 Task: Find a house in Salasar, India, for 8 guests from 26 August to 10 September, with amenities like free parking, TV, gym, and breakfast, within a price range of ₹10,000 to ₹15,000.
Action: Mouse moved to (356, 147)
Screenshot: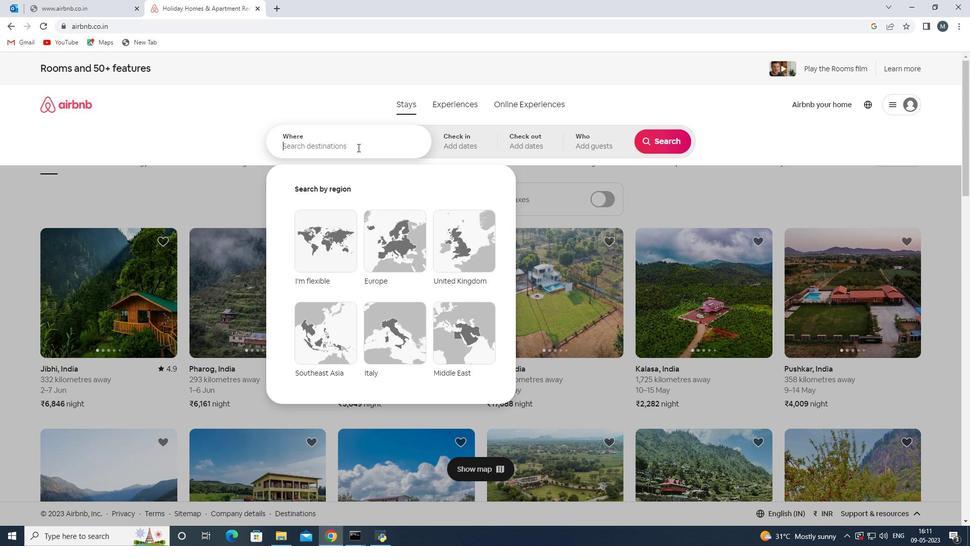 
Action: Key pressed <Key.shift>
Screenshot: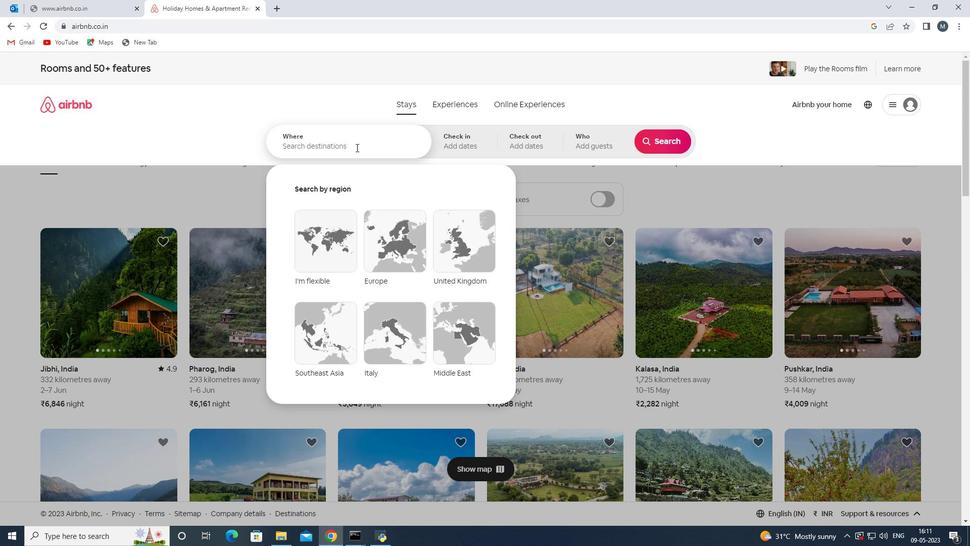 
Action: Mouse moved to (355, 147)
Screenshot: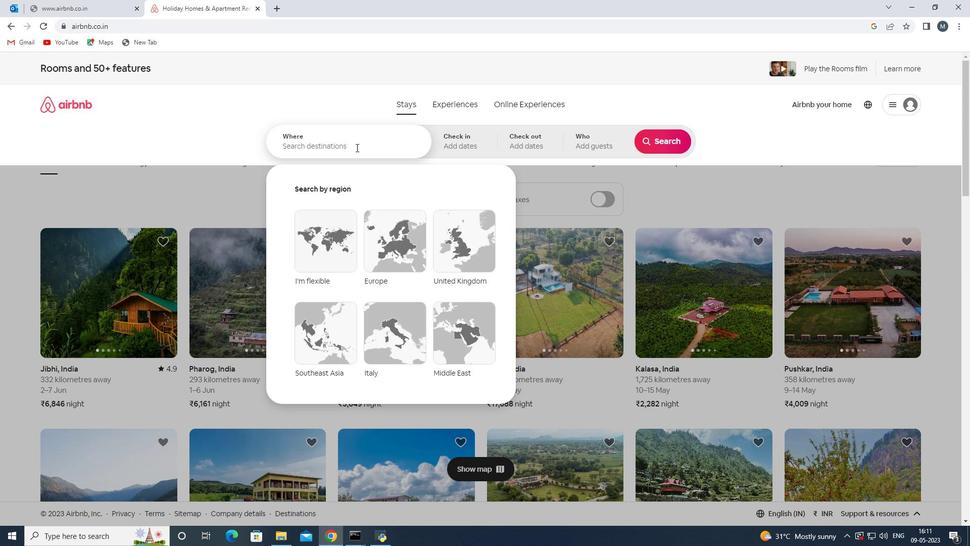 
Action: Key pressed <Key.shift><Key.shift><Key.shift>Salaya,<Key.space><Key.shift>India<Key.space>
Screenshot: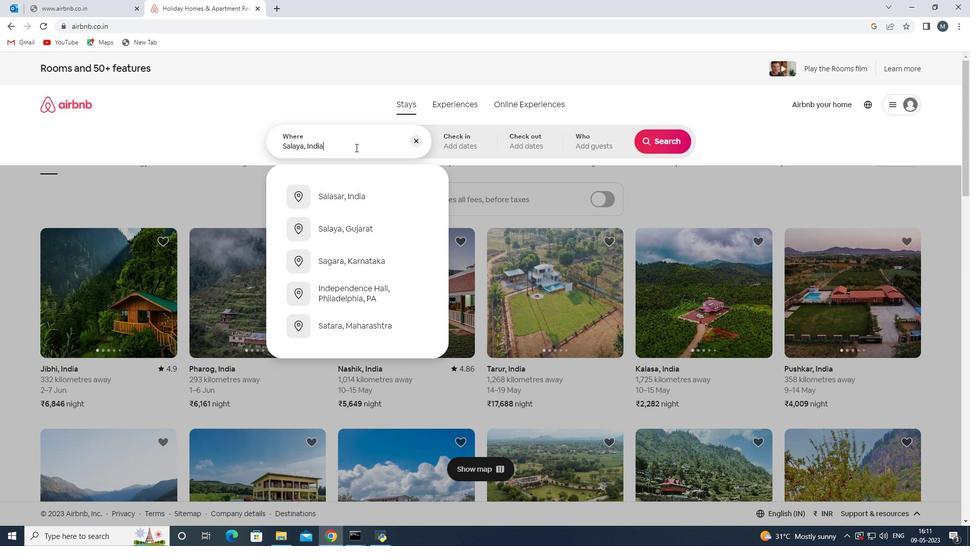
Action: Mouse moved to (399, 206)
Screenshot: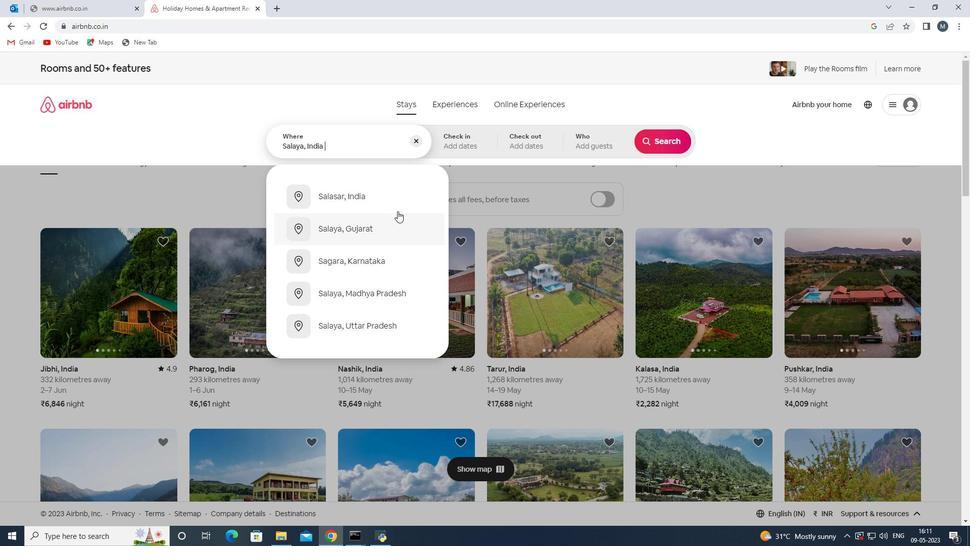 
Action: Key pressed <Key.enter>
Screenshot: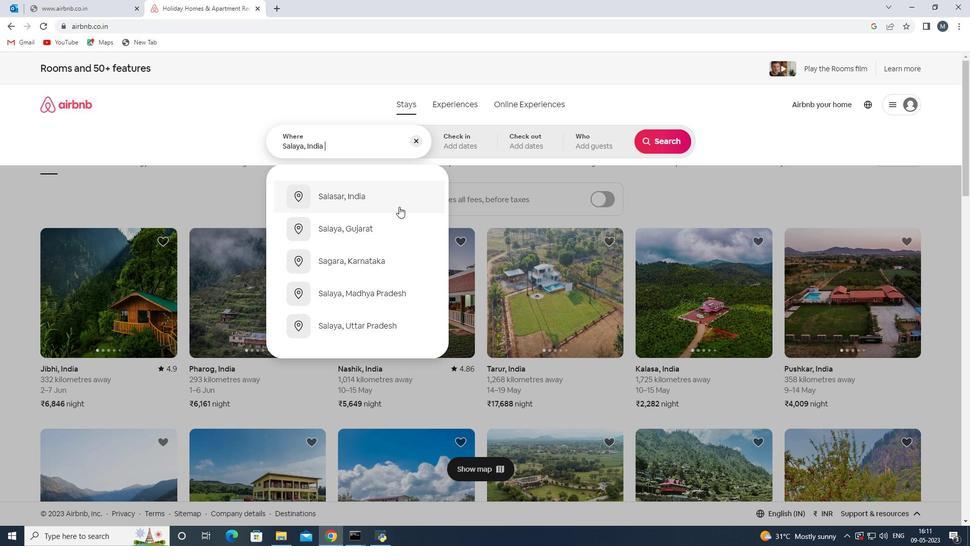 
Action: Mouse moved to (657, 223)
Screenshot: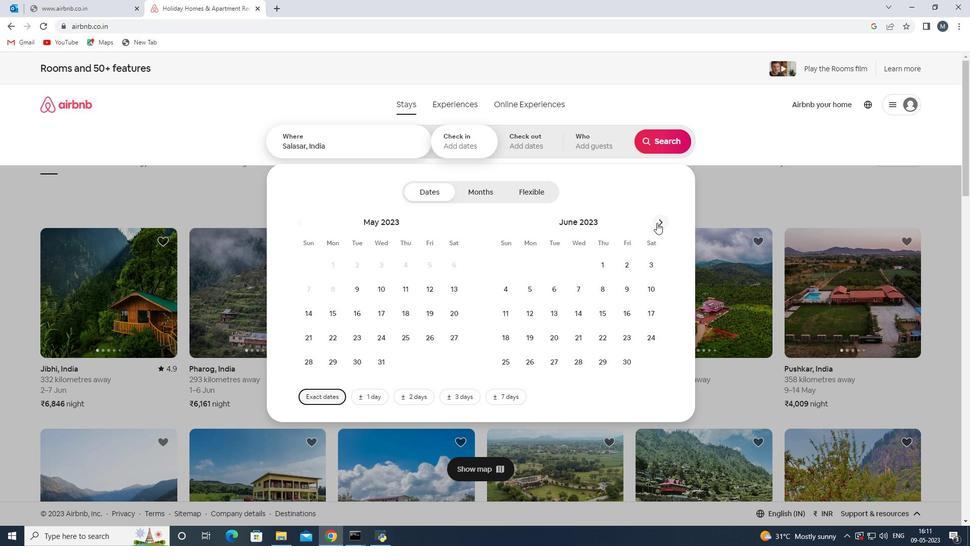 
Action: Mouse pressed left at (657, 223)
Screenshot: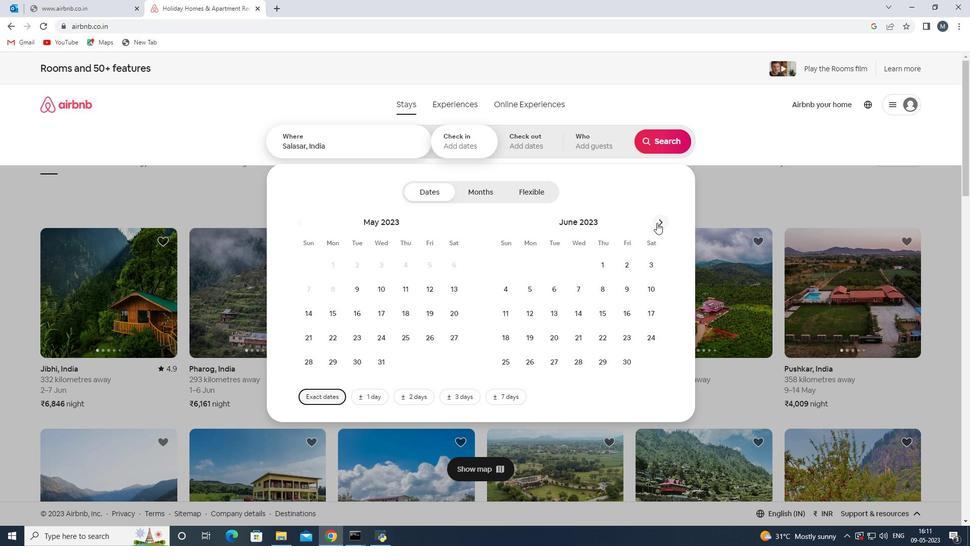 
Action: Mouse pressed left at (657, 223)
Screenshot: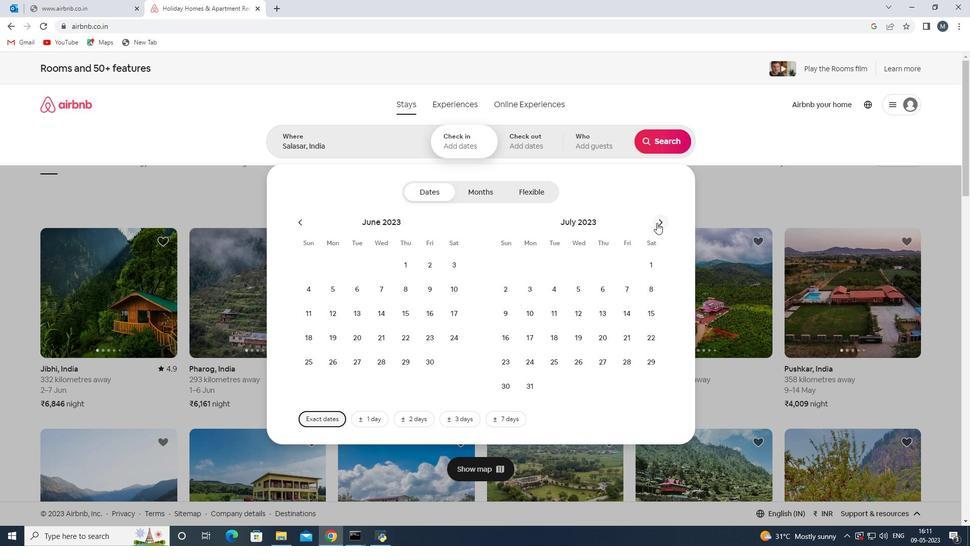 
Action: Mouse moved to (644, 335)
Screenshot: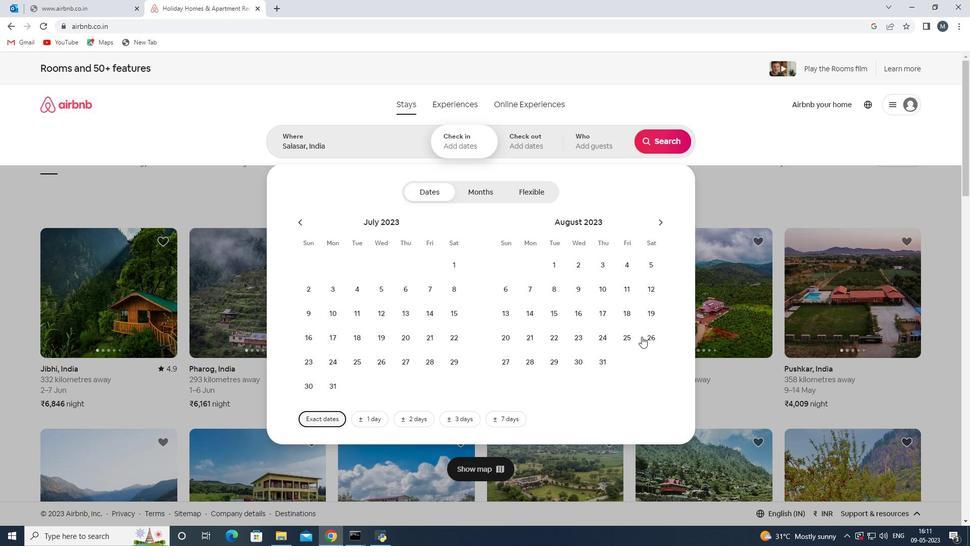 
Action: Mouse pressed left at (644, 335)
Screenshot: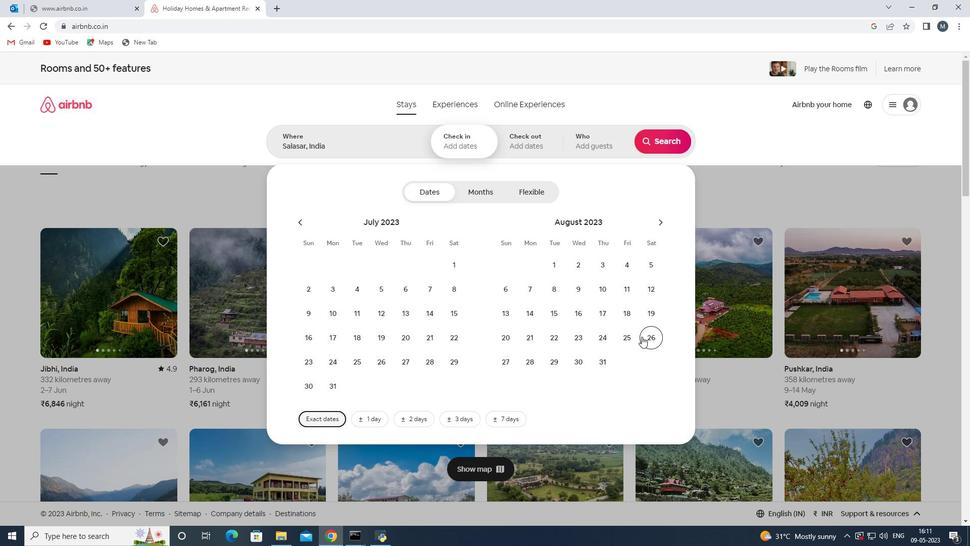 
Action: Mouse moved to (658, 225)
Screenshot: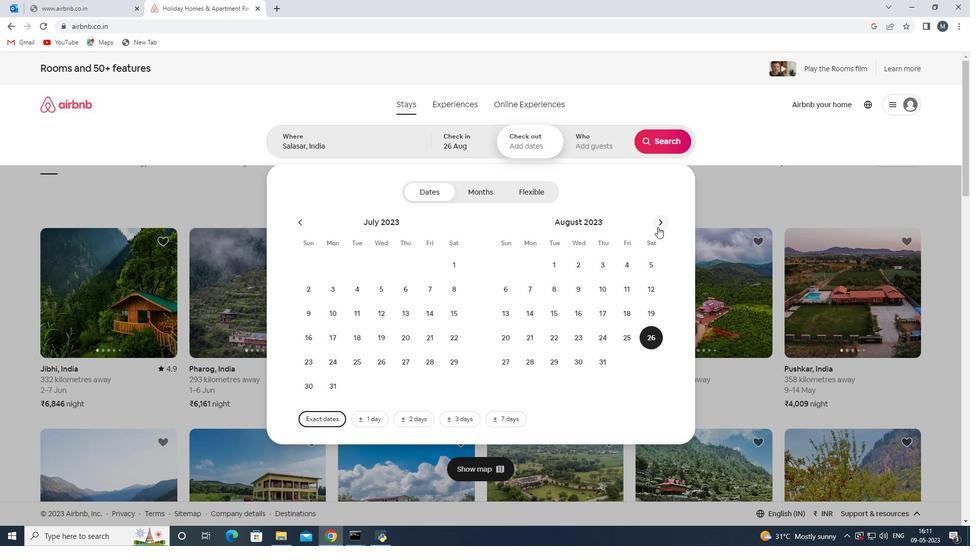 
Action: Mouse pressed left at (658, 225)
Screenshot: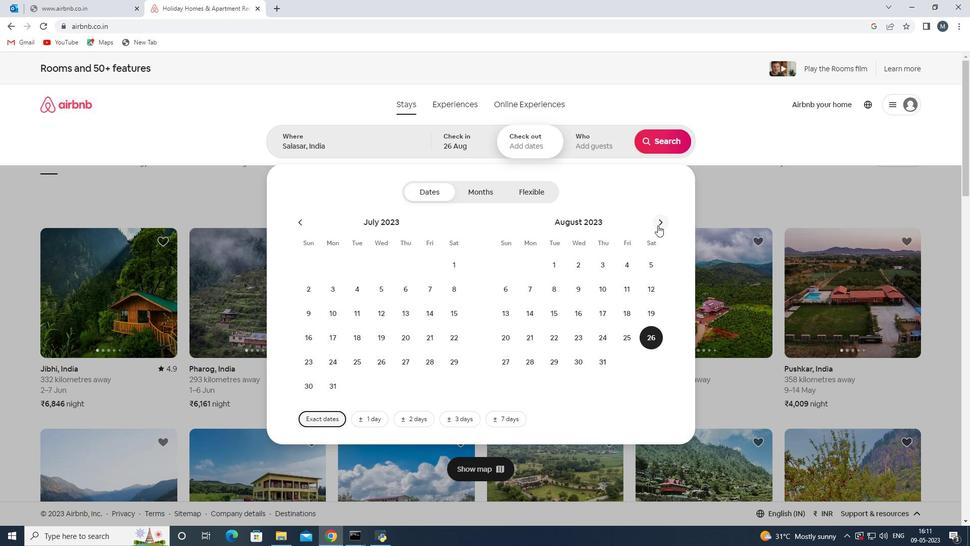 
Action: Mouse moved to (510, 316)
Screenshot: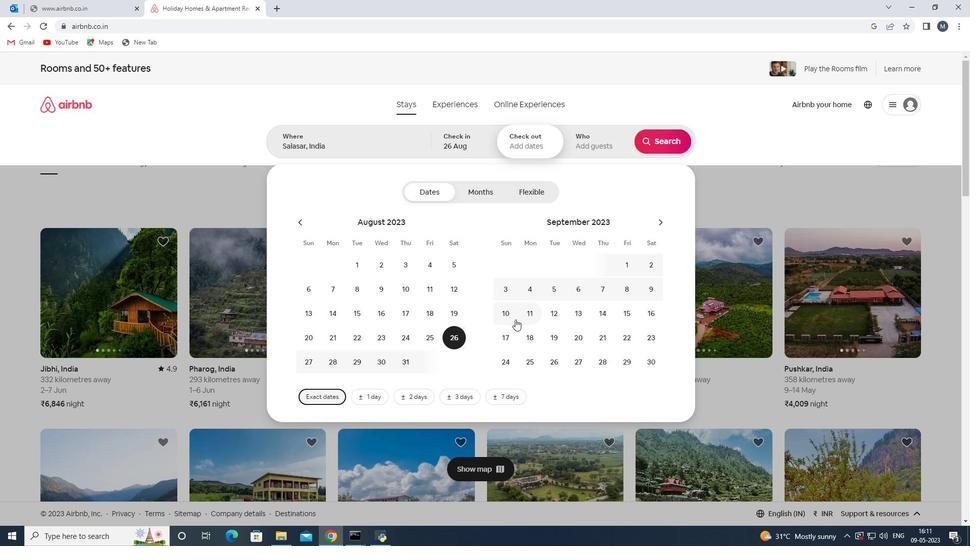
Action: Mouse pressed left at (510, 316)
Screenshot: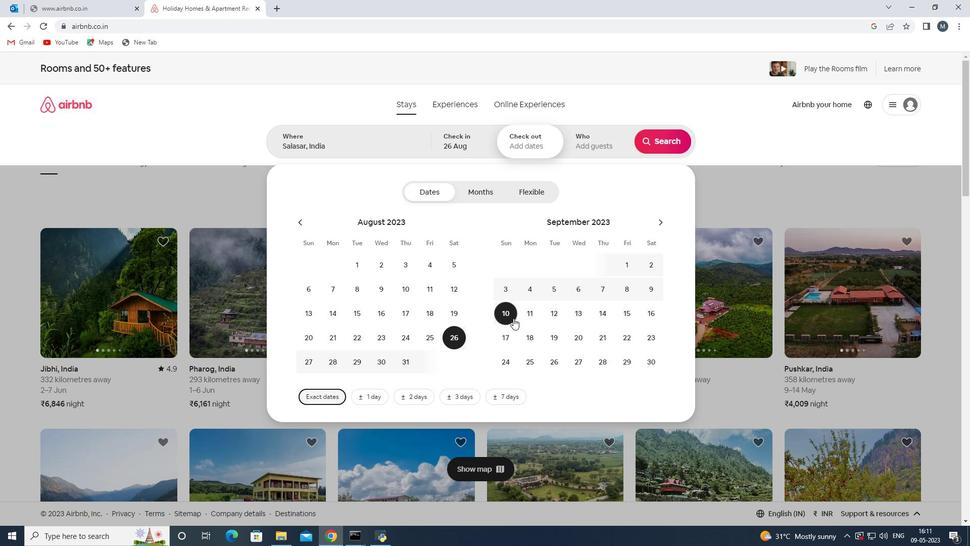 
Action: Mouse moved to (583, 147)
Screenshot: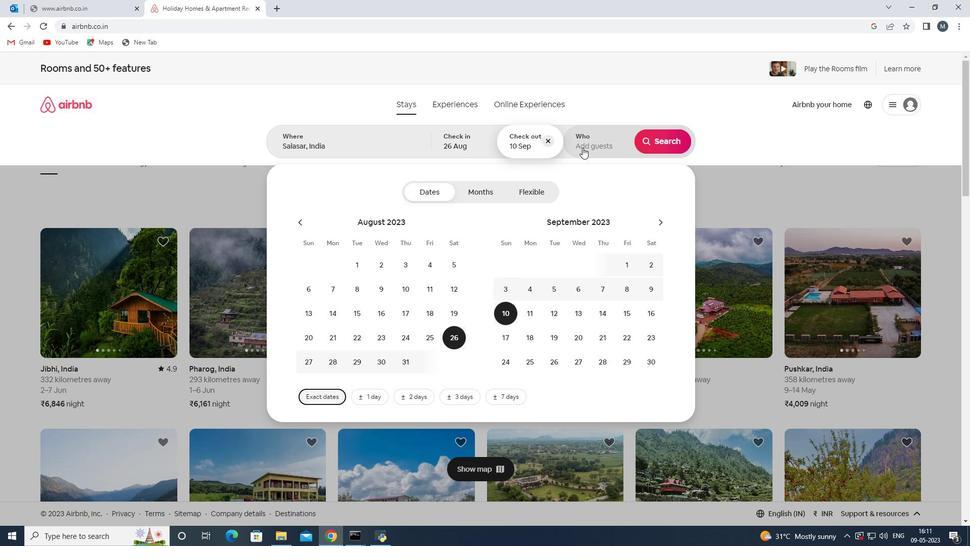 
Action: Mouse pressed left at (583, 147)
Screenshot: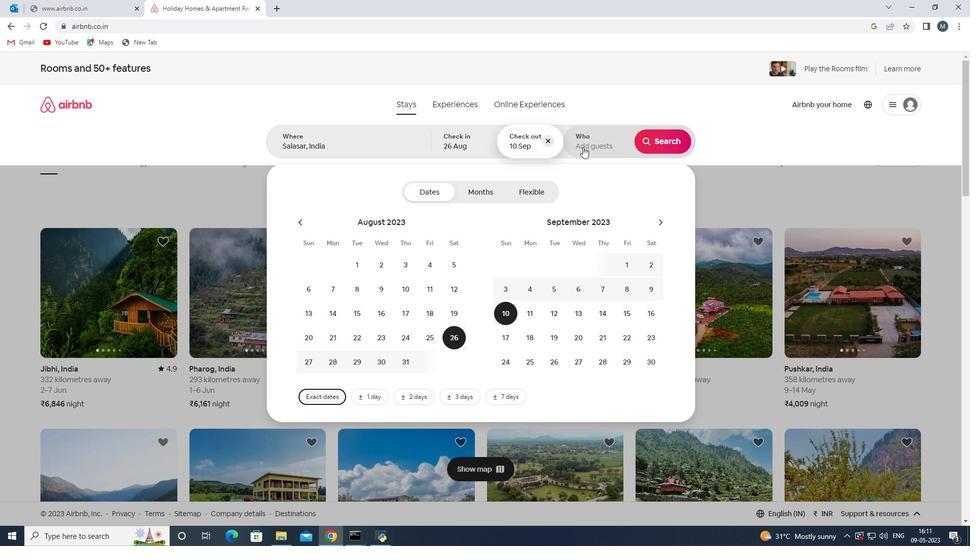 
Action: Mouse moved to (654, 196)
Screenshot: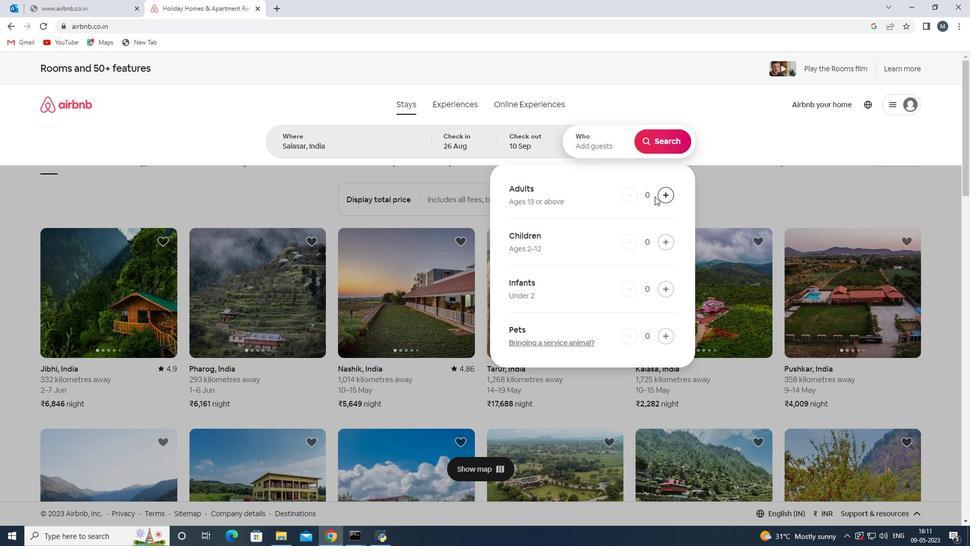 
Action: Mouse pressed left at (654, 196)
Screenshot: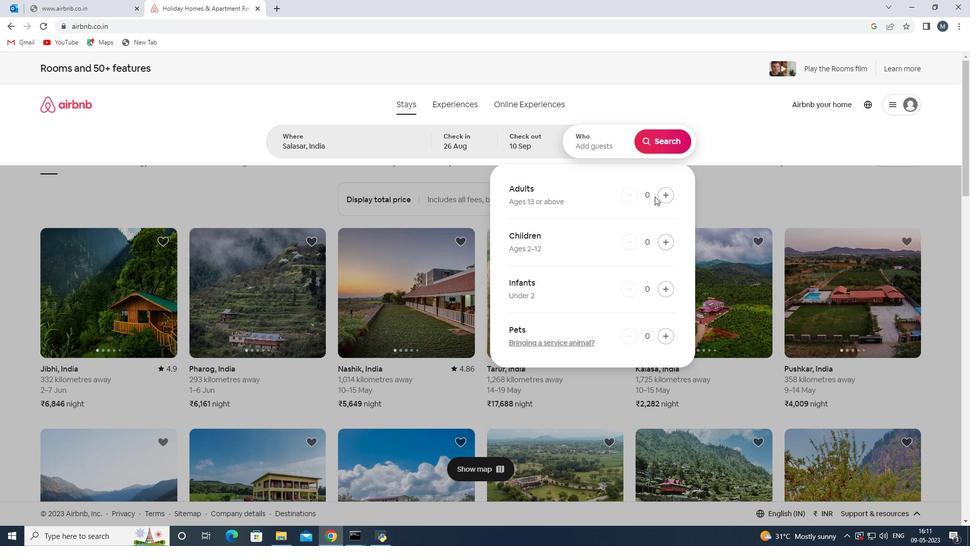 
Action: Mouse moved to (664, 193)
Screenshot: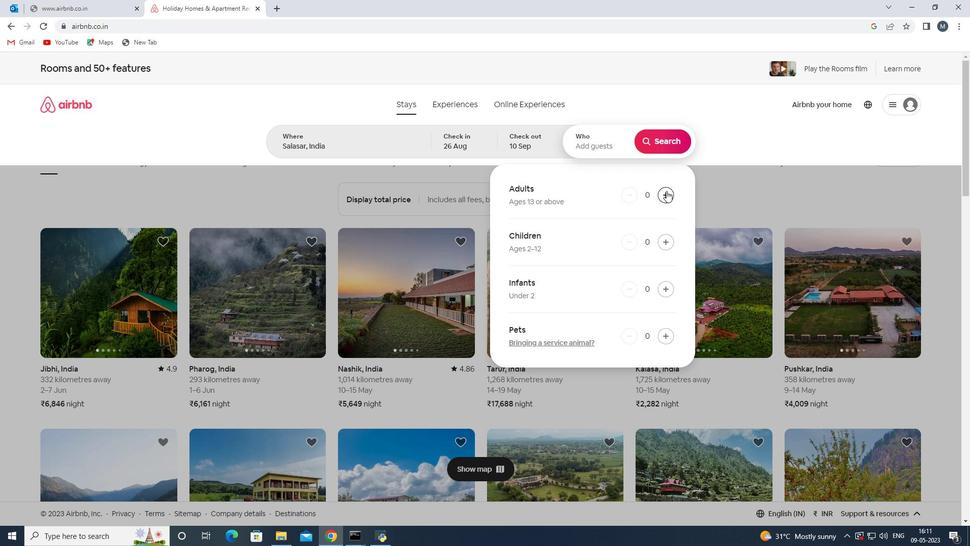 
Action: Mouse pressed left at (664, 193)
Screenshot: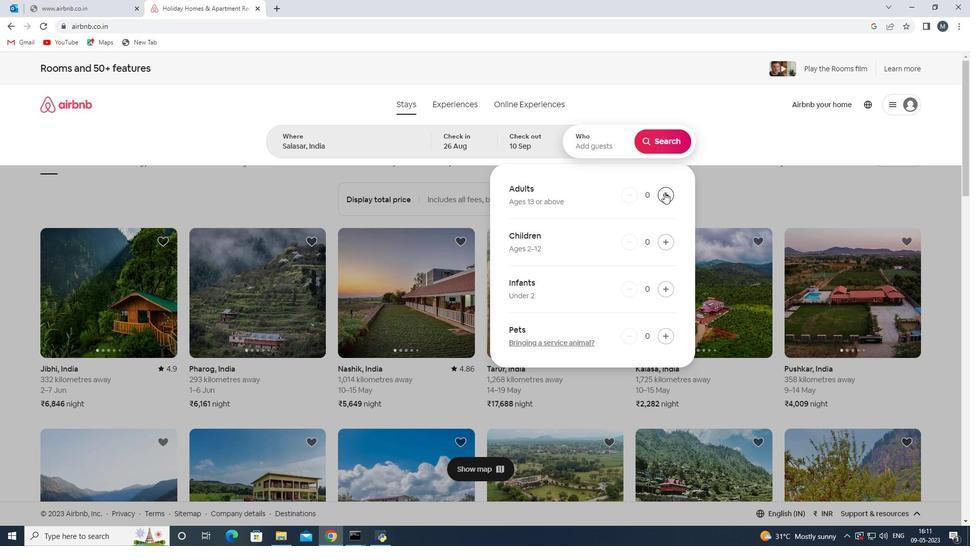 
Action: Mouse moved to (664, 193)
Screenshot: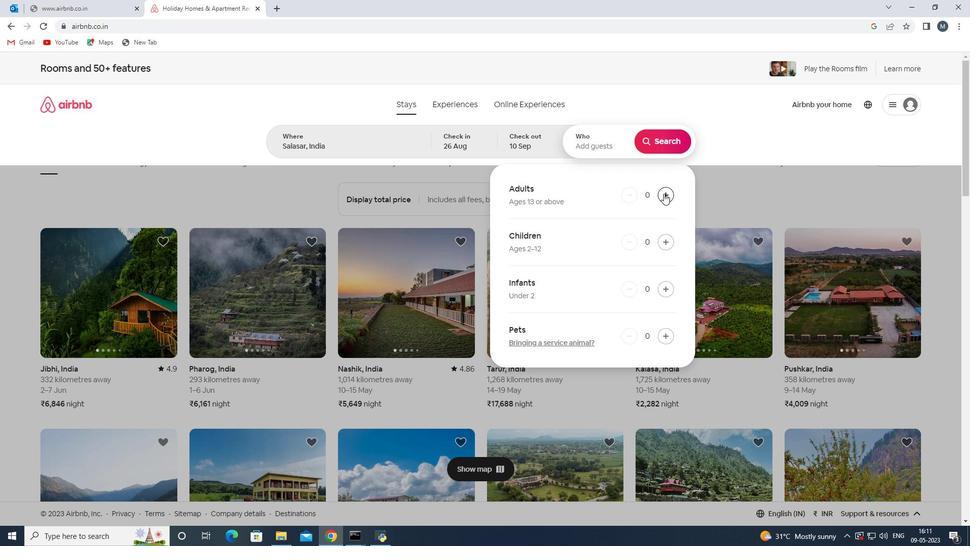 
Action: Mouse pressed left at (664, 193)
Screenshot: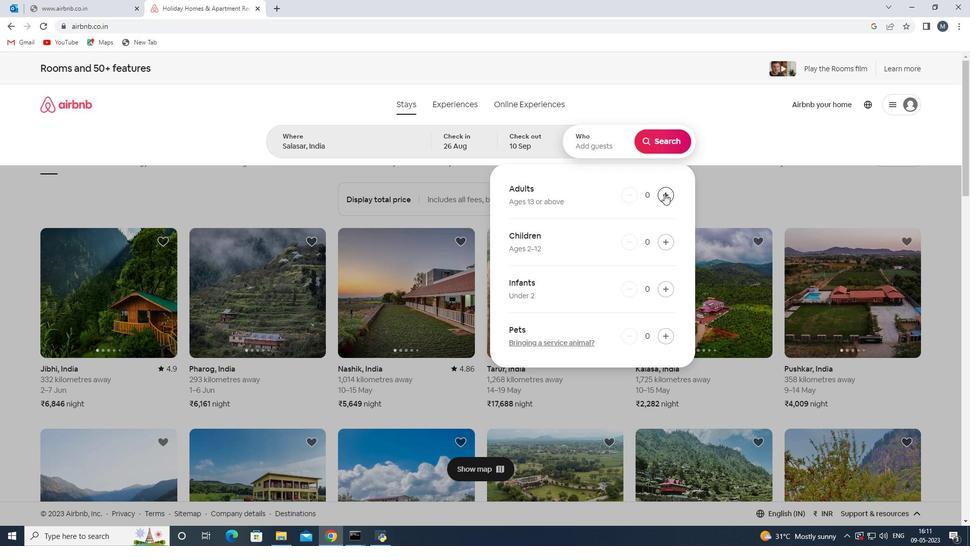 
Action: Mouse moved to (665, 193)
Screenshot: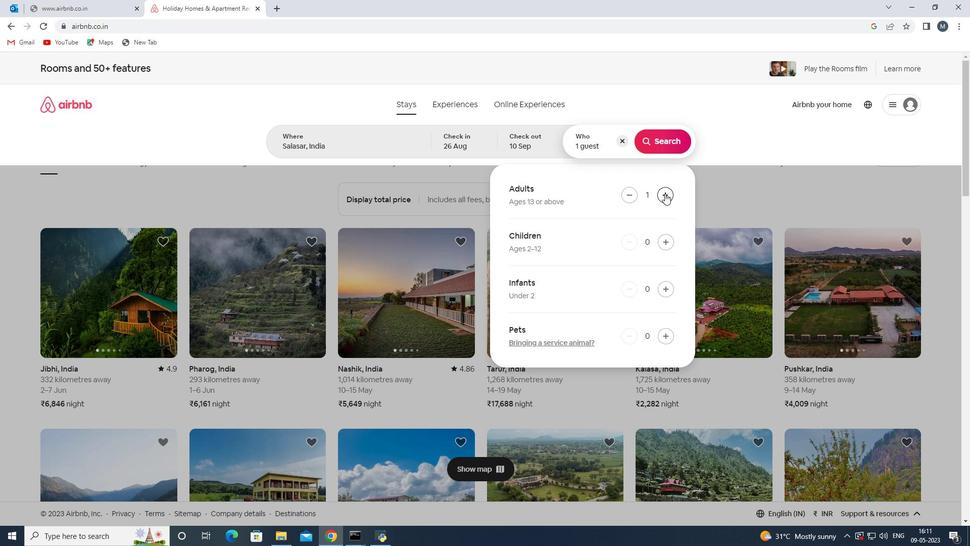 
Action: Mouse pressed left at (665, 193)
Screenshot: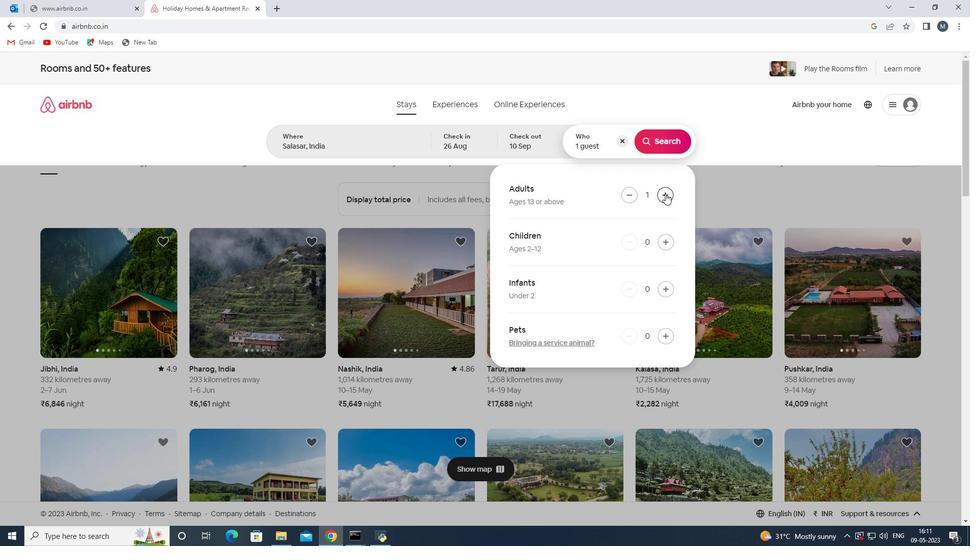 
Action: Mouse moved to (666, 193)
Screenshot: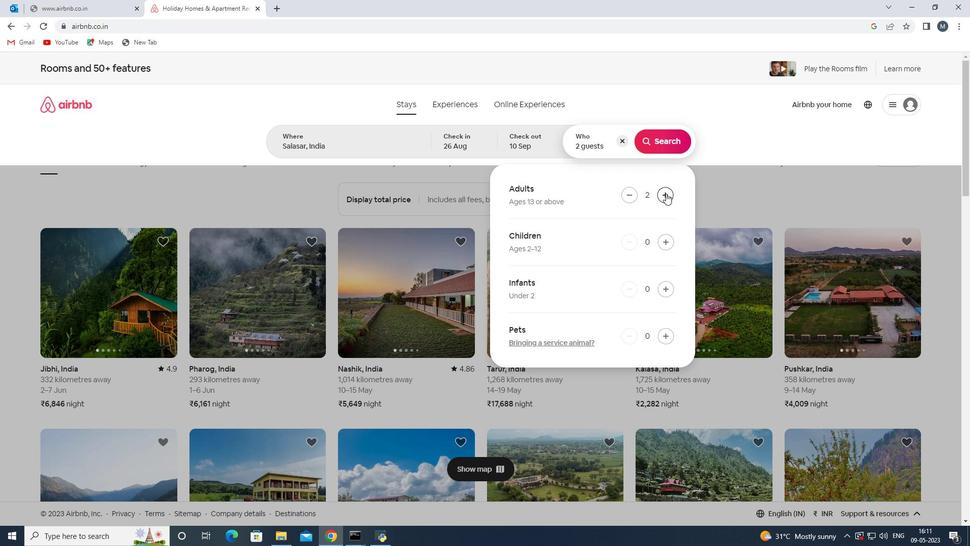
Action: Mouse pressed left at (666, 193)
Screenshot: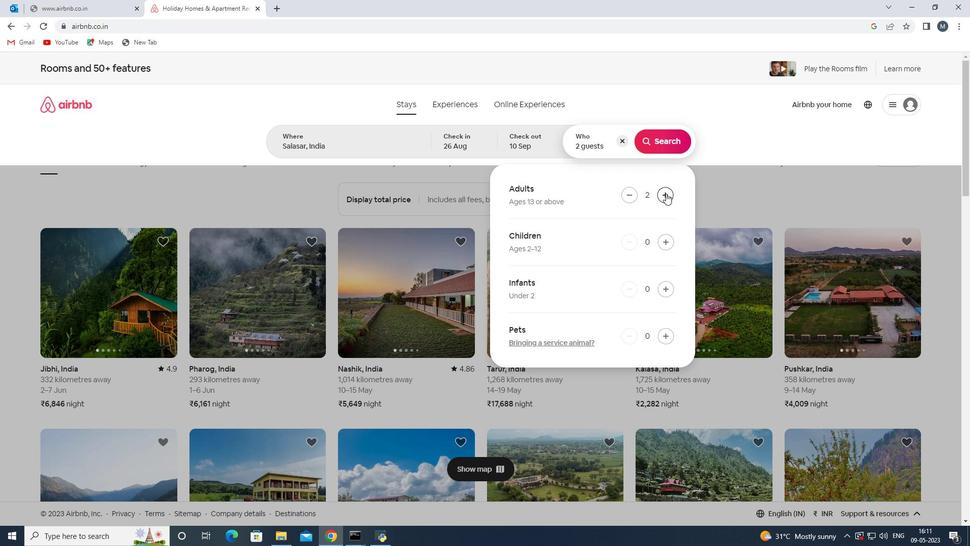 
Action: Mouse pressed left at (666, 193)
Screenshot: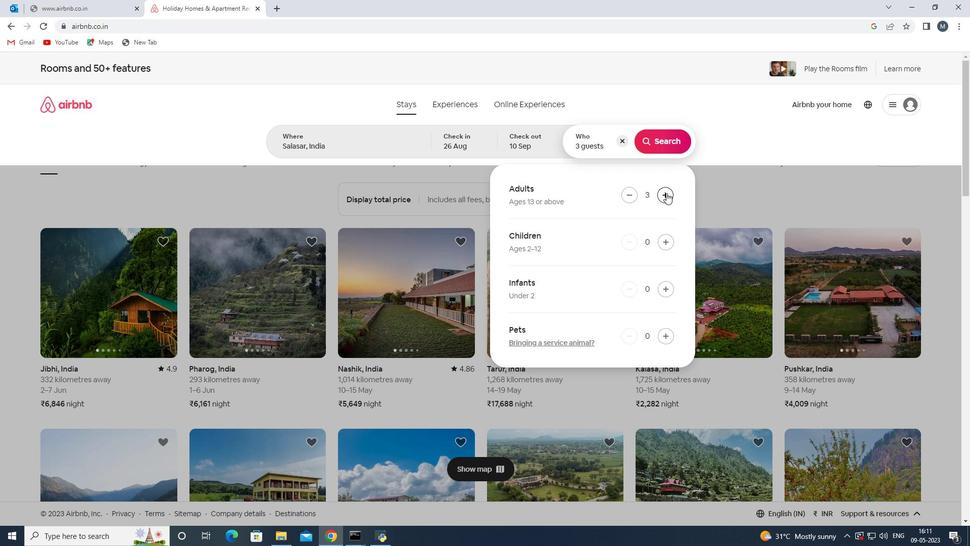 
Action: Mouse pressed left at (666, 193)
Screenshot: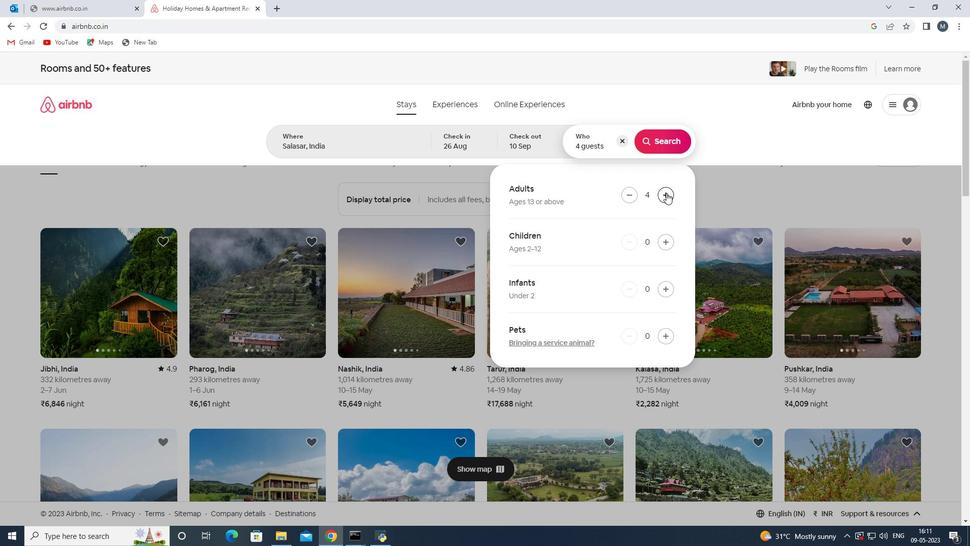 
Action: Mouse moved to (663, 243)
Screenshot: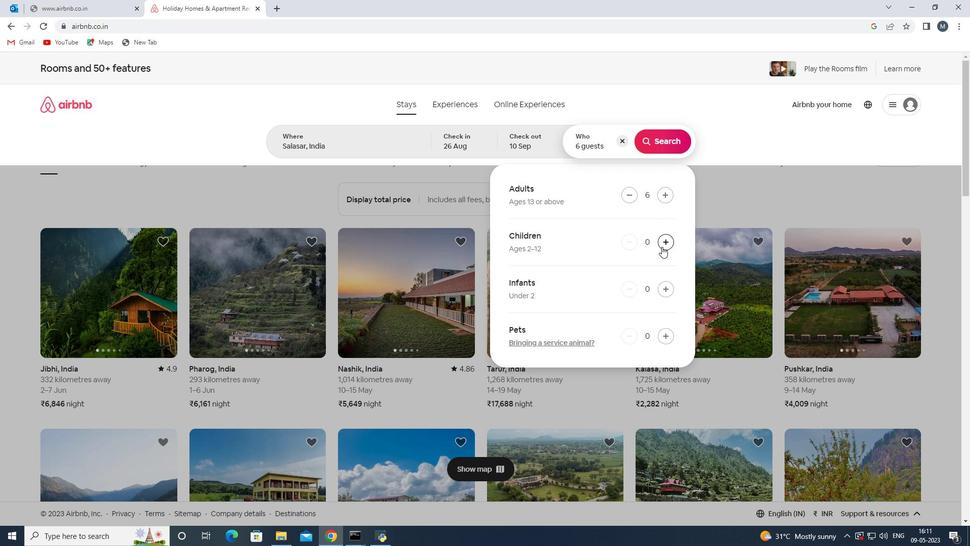 
Action: Mouse pressed left at (663, 243)
Screenshot: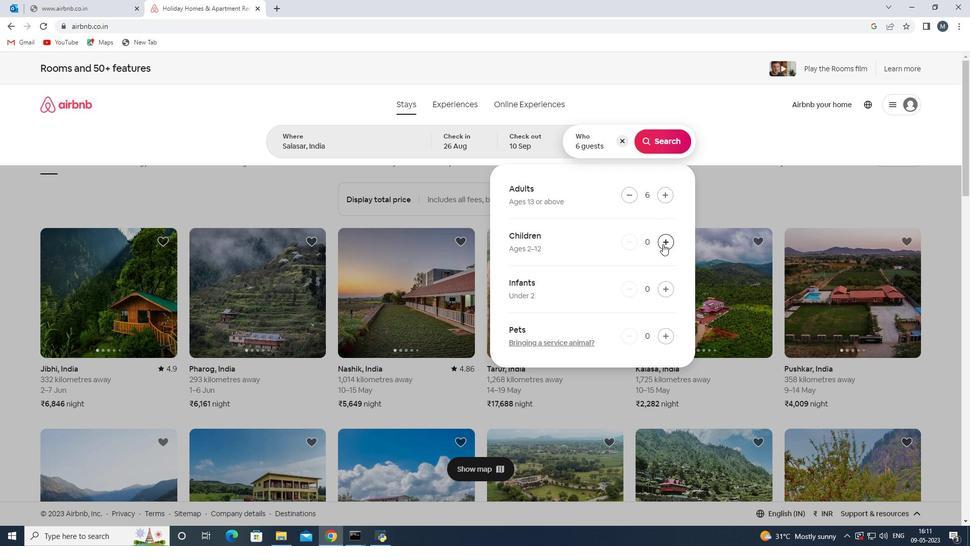 
Action: Mouse pressed left at (663, 243)
Screenshot: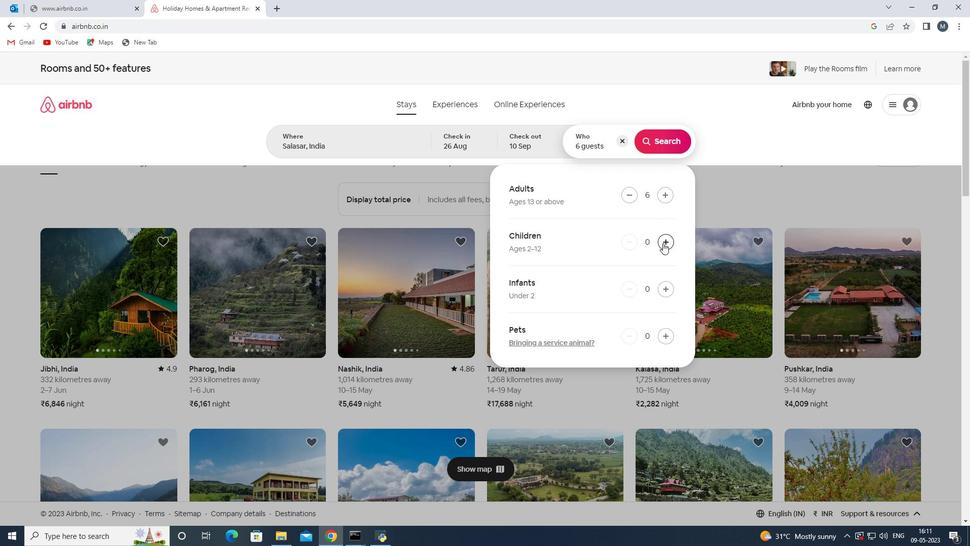 
Action: Mouse moved to (655, 144)
Screenshot: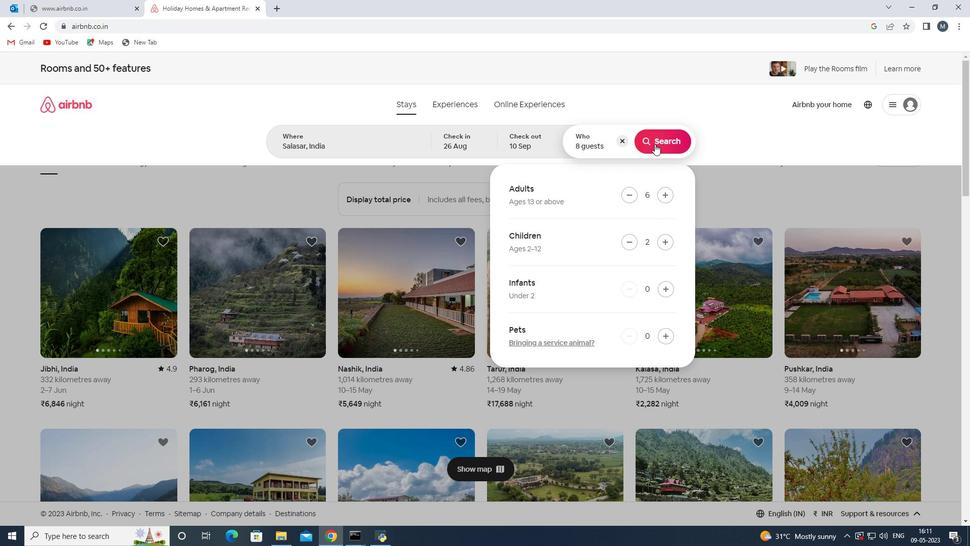 
Action: Mouse pressed left at (655, 144)
Screenshot: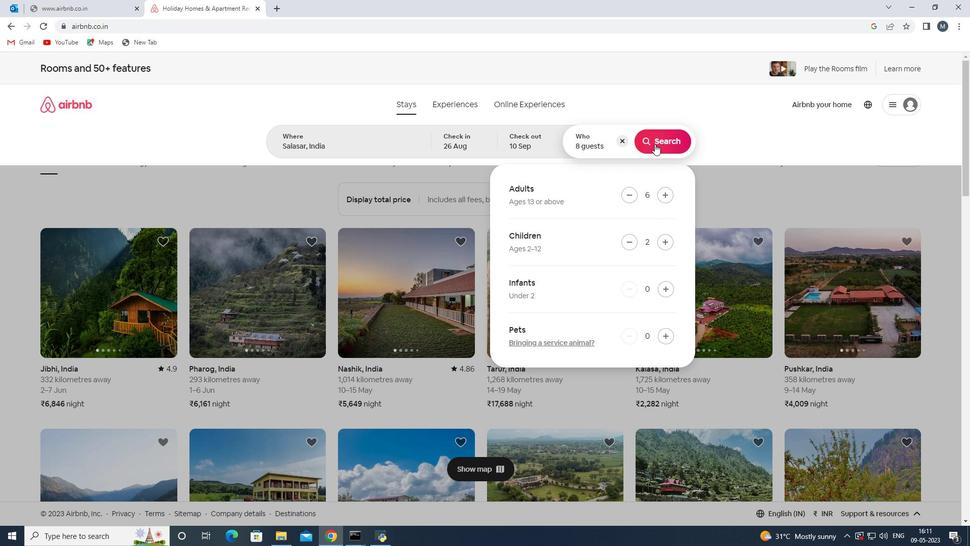
Action: Mouse moved to (929, 117)
Screenshot: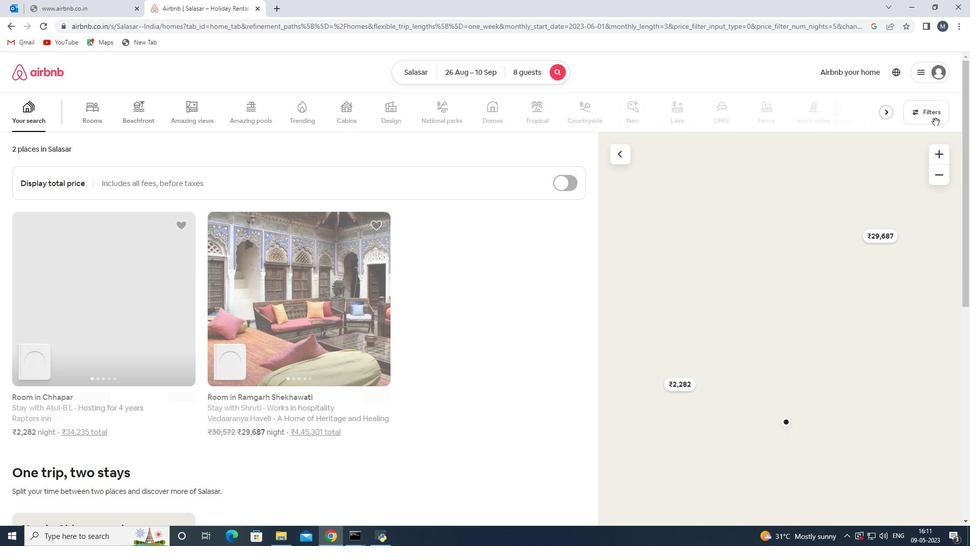 
Action: Mouse pressed left at (929, 117)
Screenshot: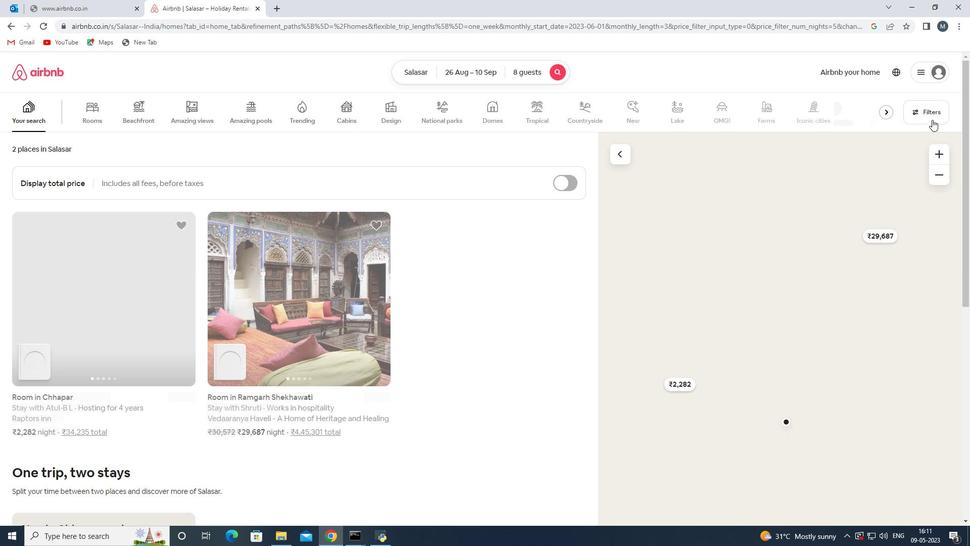 
Action: Mouse moved to (397, 365)
Screenshot: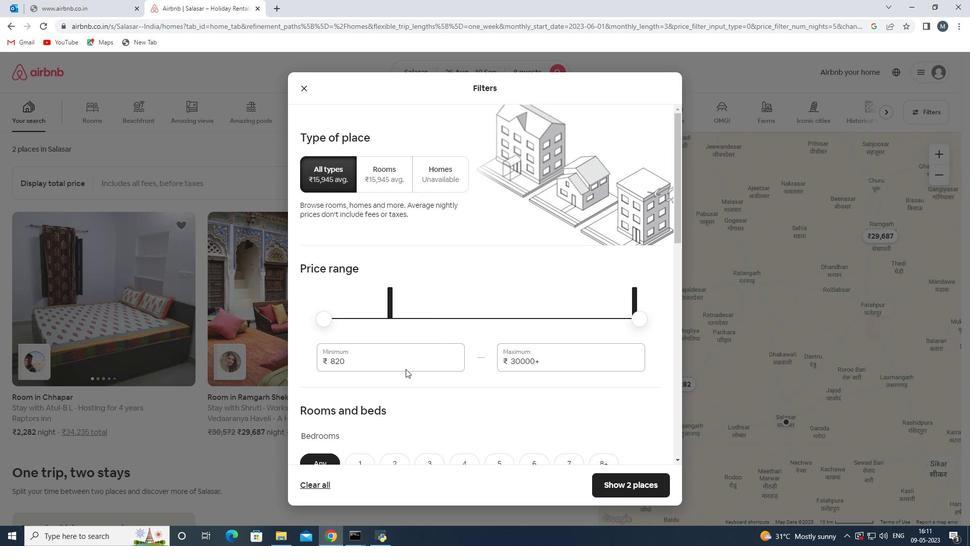 
Action: Mouse pressed left at (397, 365)
Screenshot: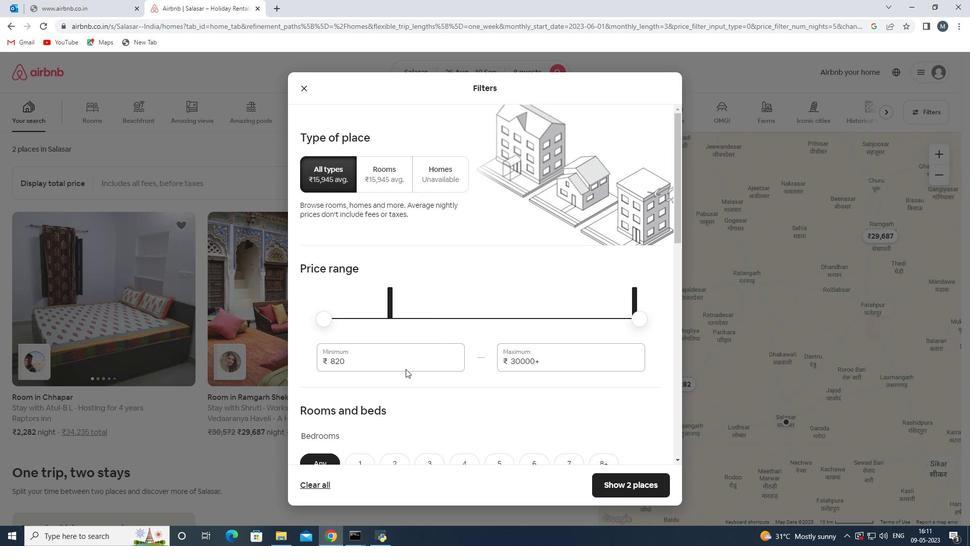 
Action: Mouse moved to (316, 361)
Screenshot: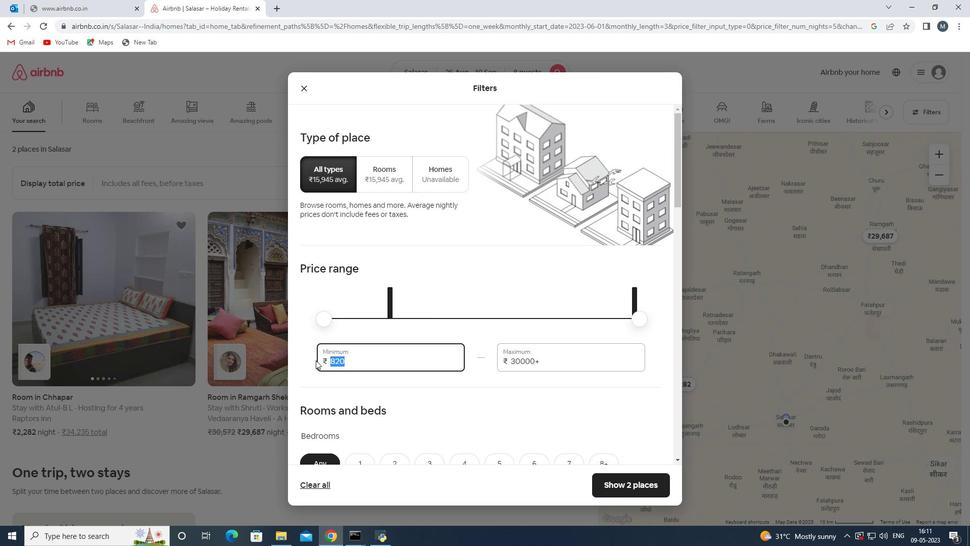 
Action: Key pressed 1000
Screenshot: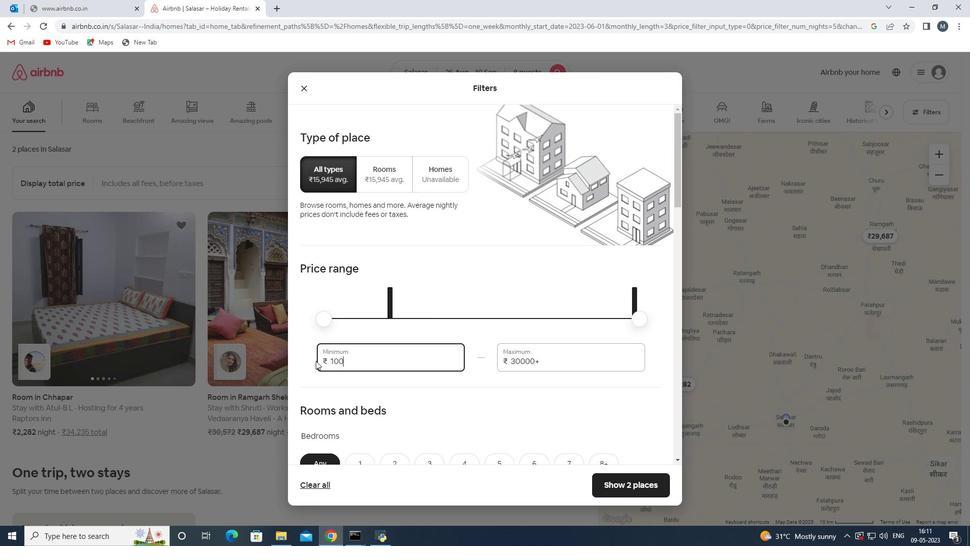 
Action: Mouse moved to (314, 361)
Screenshot: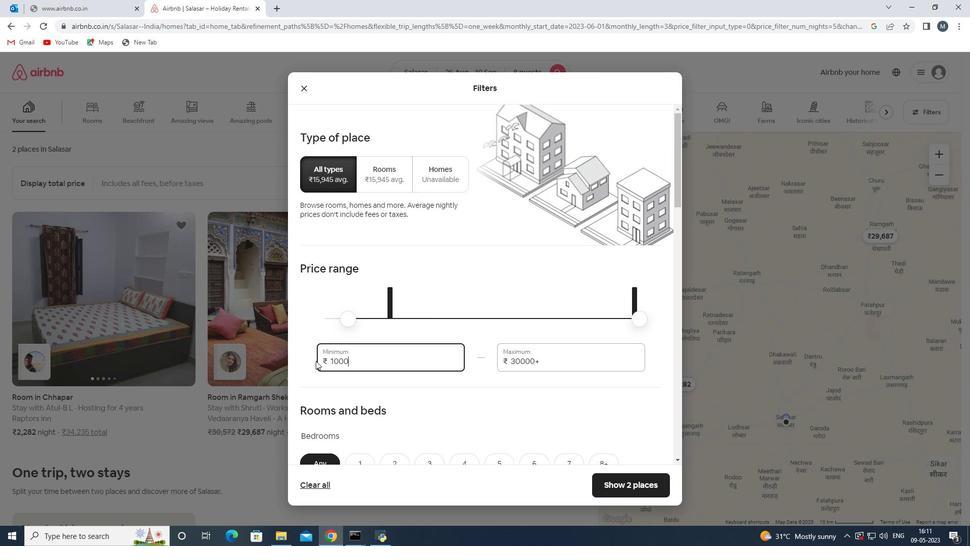 
Action: Key pressed 0
Screenshot: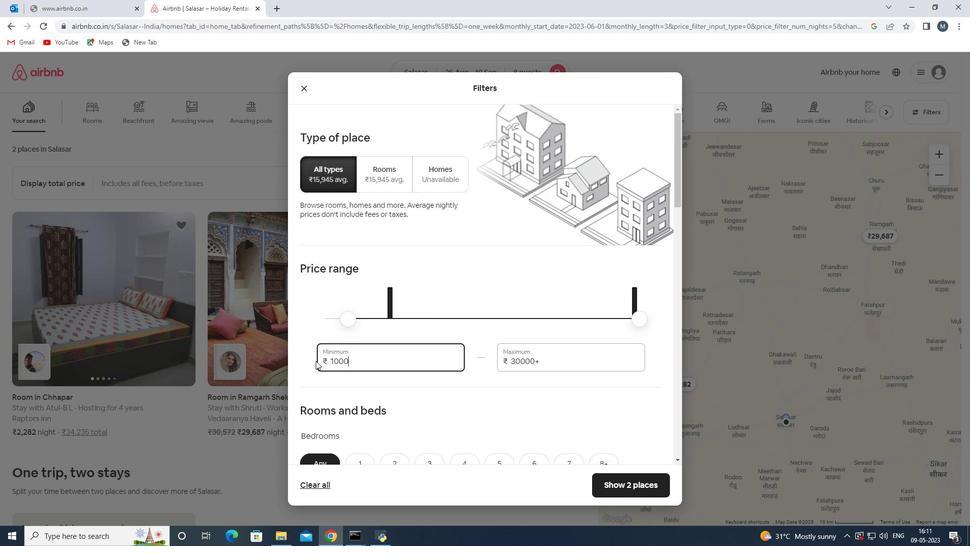 
Action: Mouse moved to (545, 362)
Screenshot: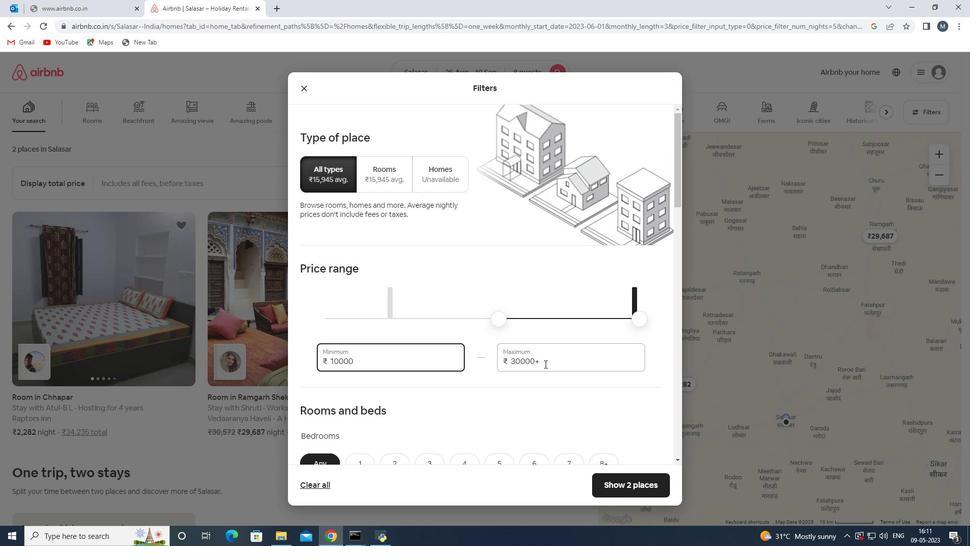 
Action: Mouse pressed left at (545, 362)
Screenshot: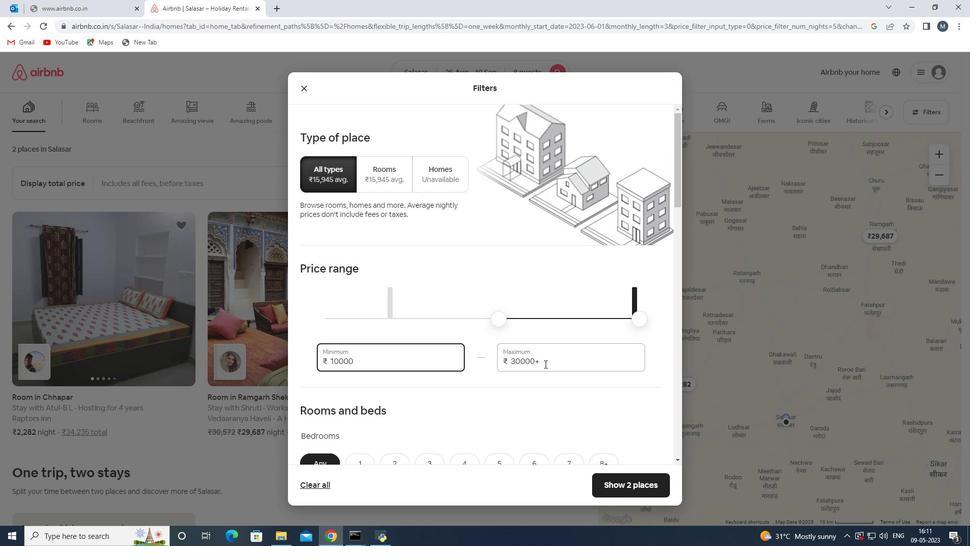 
Action: Mouse moved to (485, 369)
Screenshot: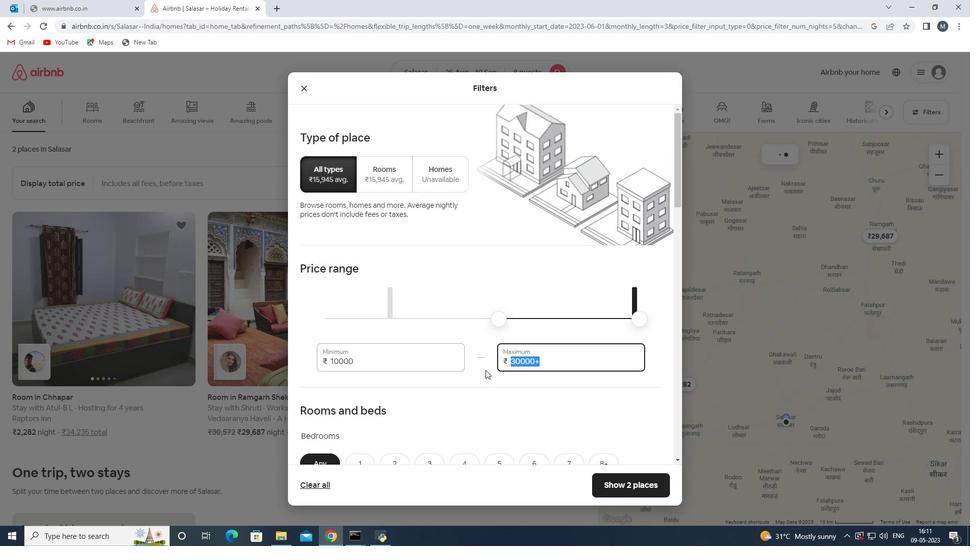 
Action: Key pressed 15
Screenshot: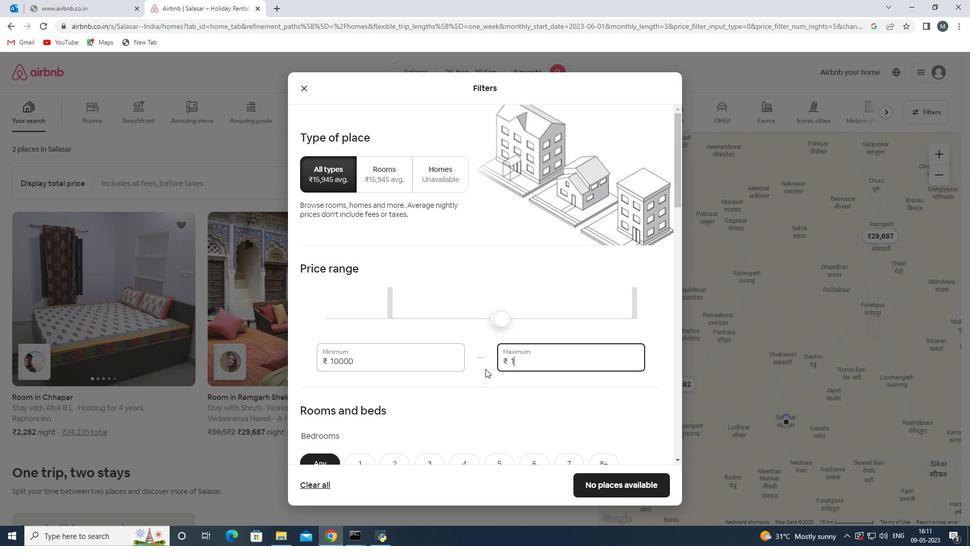
Action: Mouse moved to (485, 369)
Screenshot: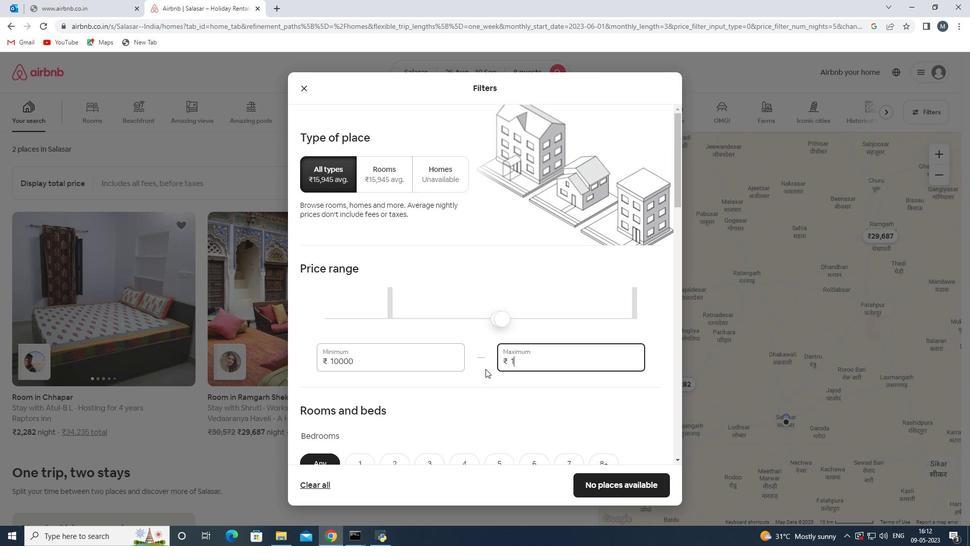 
Action: Key pressed 00
Screenshot: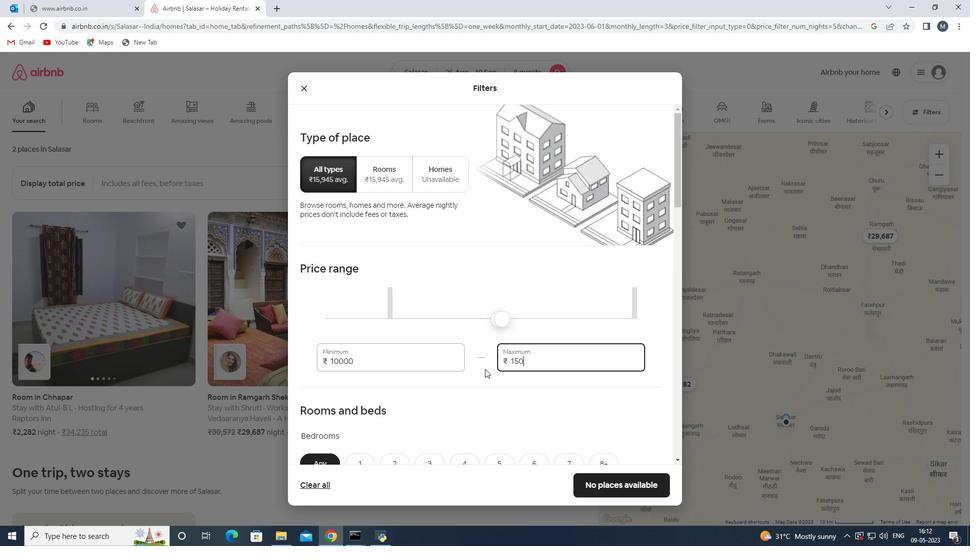 
Action: Mouse moved to (484, 368)
Screenshot: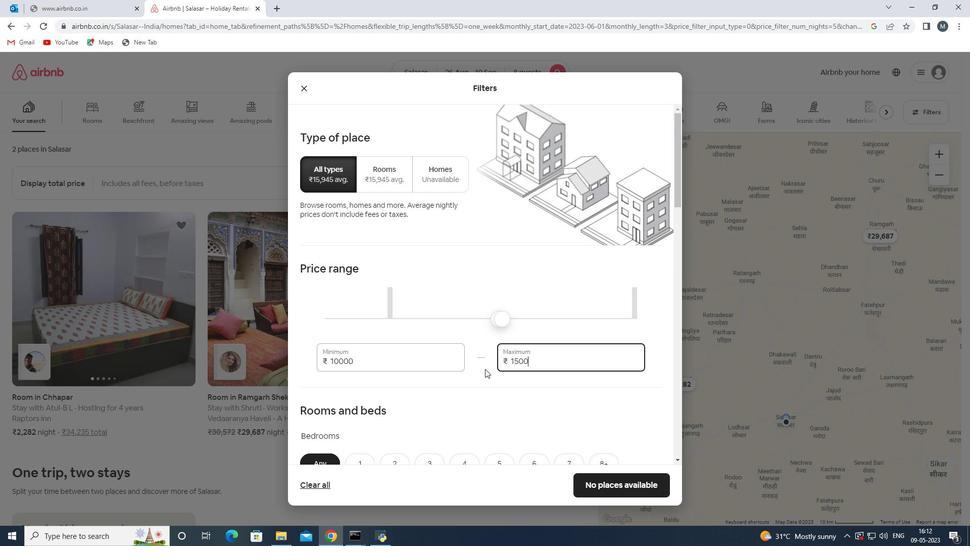 
Action: Key pressed 0
Screenshot: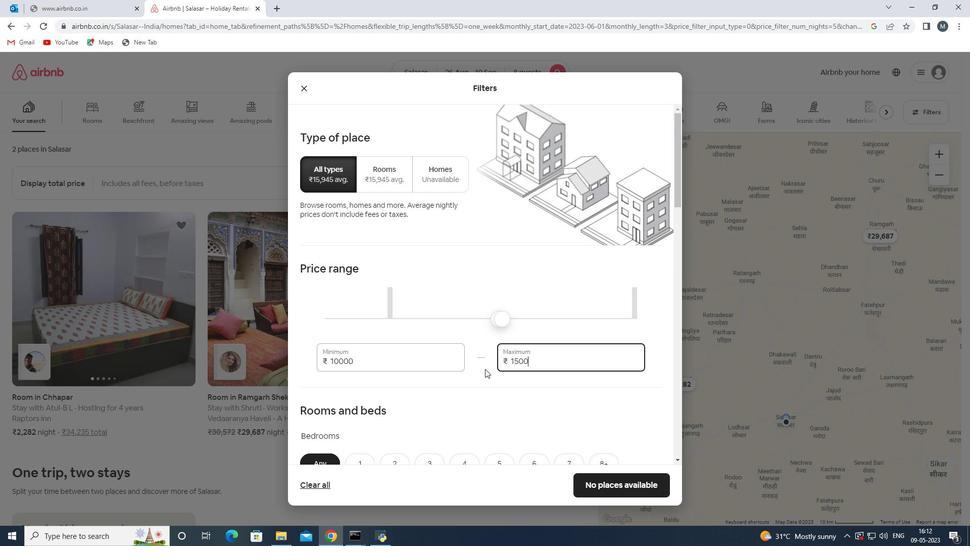 
Action: Mouse moved to (471, 340)
Screenshot: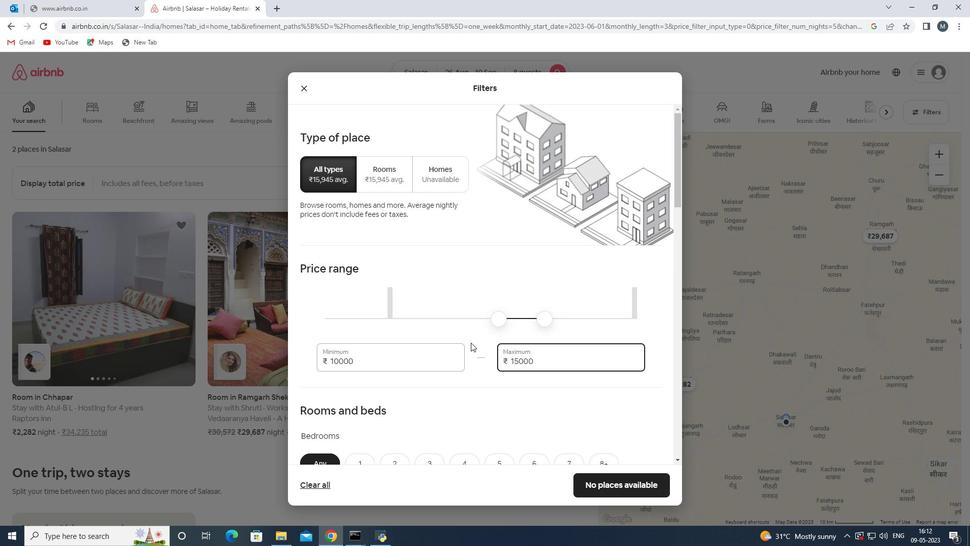 
Action: Mouse scrolled (471, 339) with delta (0, 0)
Screenshot: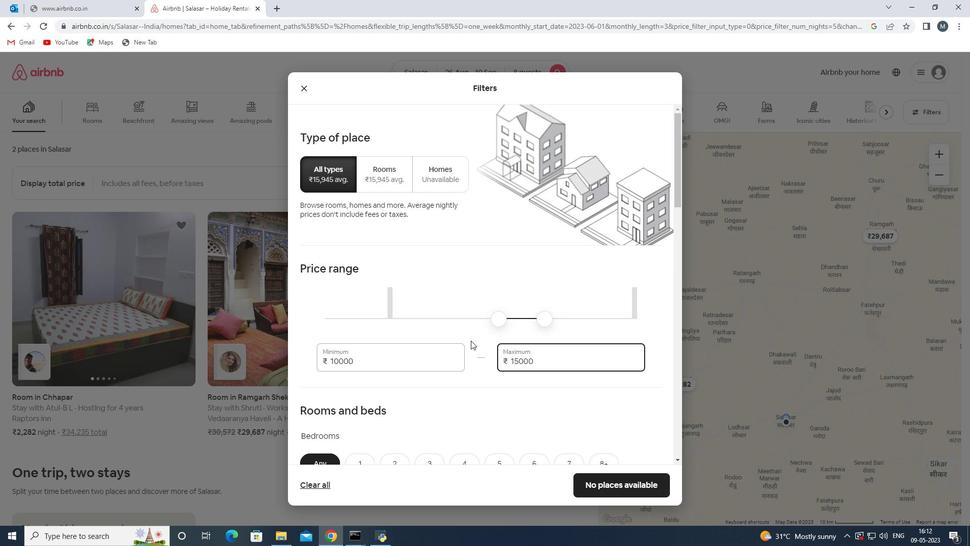 
Action: Mouse moved to (515, 329)
Screenshot: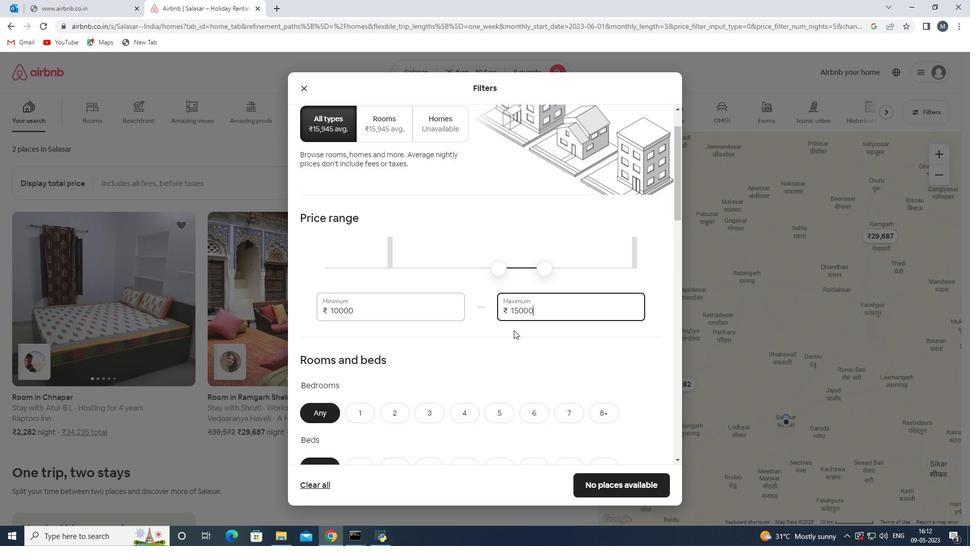 
Action: Mouse scrolled (515, 328) with delta (0, 0)
Screenshot: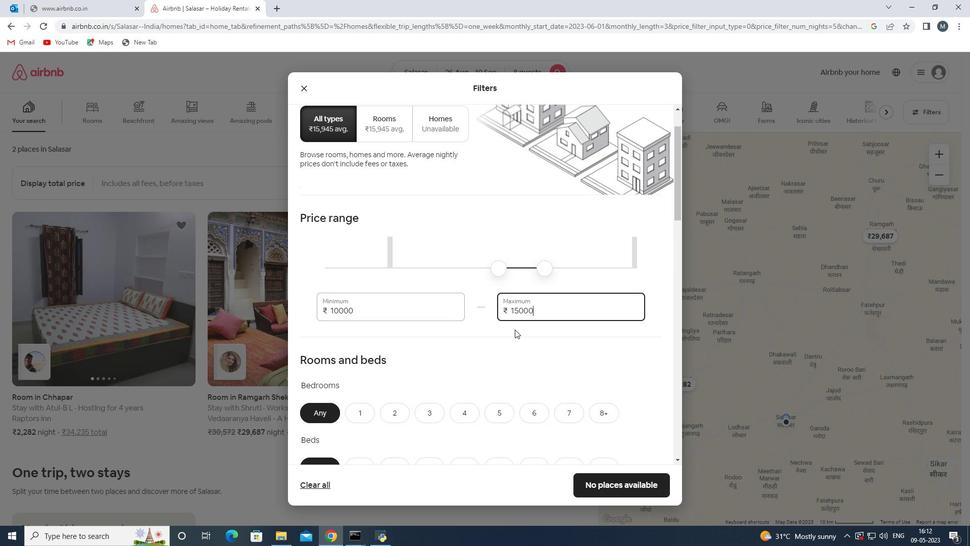 
Action: Mouse moved to (460, 334)
Screenshot: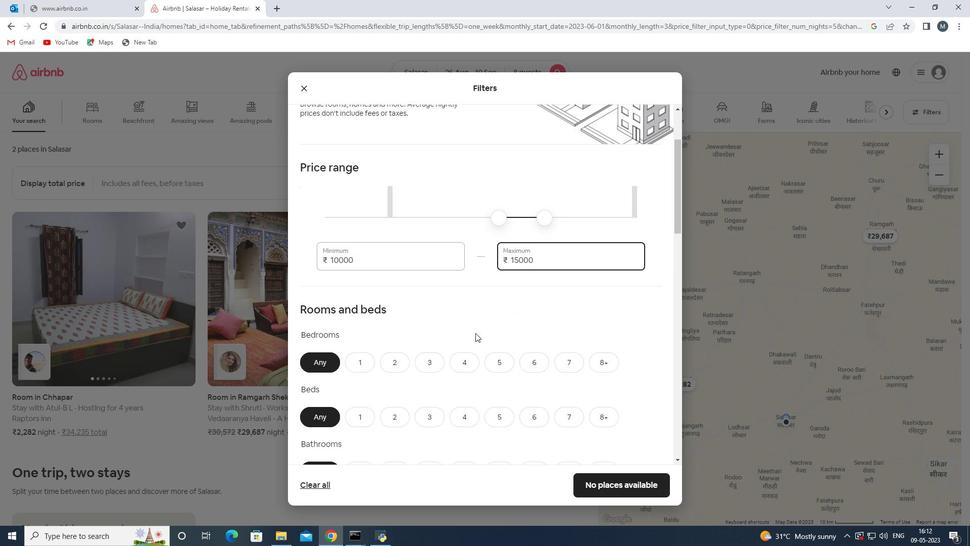 
Action: Mouse scrolled (460, 334) with delta (0, 0)
Screenshot: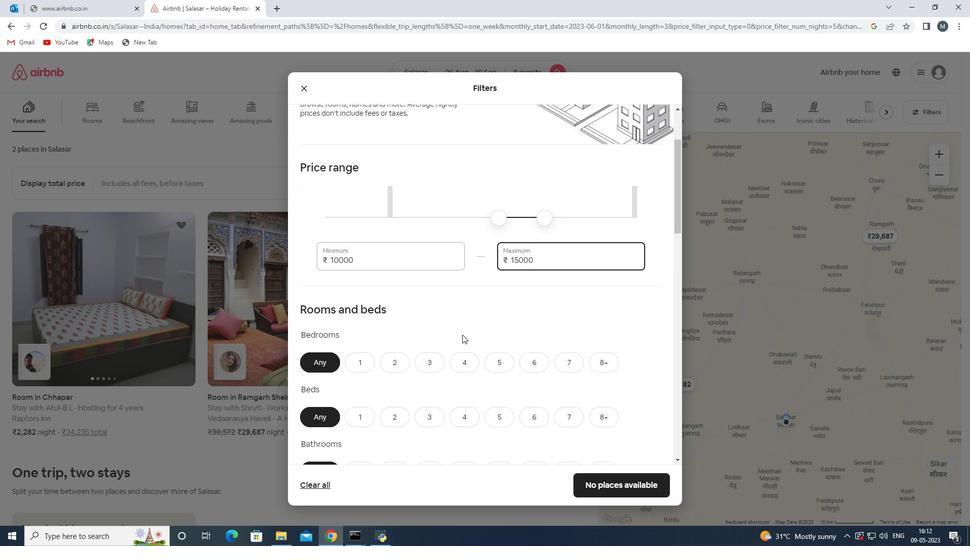 
Action: Mouse moved to (460, 335)
Screenshot: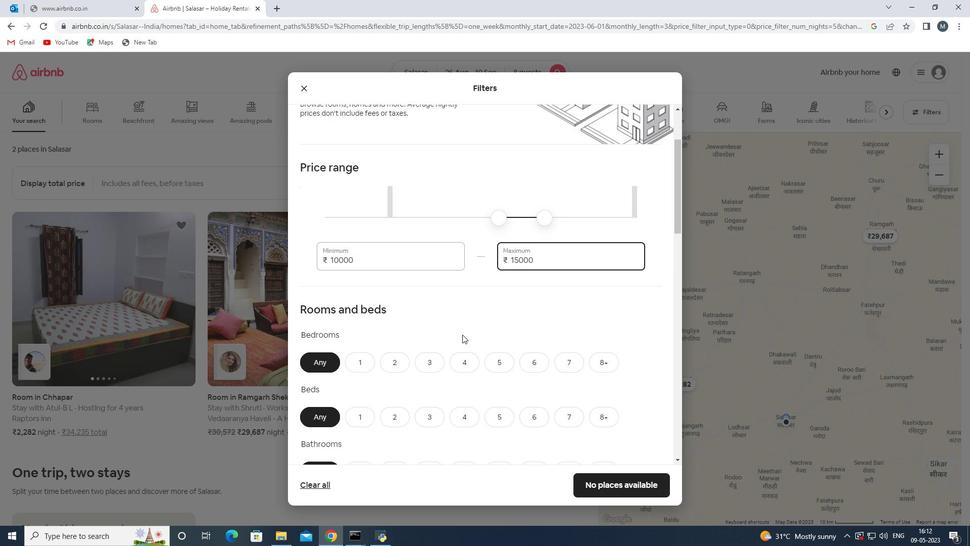 
Action: Mouse scrolled (460, 334) with delta (0, 0)
Screenshot: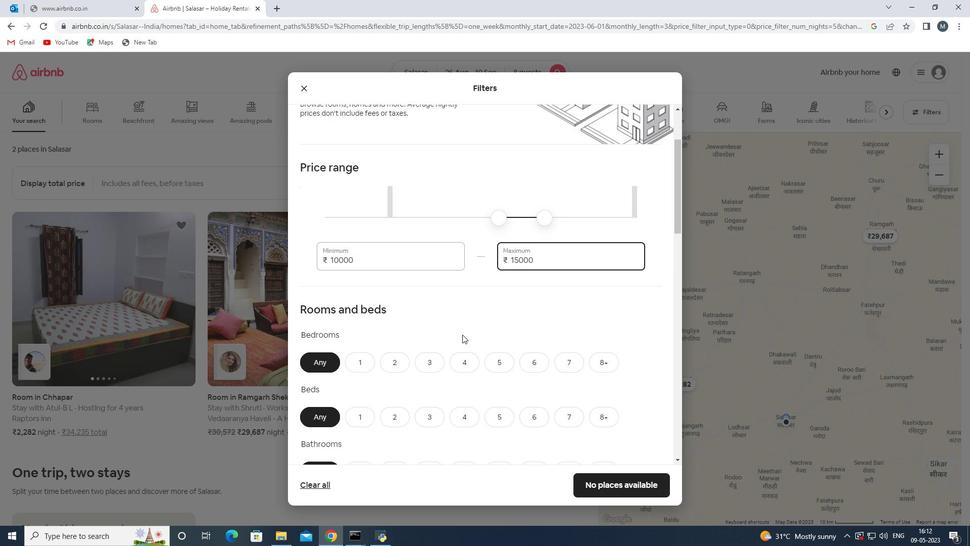
Action: Mouse moved to (540, 262)
Screenshot: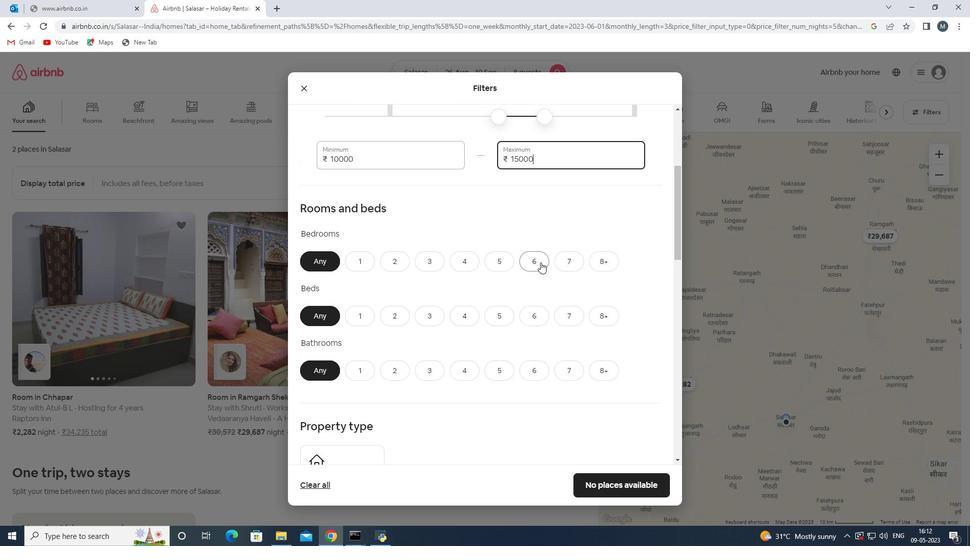 
Action: Mouse pressed left at (540, 262)
Screenshot: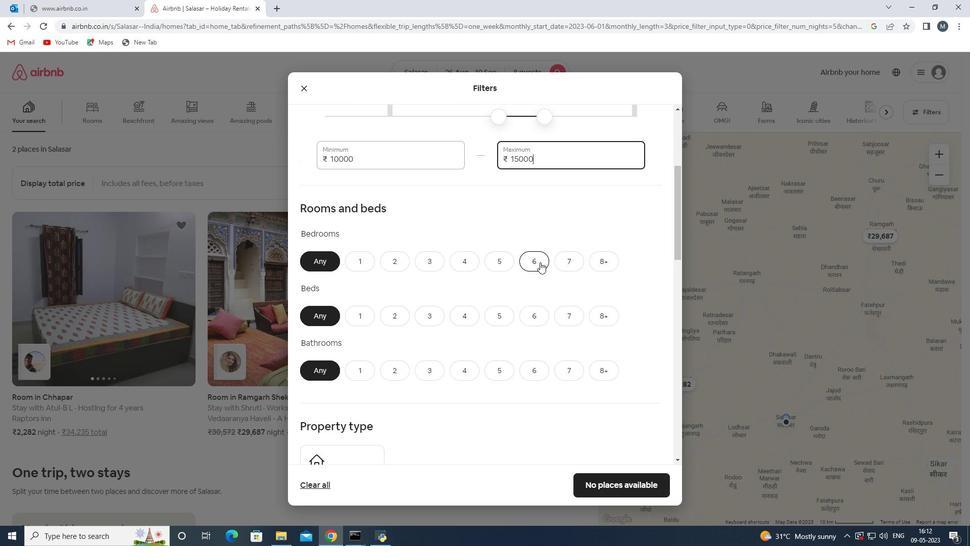 
Action: Mouse moved to (533, 315)
Screenshot: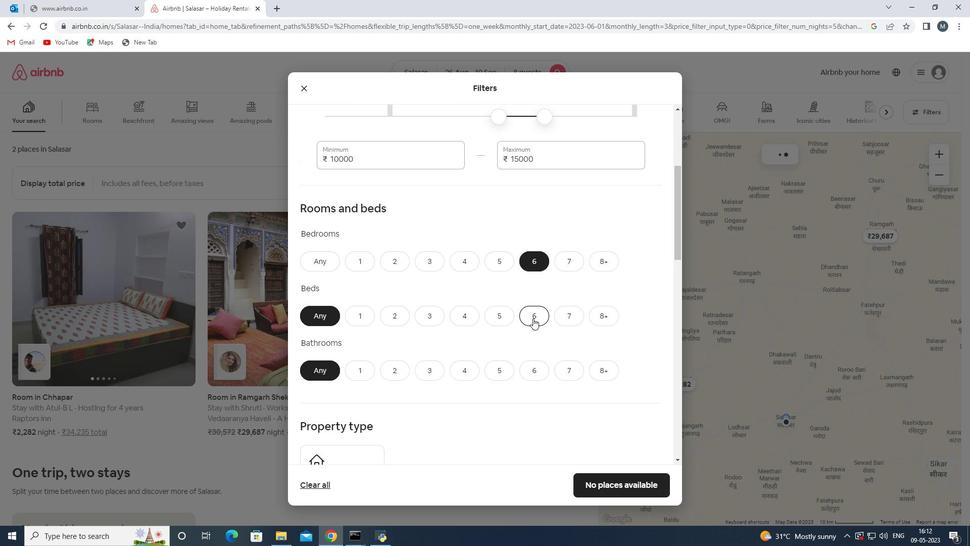 
Action: Mouse pressed left at (533, 315)
Screenshot: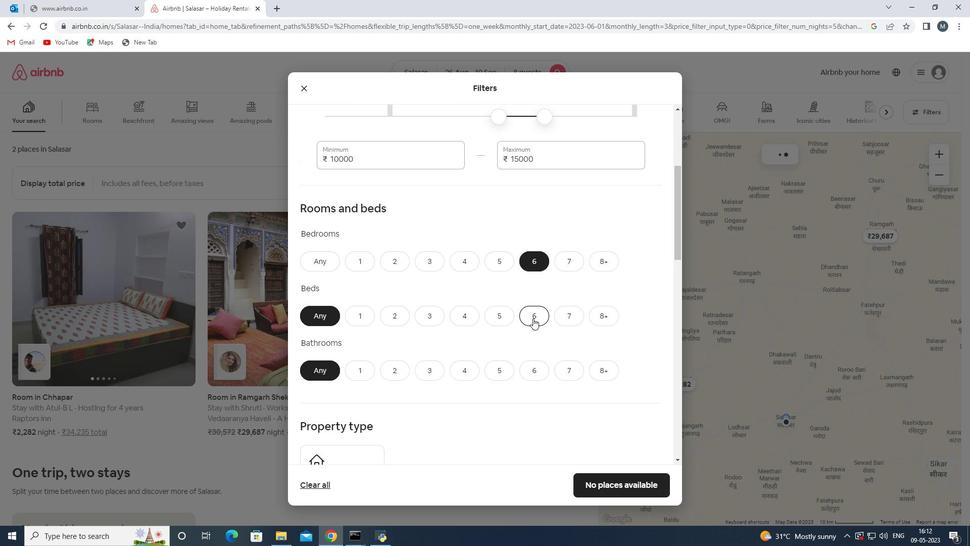 
Action: Mouse moved to (533, 371)
Screenshot: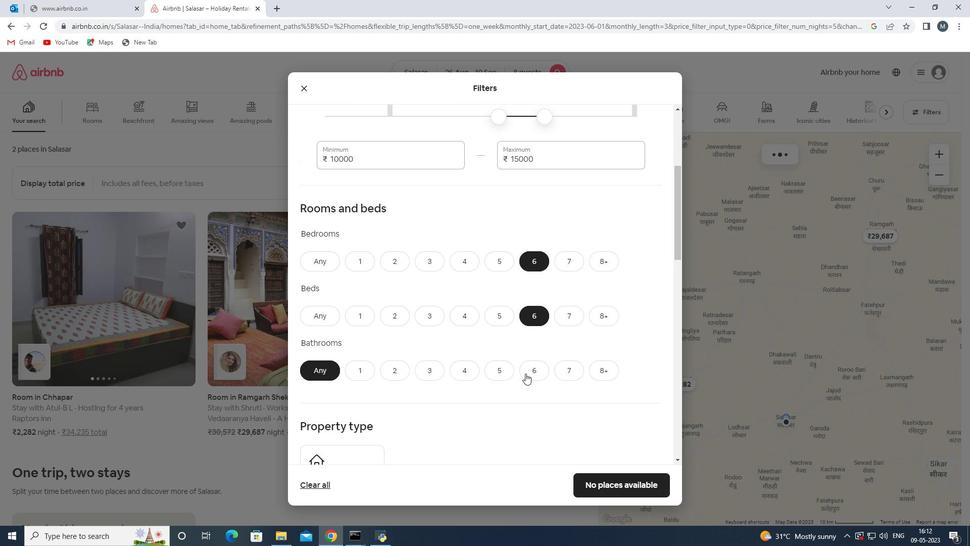 
Action: Mouse pressed left at (533, 371)
Screenshot: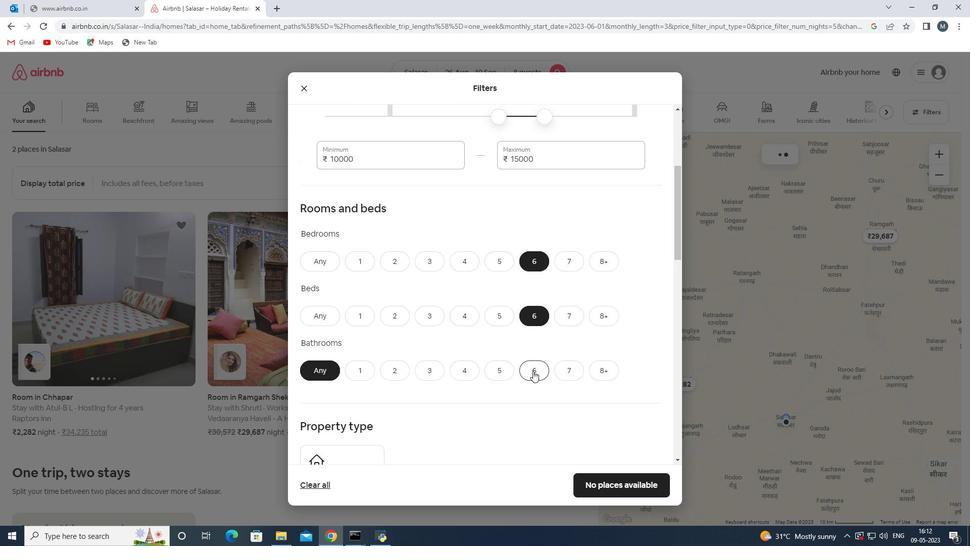 
Action: Mouse moved to (484, 332)
Screenshot: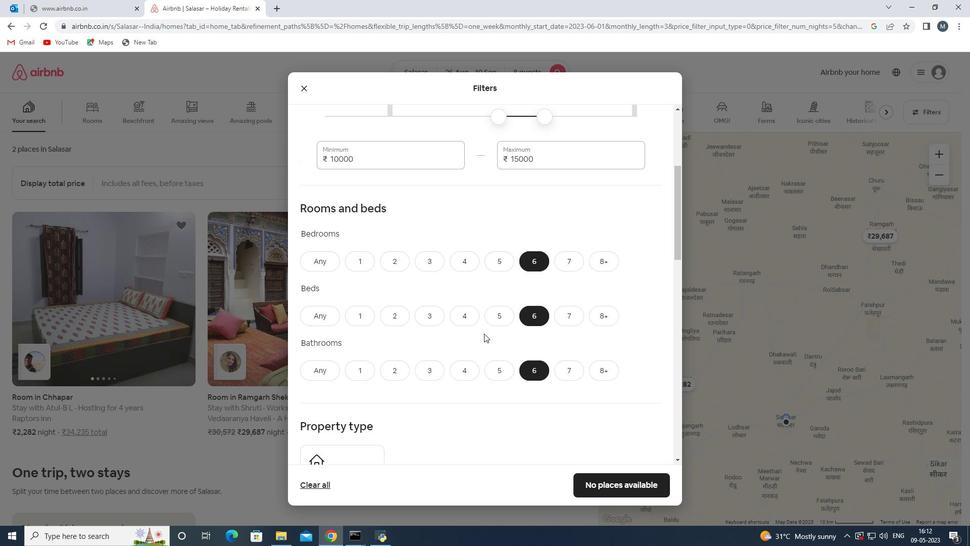 
Action: Mouse scrolled (484, 332) with delta (0, 0)
Screenshot: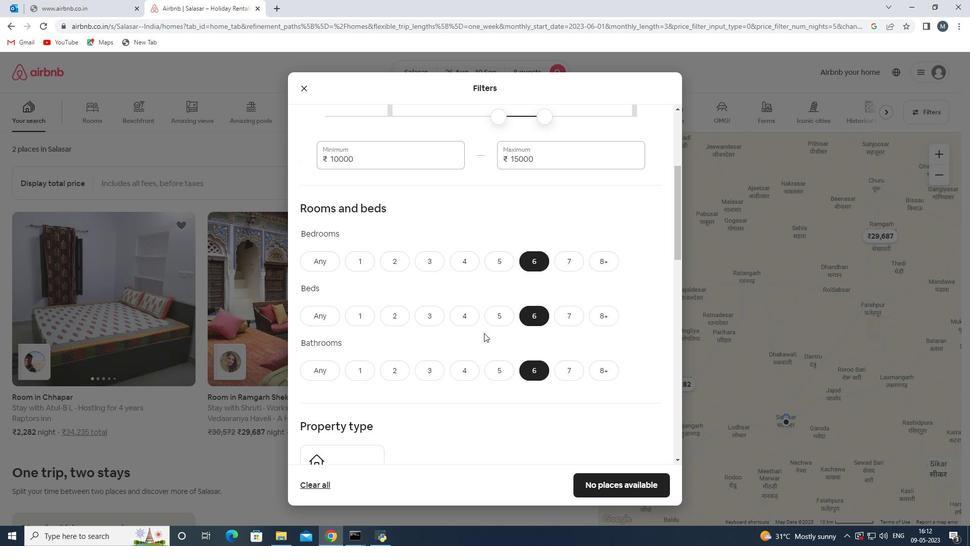 
Action: Mouse moved to (420, 346)
Screenshot: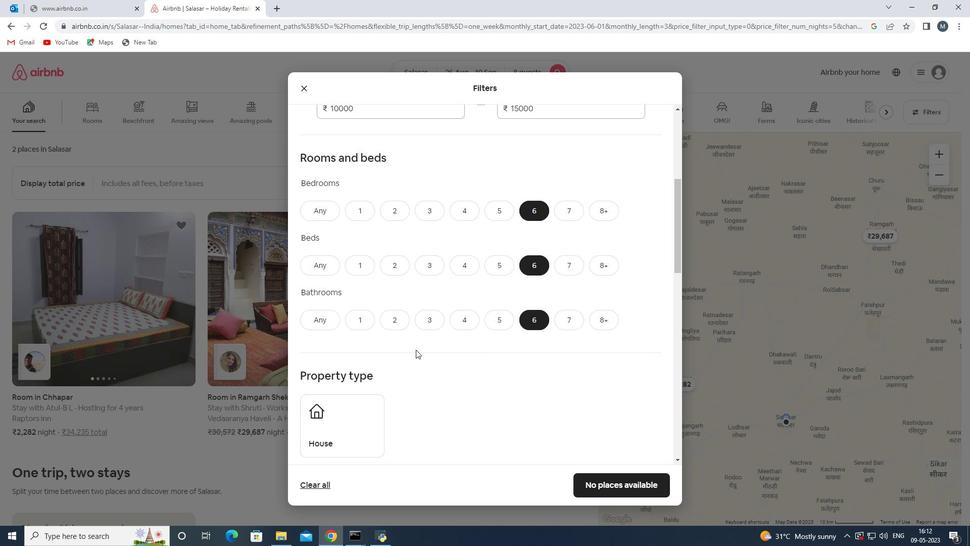 
Action: Mouse scrolled (420, 346) with delta (0, 0)
Screenshot: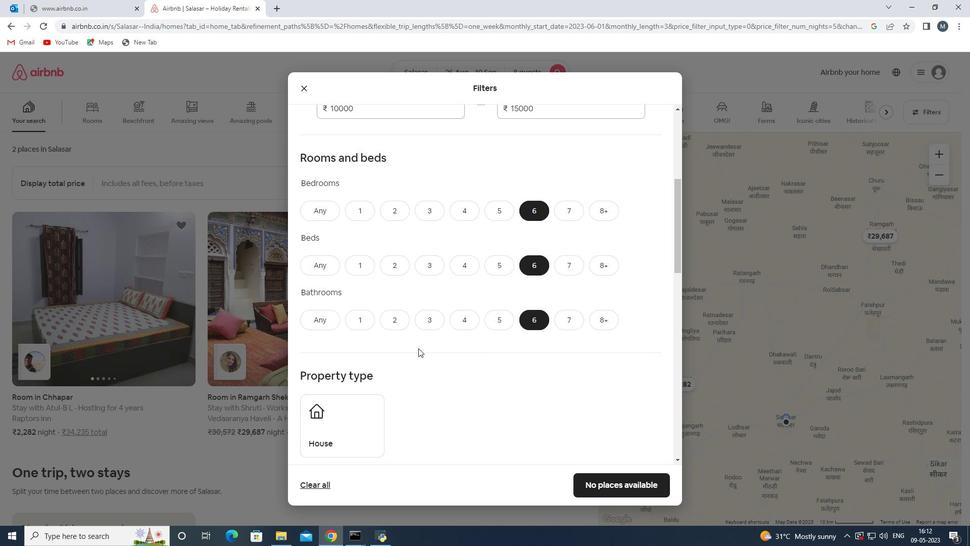 
Action: Mouse moved to (339, 362)
Screenshot: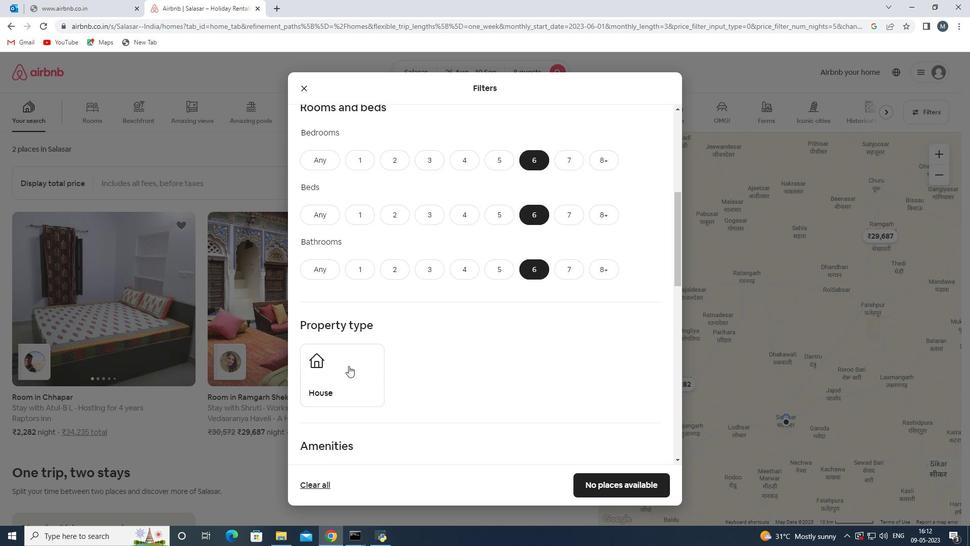 
Action: Mouse pressed left at (339, 362)
Screenshot: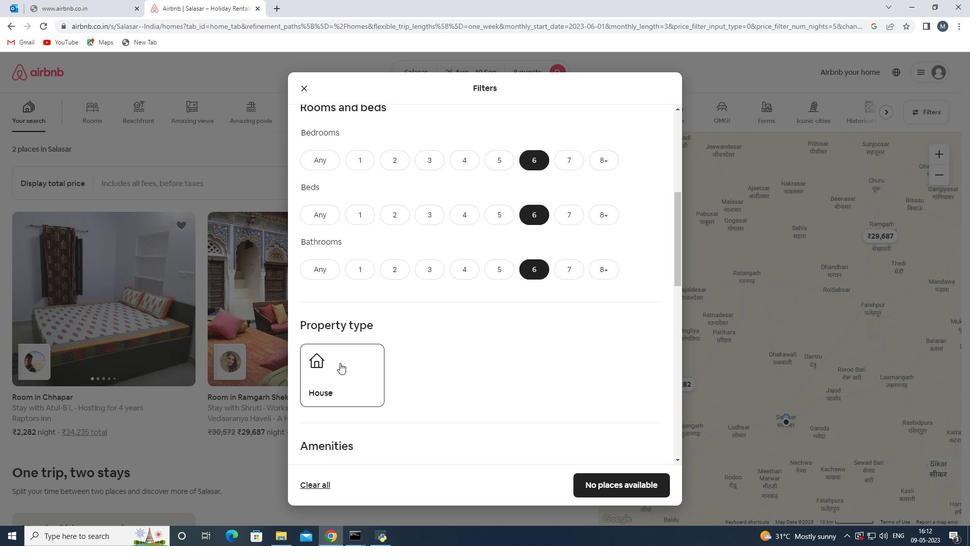 
Action: Mouse moved to (418, 350)
Screenshot: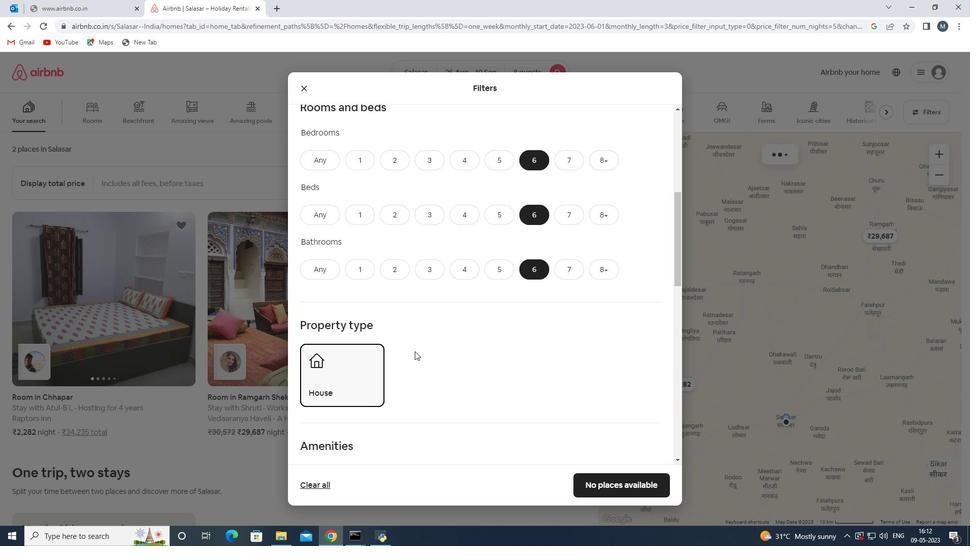
Action: Mouse scrolled (418, 349) with delta (0, 0)
Screenshot: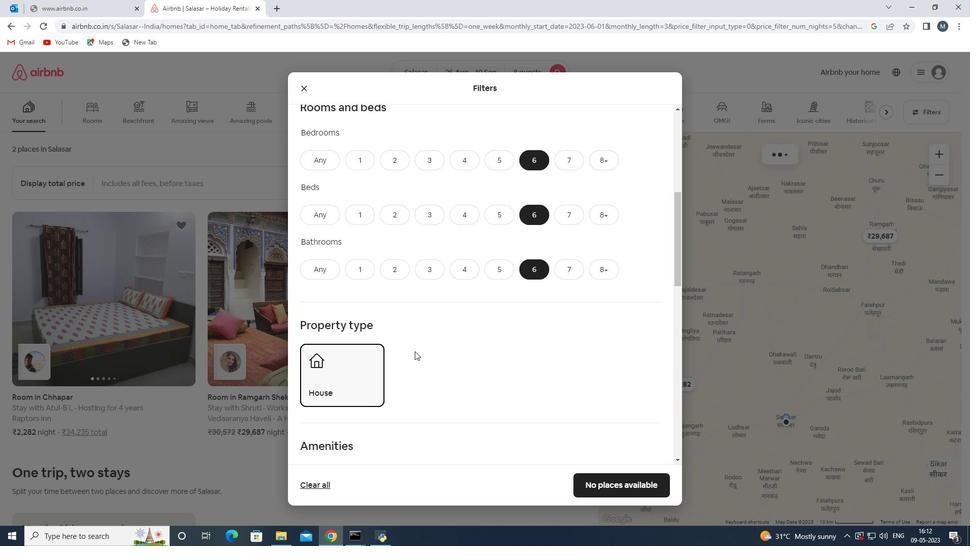 
Action: Mouse moved to (446, 338)
Screenshot: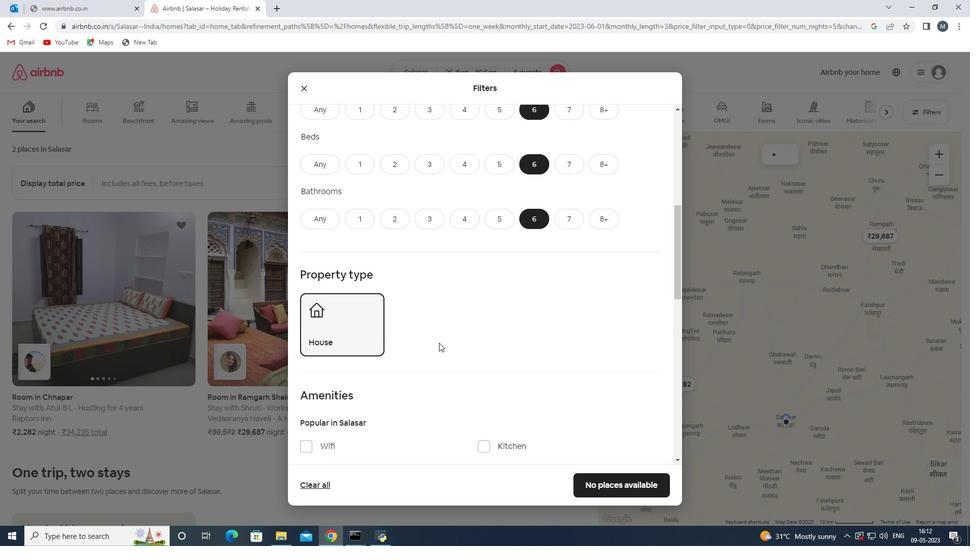 
Action: Mouse scrolled (446, 337) with delta (0, 0)
Screenshot: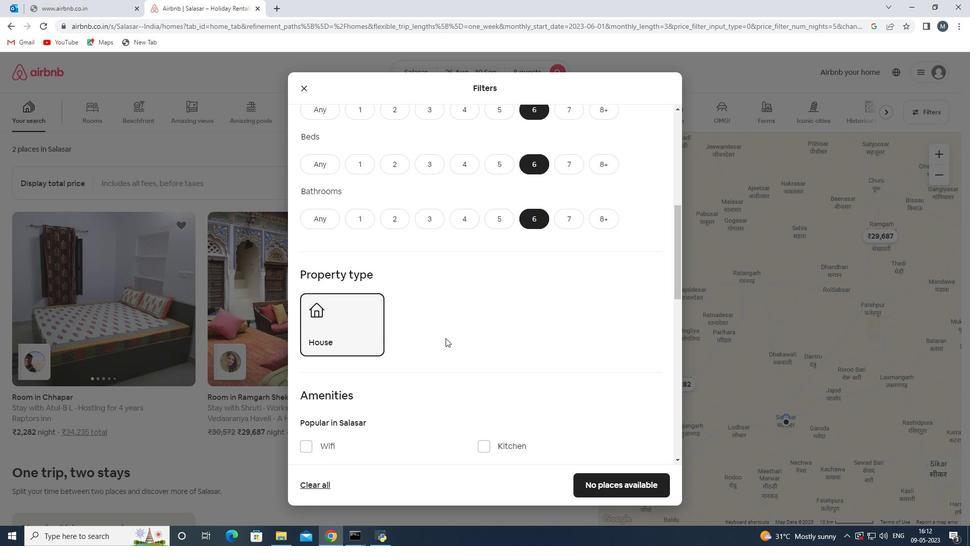 
Action: Mouse moved to (459, 328)
Screenshot: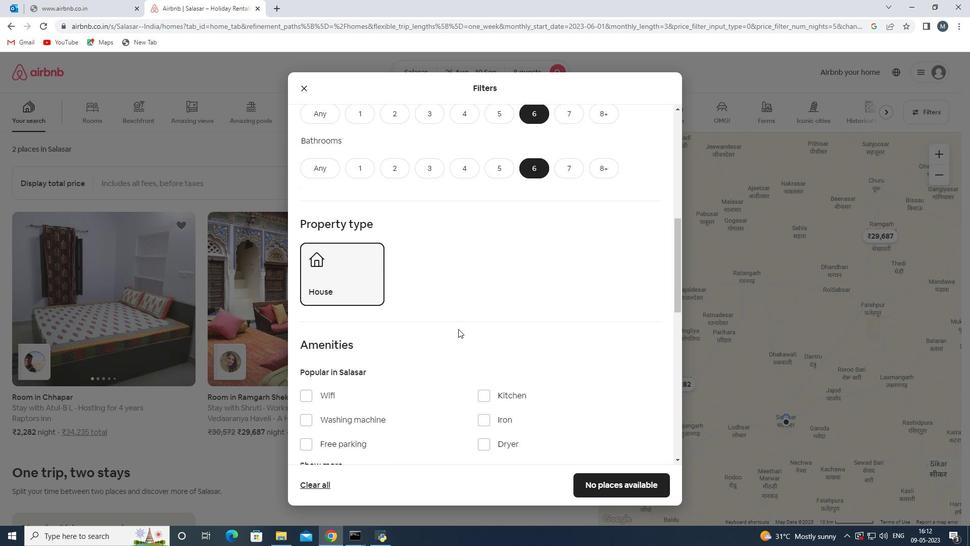 
Action: Mouse scrolled (459, 327) with delta (0, 0)
Screenshot: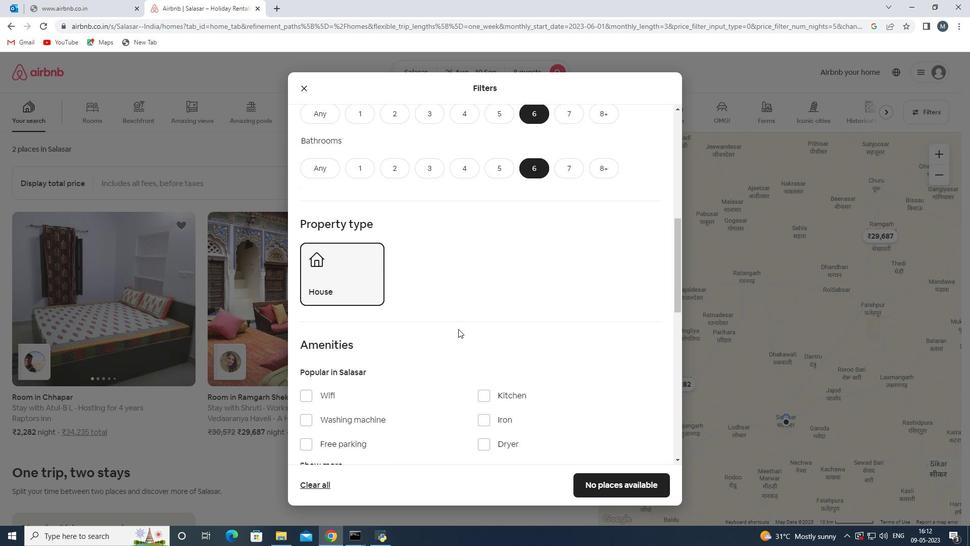 
Action: Mouse moved to (401, 339)
Screenshot: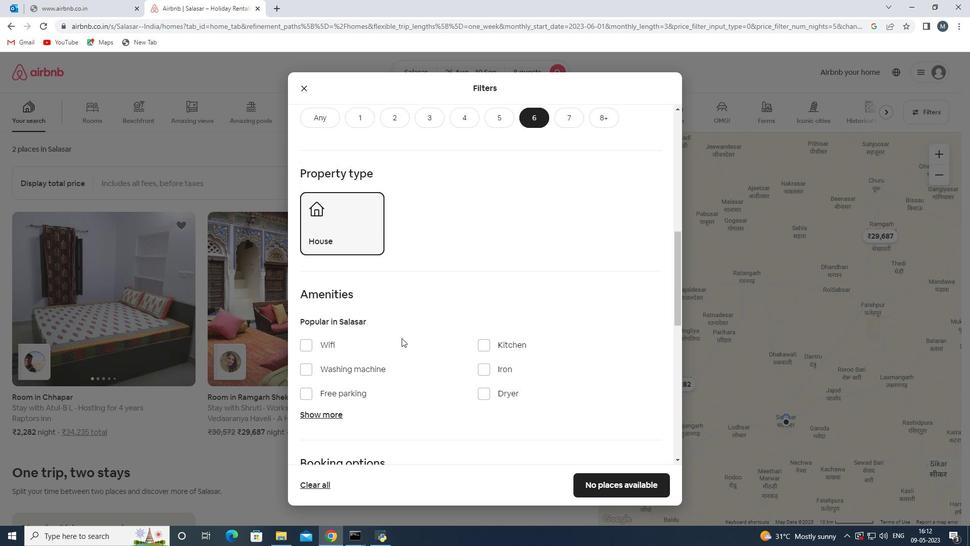 
Action: Mouse scrolled (401, 338) with delta (0, 0)
Screenshot: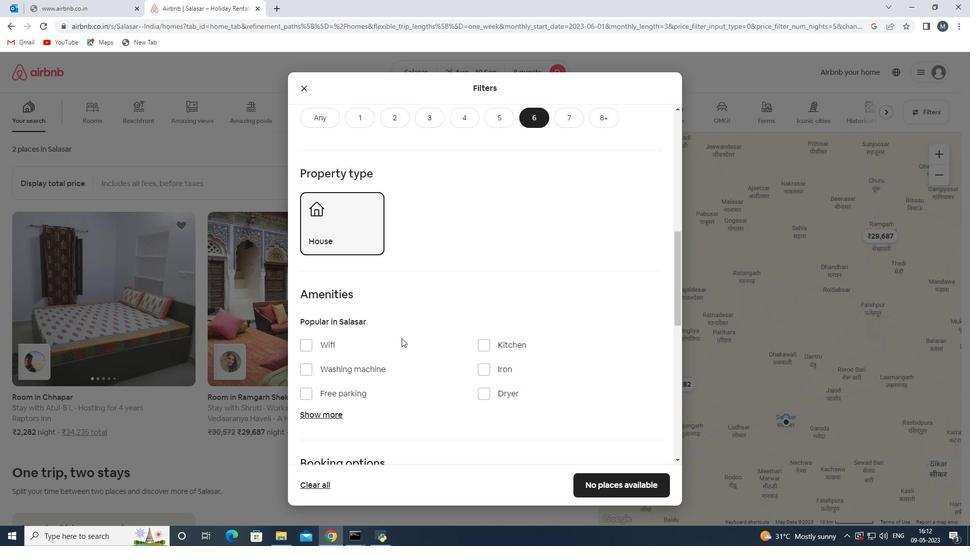 
Action: Mouse moved to (308, 296)
Screenshot: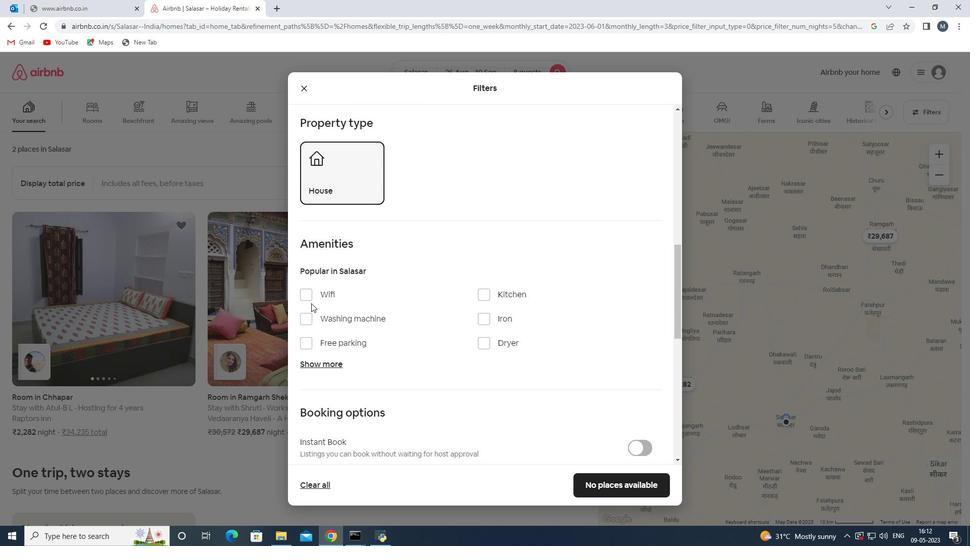 
Action: Mouse pressed left at (308, 296)
Screenshot: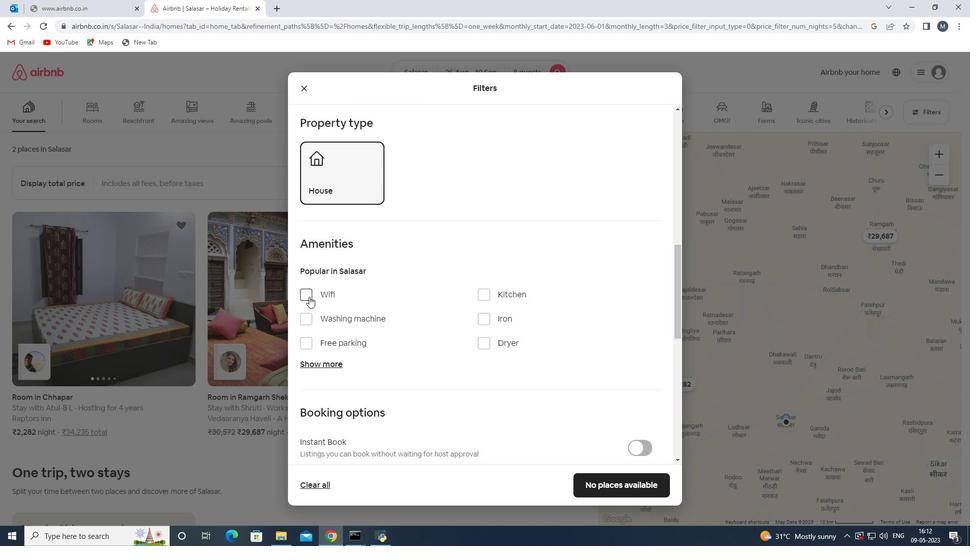 
Action: Mouse moved to (307, 341)
Screenshot: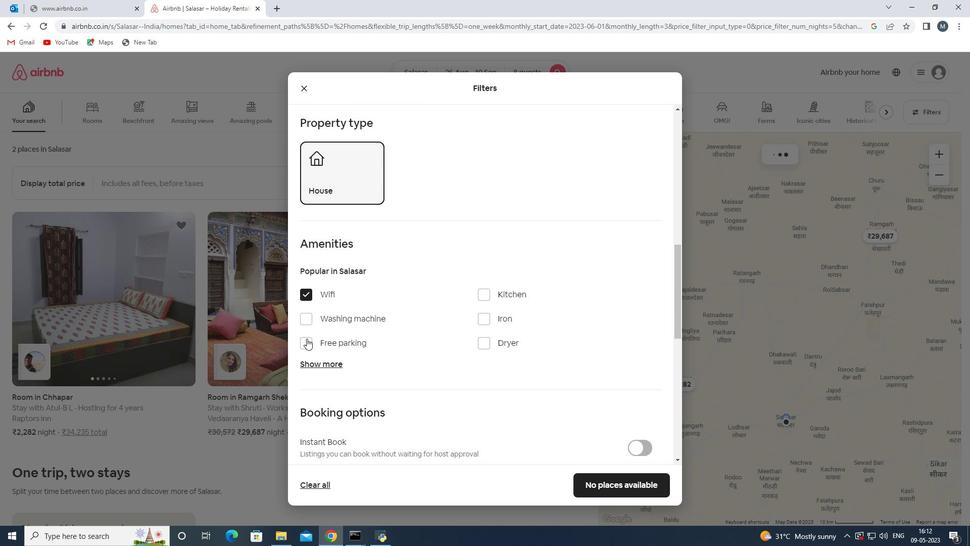 
Action: Mouse pressed left at (307, 341)
Screenshot: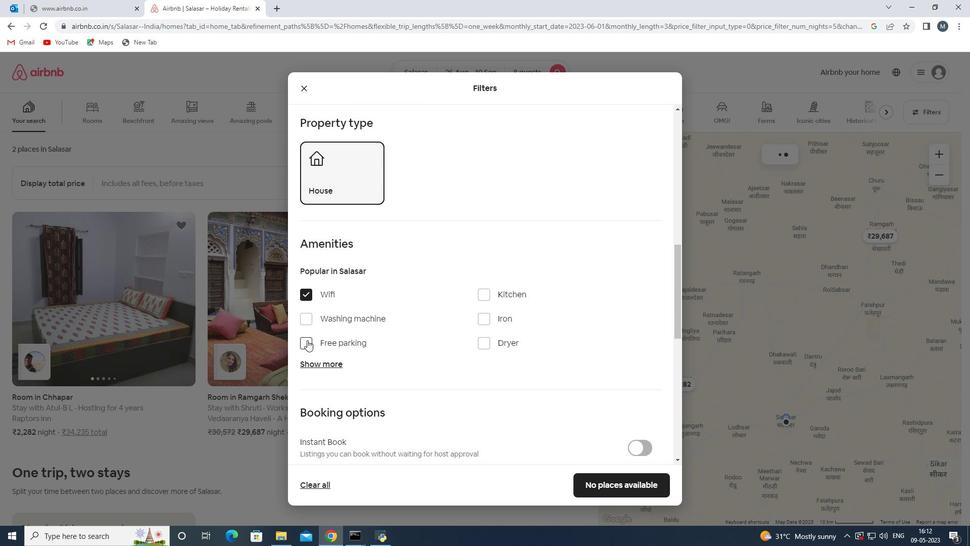 
Action: Mouse moved to (326, 362)
Screenshot: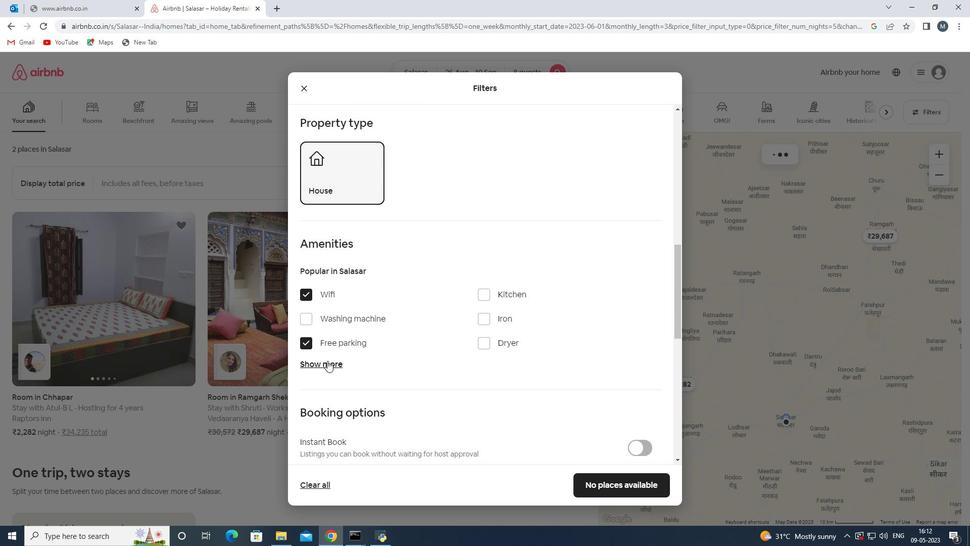
Action: Mouse pressed left at (326, 362)
Screenshot: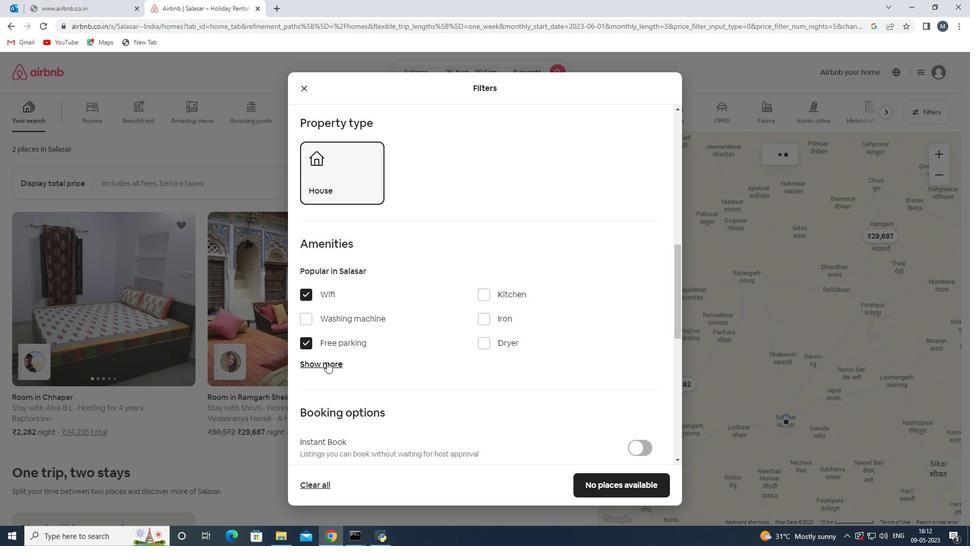 
Action: Mouse moved to (376, 334)
Screenshot: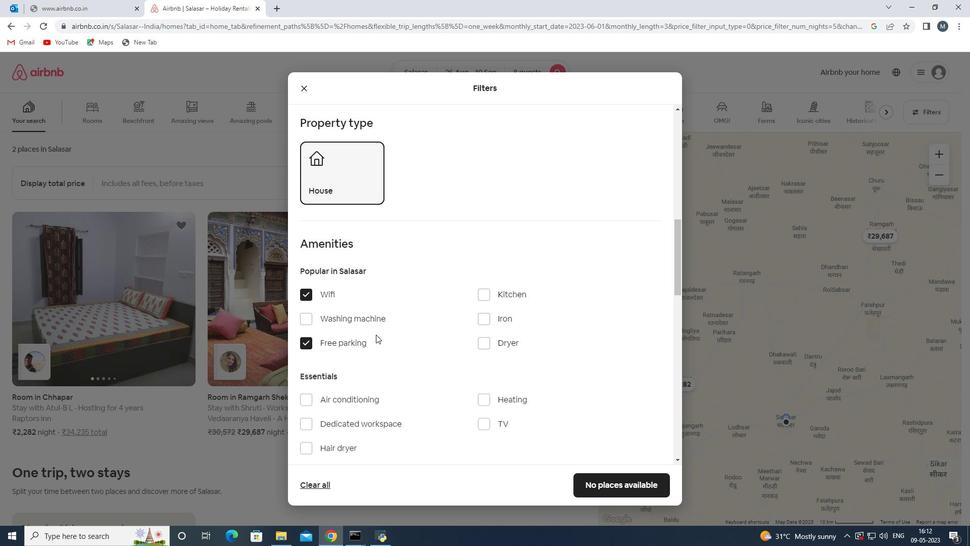 
Action: Mouse scrolled (376, 333) with delta (0, 0)
Screenshot: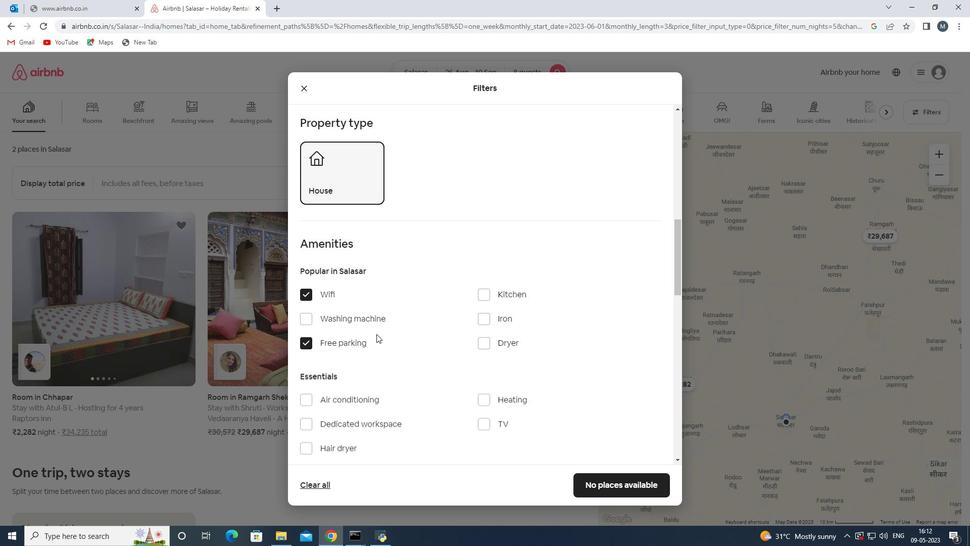
Action: Mouse moved to (380, 328)
Screenshot: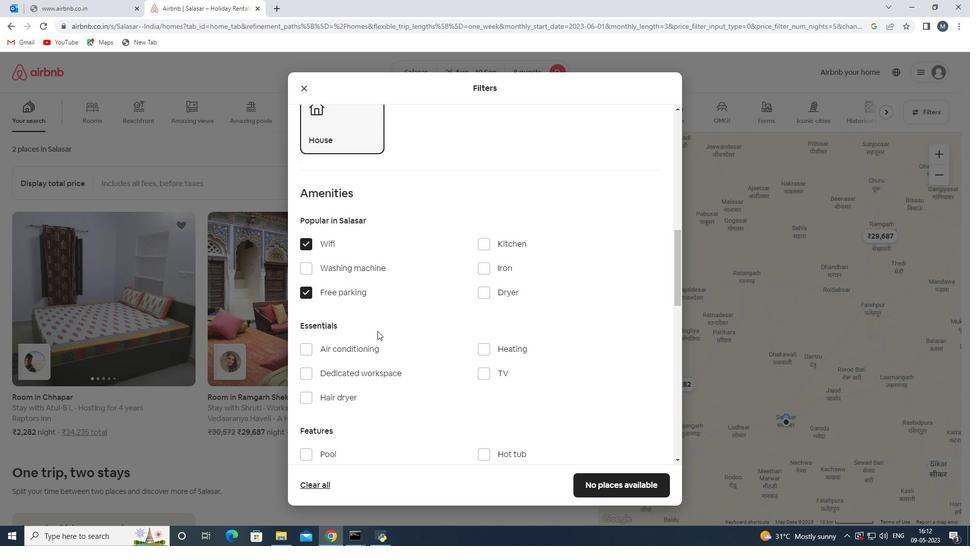 
Action: Mouse scrolled (380, 328) with delta (0, 0)
Screenshot: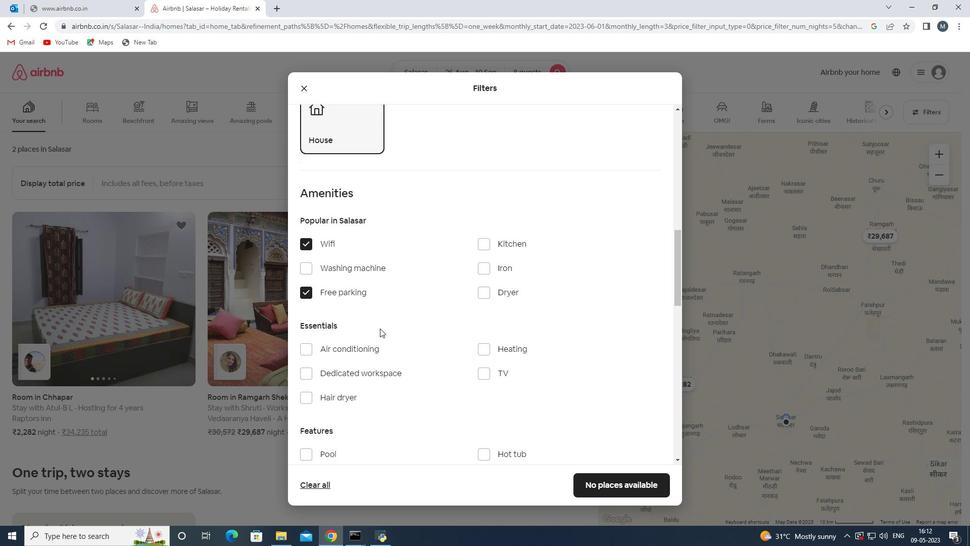 
Action: Mouse moved to (486, 321)
Screenshot: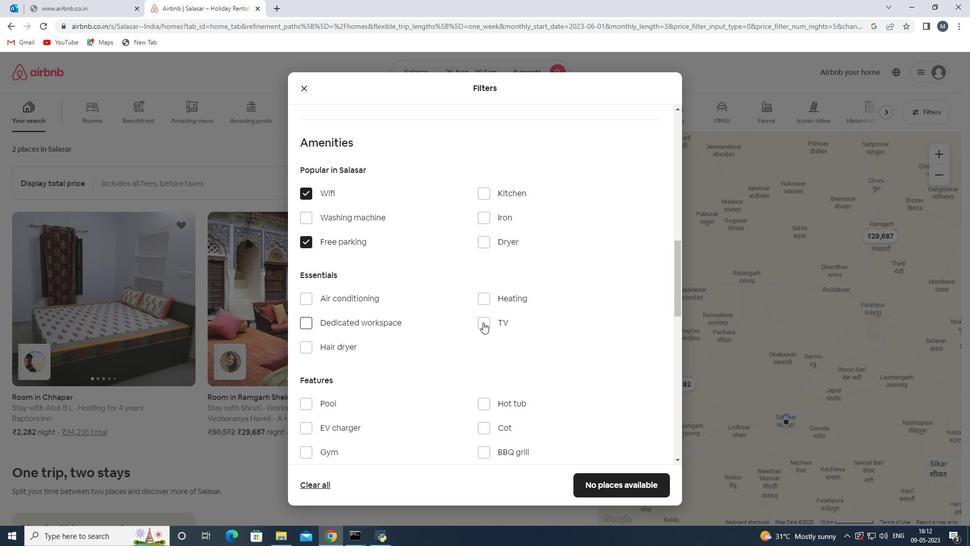 
Action: Mouse pressed left at (486, 321)
Screenshot: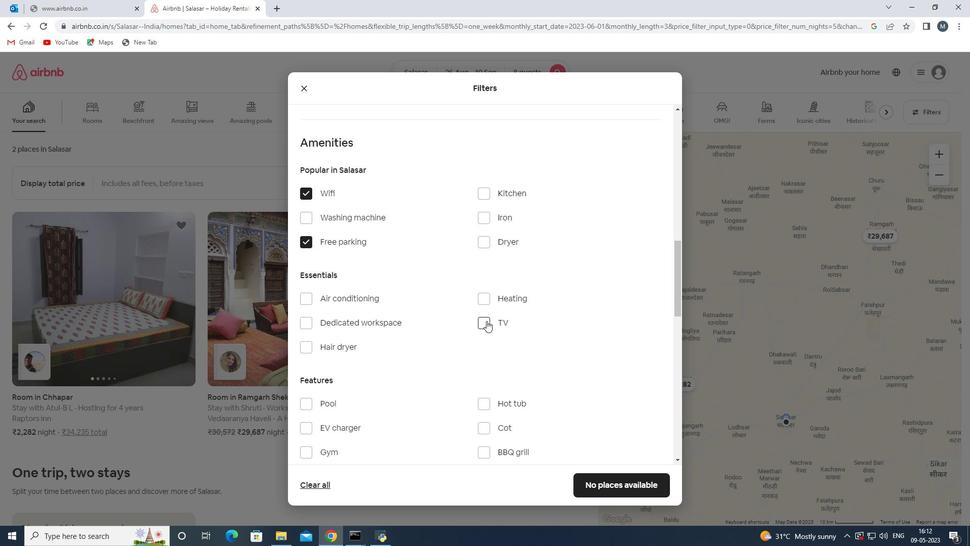 
Action: Mouse moved to (403, 323)
Screenshot: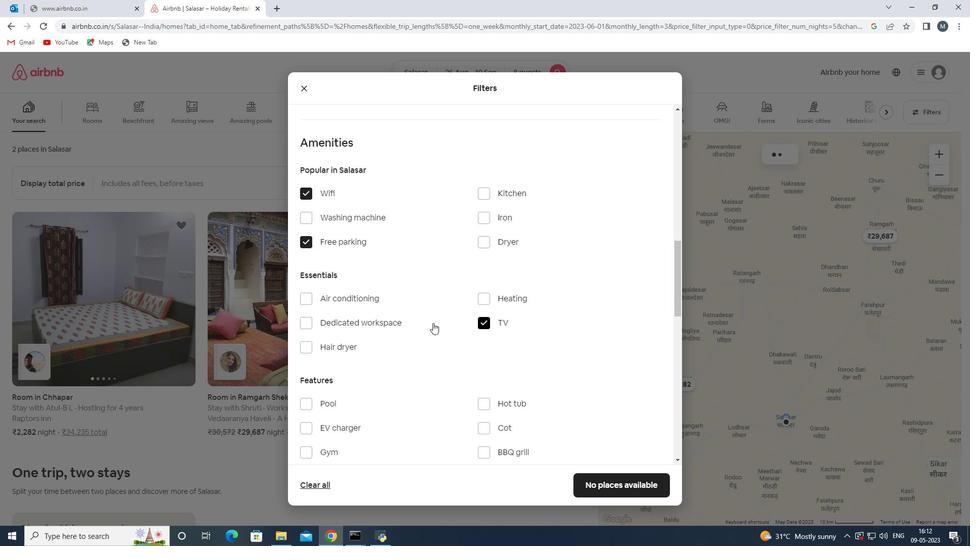 
Action: Mouse scrolled (403, 322) with delta (0, 0)
Screenshot: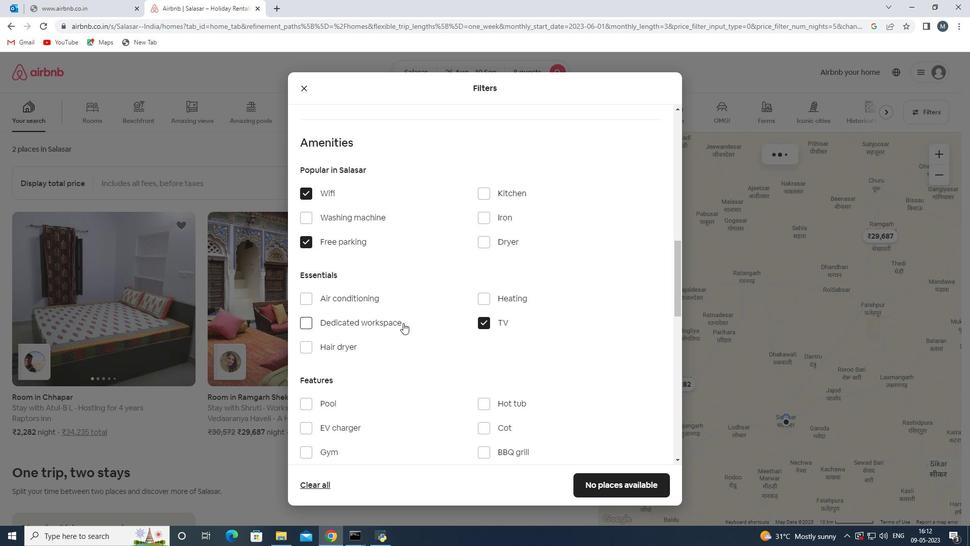 
Action: Mouse moved to (363, 340)
Screenshot: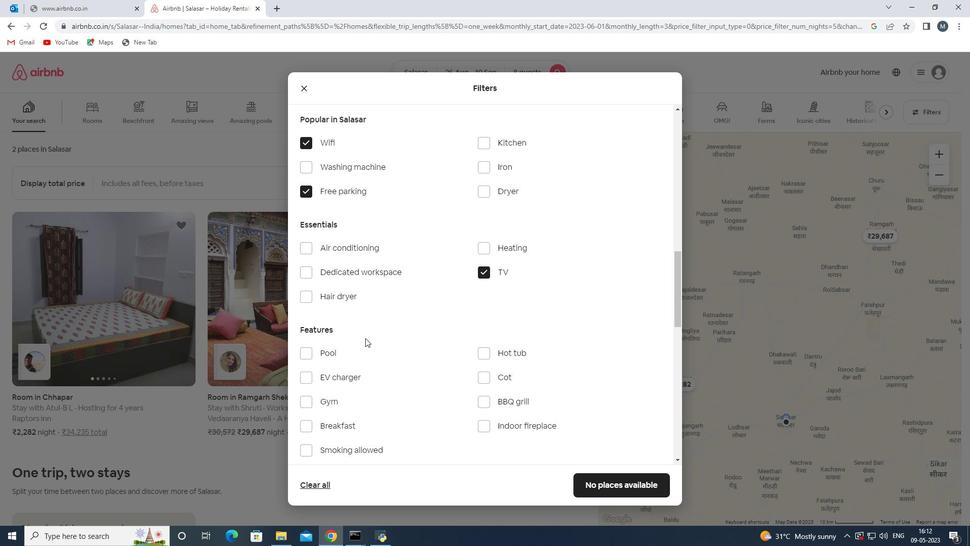 
Action: Mouse scrolled (363, 340) with delta (0, 0)
Screenshot: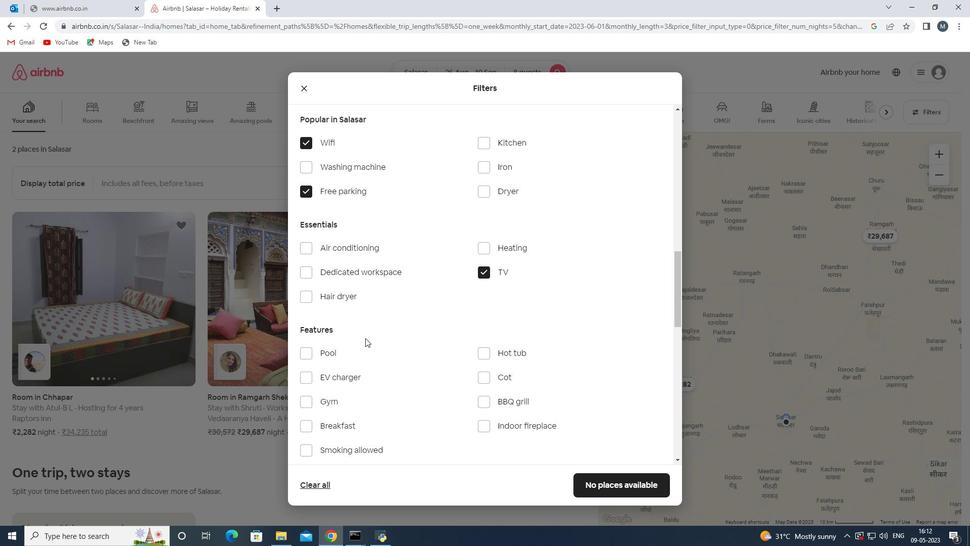 
Action: Mouse moved to (346, 352)
Screenshot: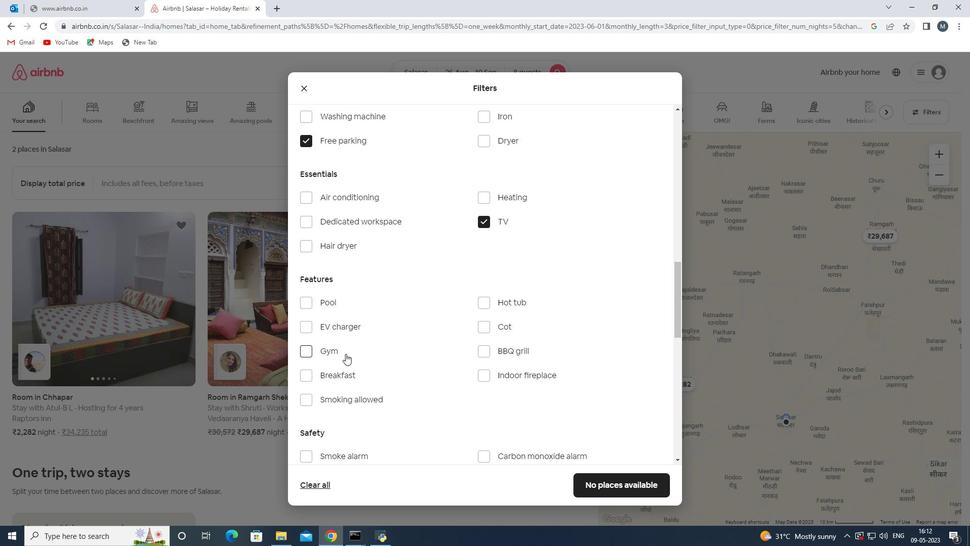 
Action: Mouse pressed left at (346, 352)
Screenshot: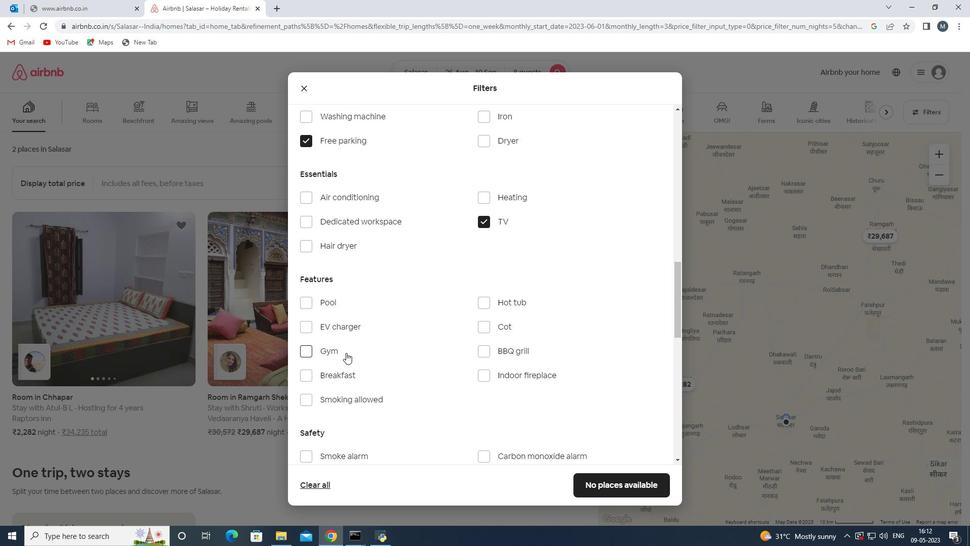 
Action: Mouse moved to (345, 369)
Screenshot: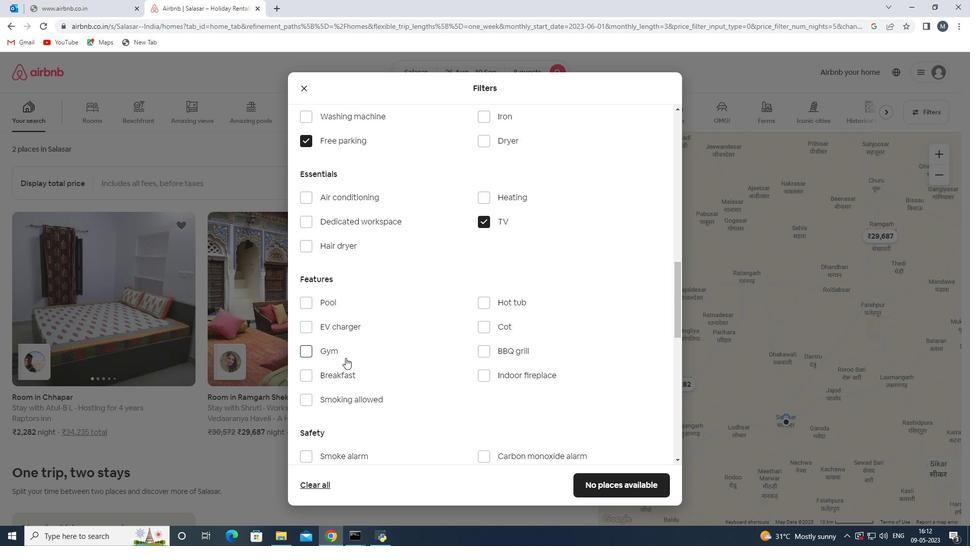 
Action: Mouse pressed left at (345, 369)
Screenshot: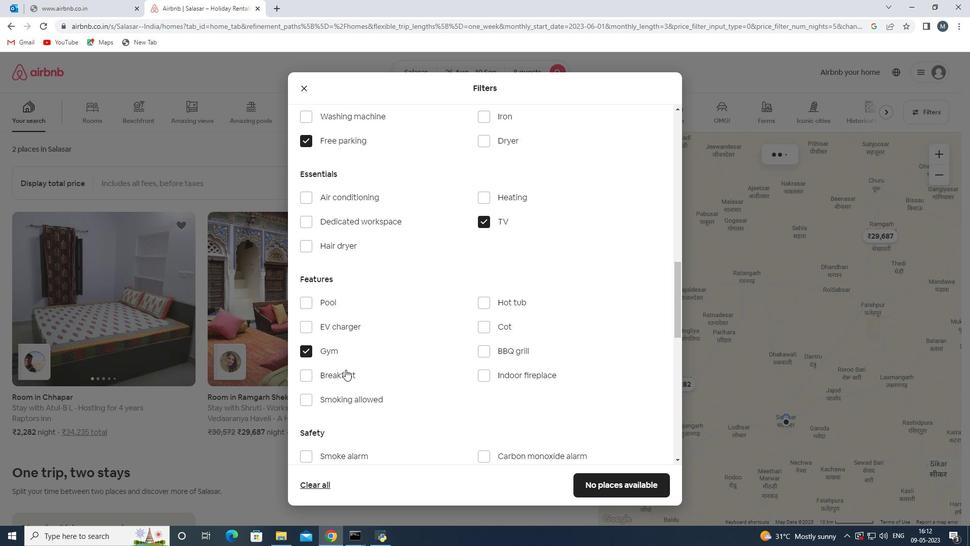 
Action: Mouse moved to (386, 358)
Screenshot: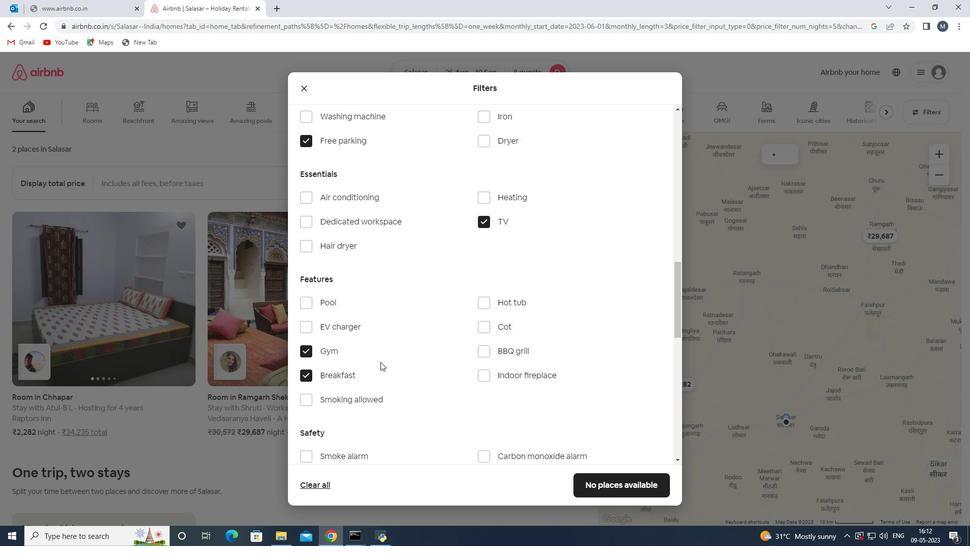 
Action: Mouse scrolled (386, 357) with delta (0, 0)
Screenshot: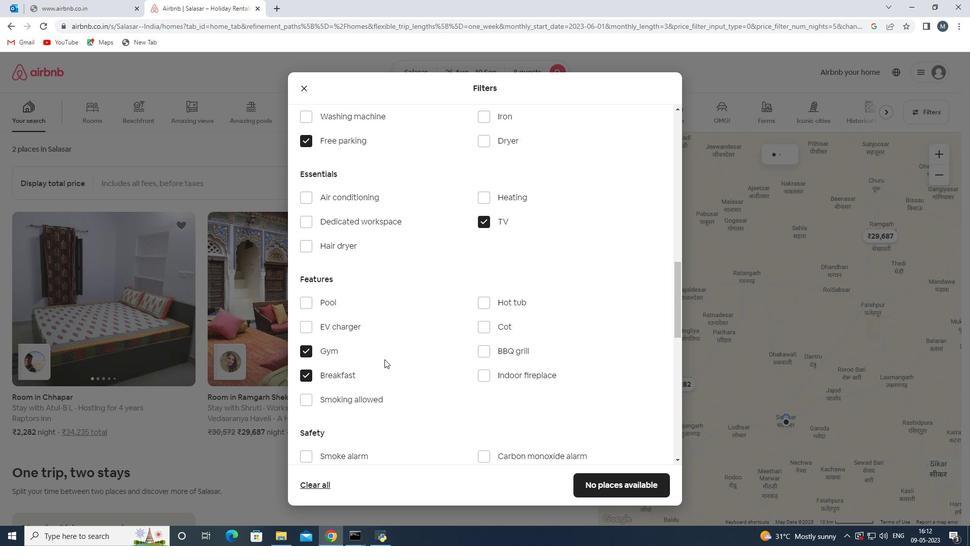 
Action: Mouse moved to (386, 355)
Screenshot: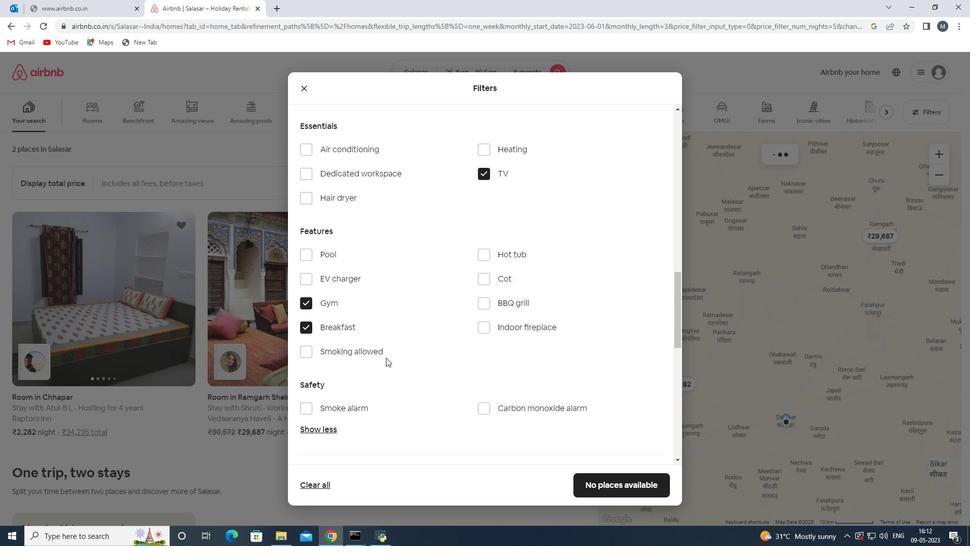
Action: Mouse scrolled (386, 355) with delta (0, 0)
Screenshot: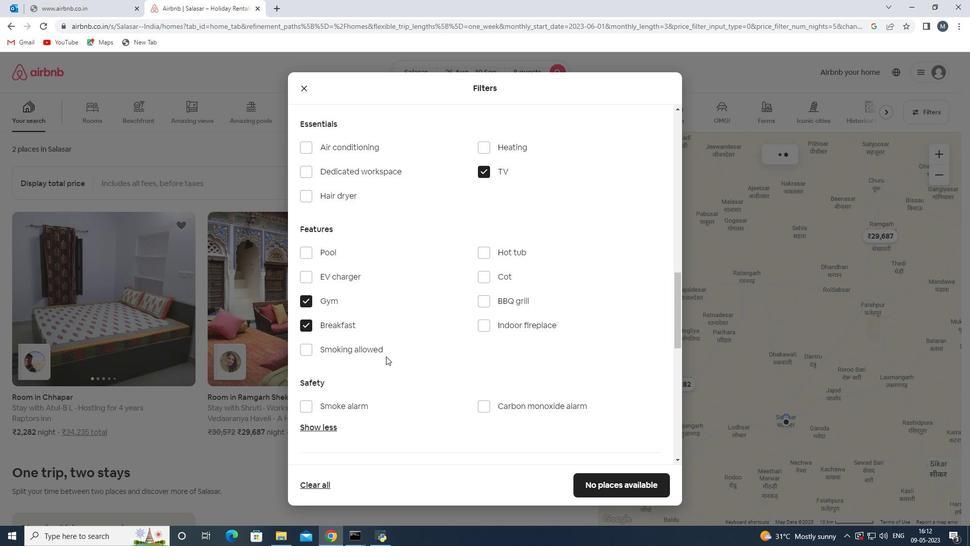 
Action: Mouse moved to (395, 346)
Screenshot: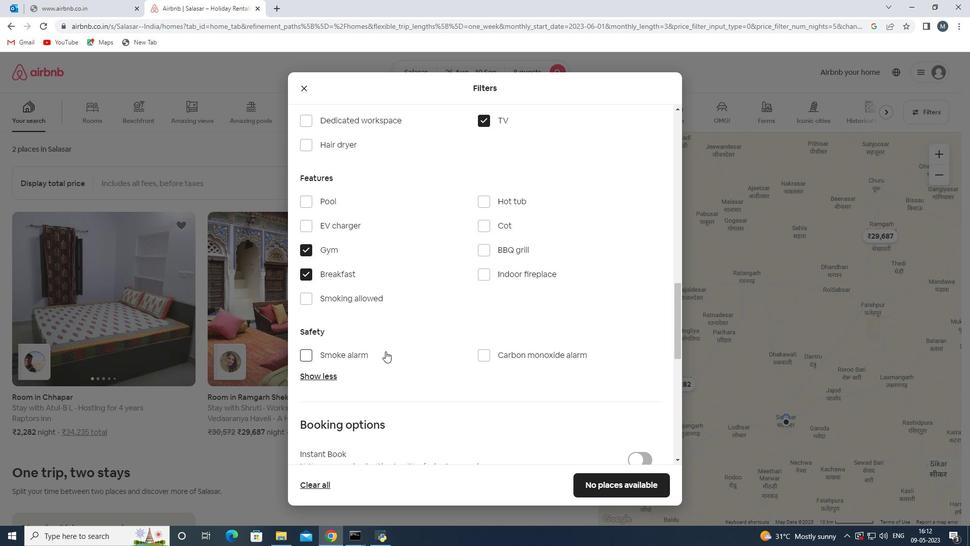 
Action: Mouse scrolled (395, 346) with delta (0, 0)
Screenshot: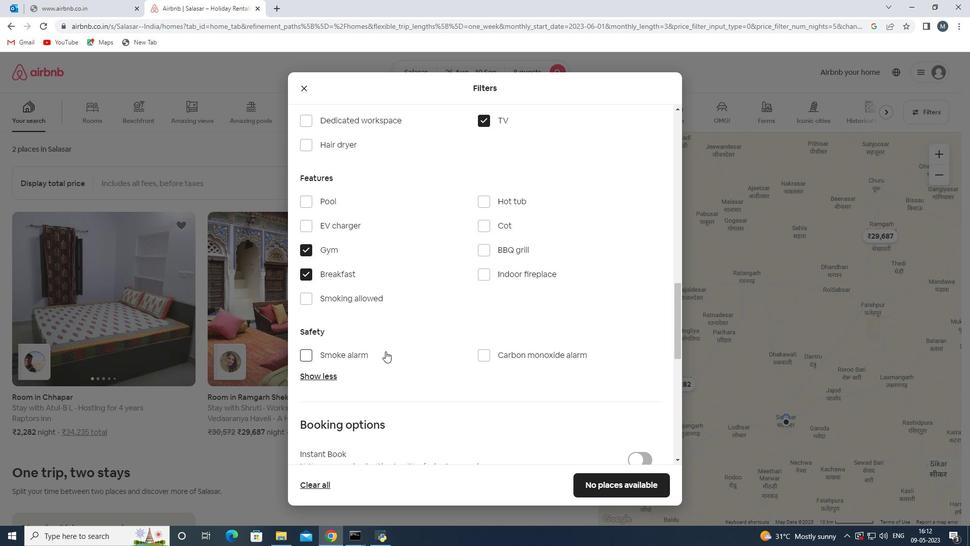 
Action: Mouse scrolled (395, 346) with delta (0, 0)
Screenshot: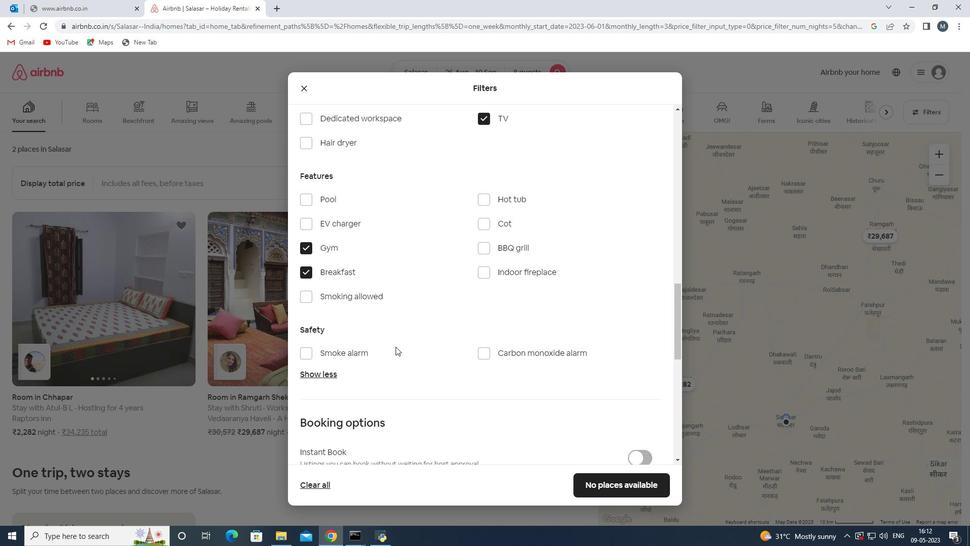 
Action: Mouse scrolled (395, 346) with delta (0, 0)
Screenshot: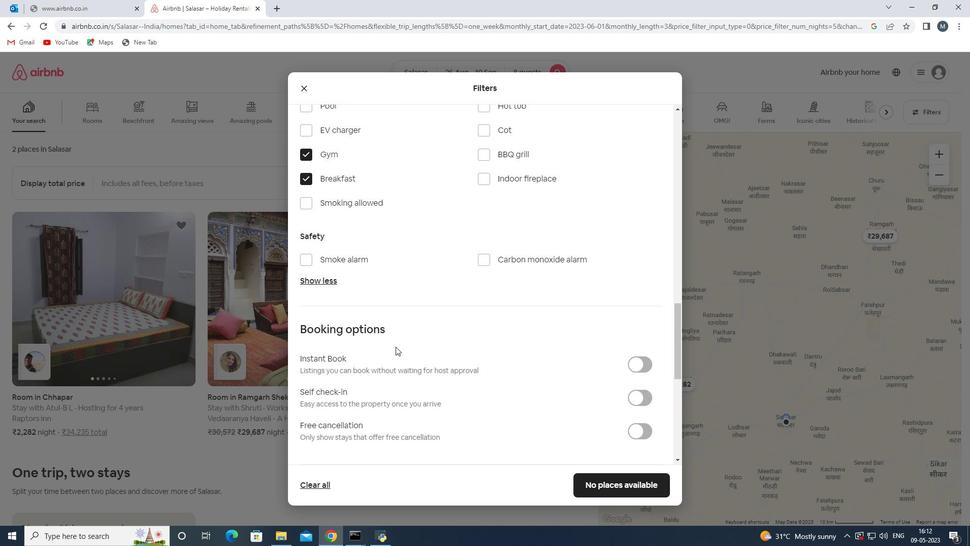 
Action: Mouse moved to (629, 347)
Screenshot: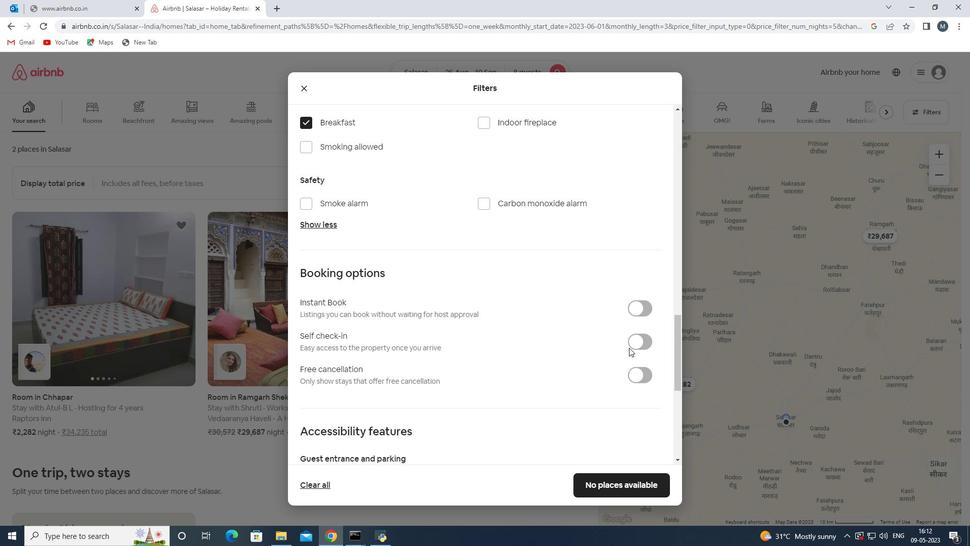 
Action: Mouse pressed left at (629, 347)
Screenshot: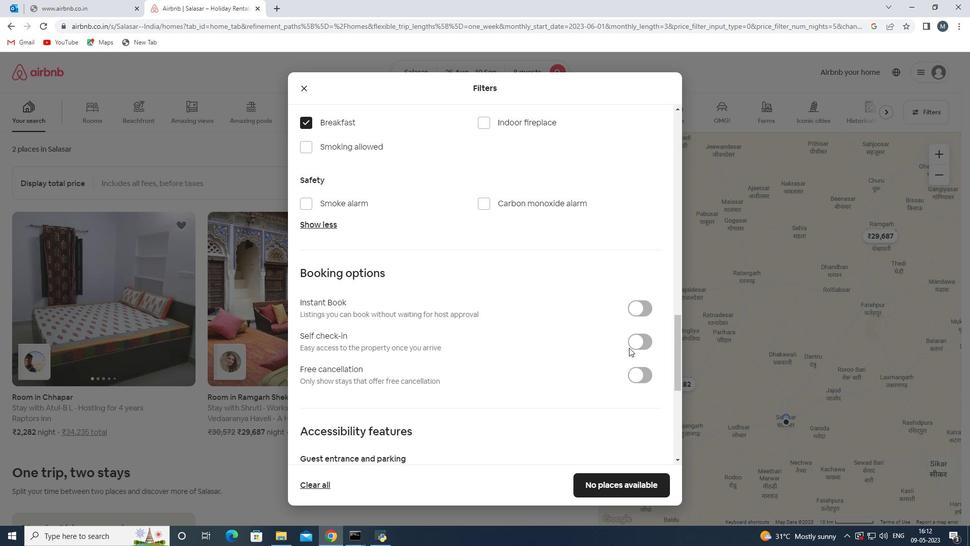 
Action: Mouse moved to (644, 338)
Screenshot: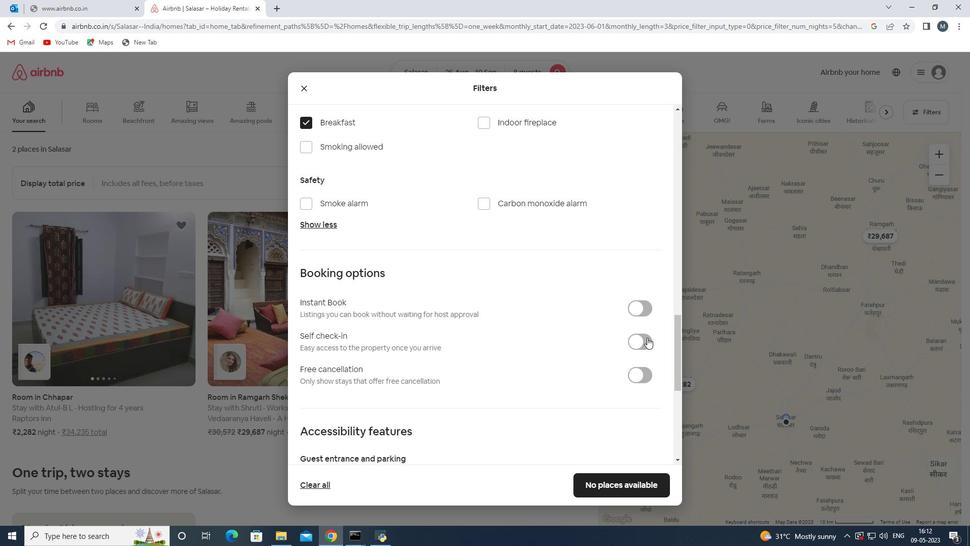 
Action: Mouse pressed left at (644, 338)
Screenshot: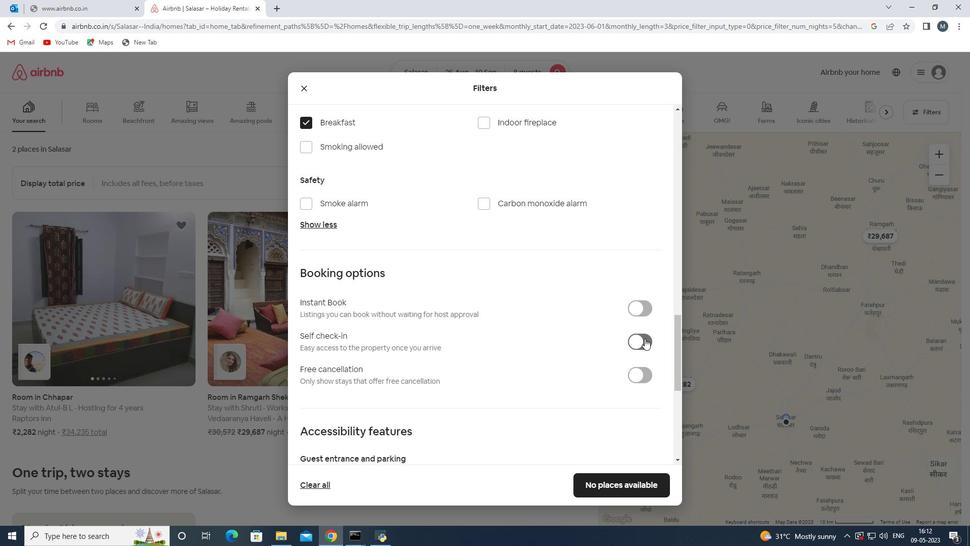 
Action: Mouse moved to (544, 340)
Screenshot: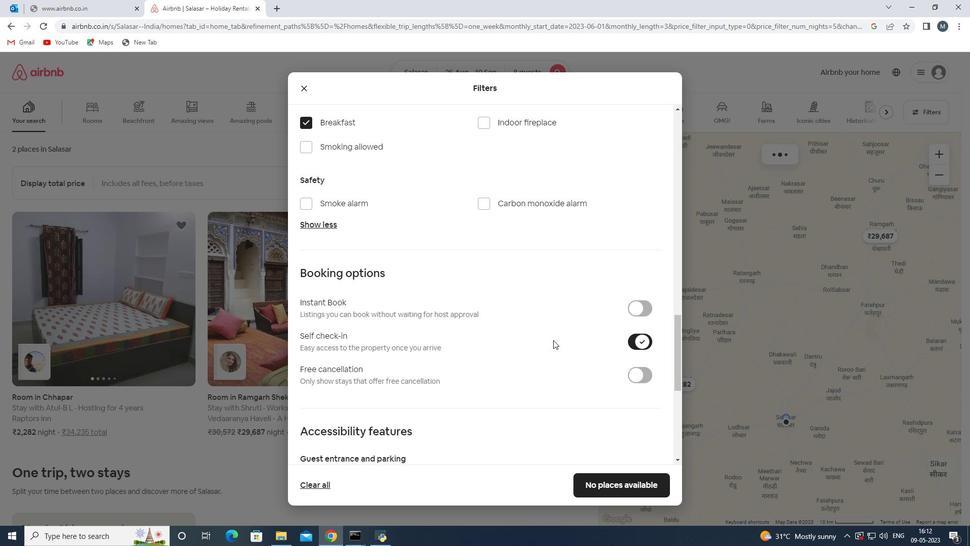 
Action: Mouse scrolled (544, 339) with delta (0, 0)
Screenshot: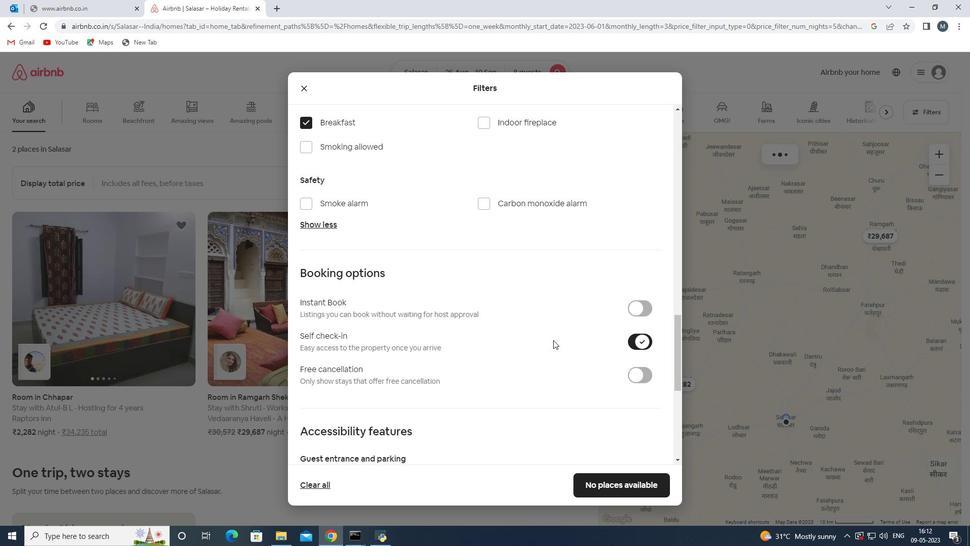 
Action: Mouse moved to (540, 340)
Screenshot: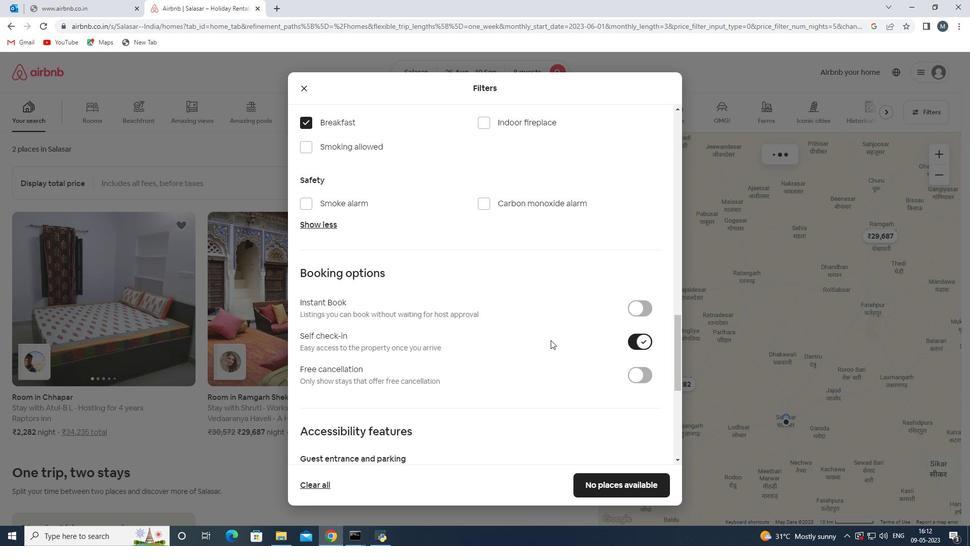 
Action: Mouse scrolled (540, 340) with delta (0, 0)
Screenshot: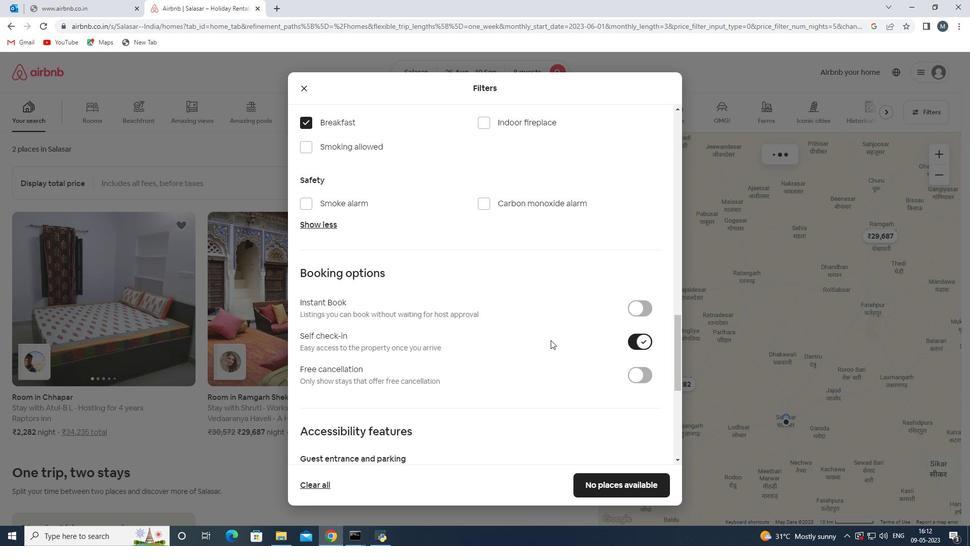 
Action: Mouse moved to (523, 345)
Screenshot: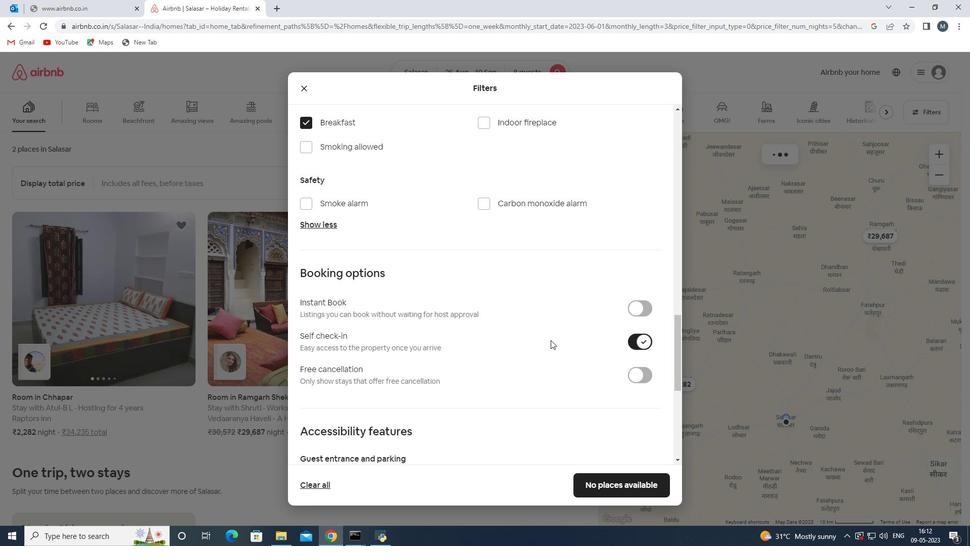 
Action: Mouse scrolled (523, 345) with delta (0, 0)
Screenshot: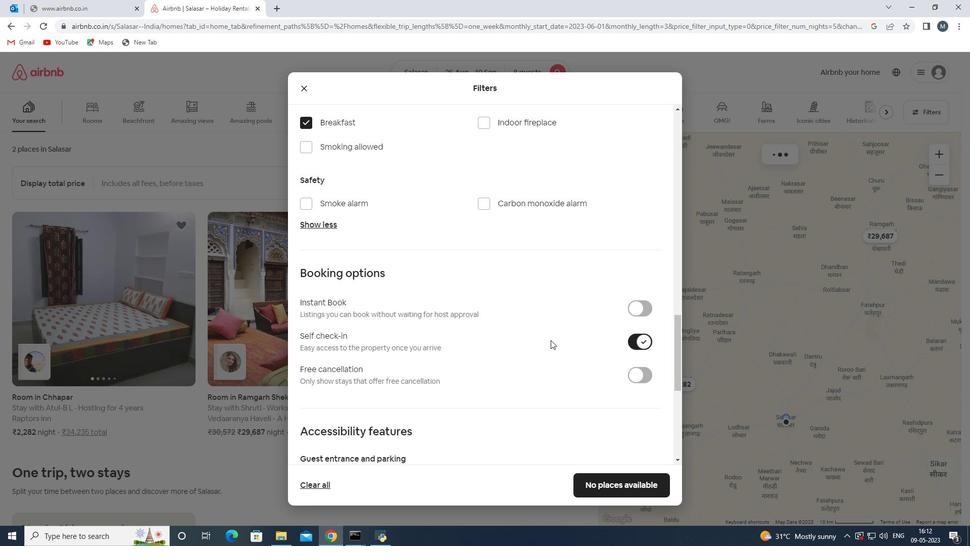 
Action: Mouse moved to (457, 360)
Screenshot: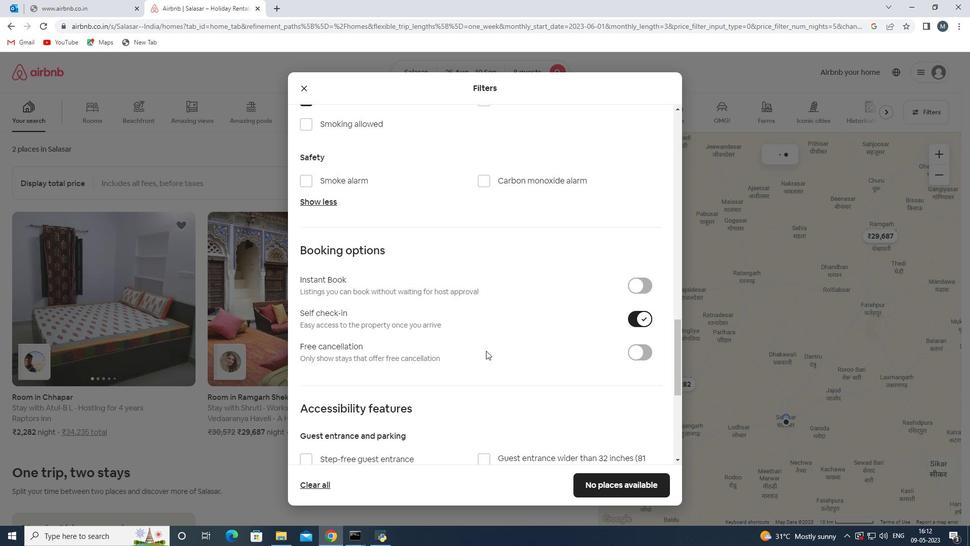 
Action: Mouse scrolled (457, 359) with delta (0, 0)
Screenshot: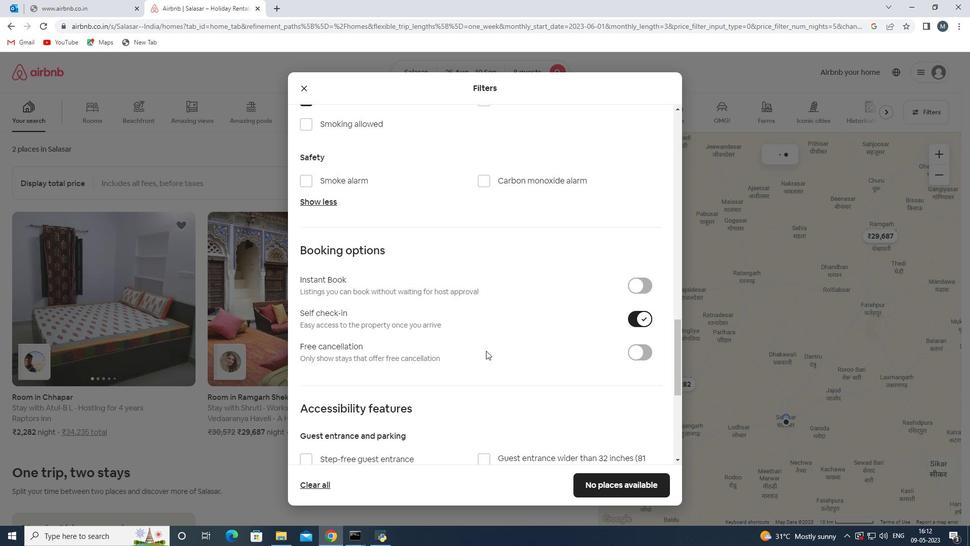 
Action: Mouse moved to (454, 361)
Screenshot: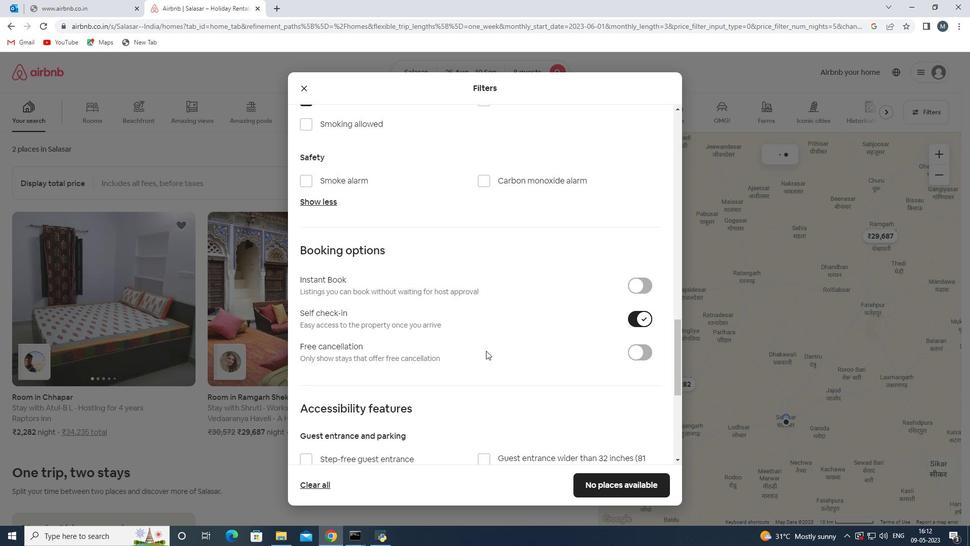 
Action: Mouse scrolled (454, 361) with delta (0, 0)
Screenshot: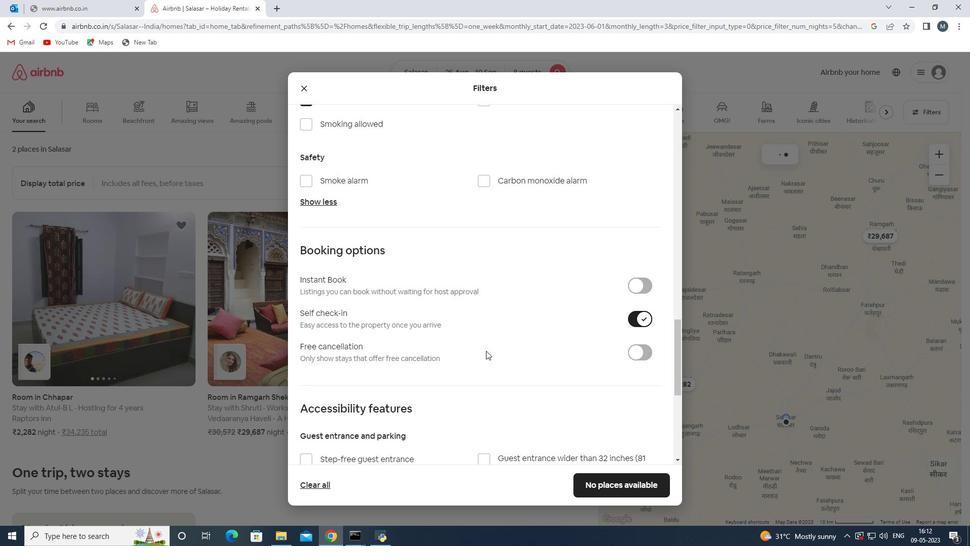 
Action: Mouse moved to (336, 395)
Screenshot: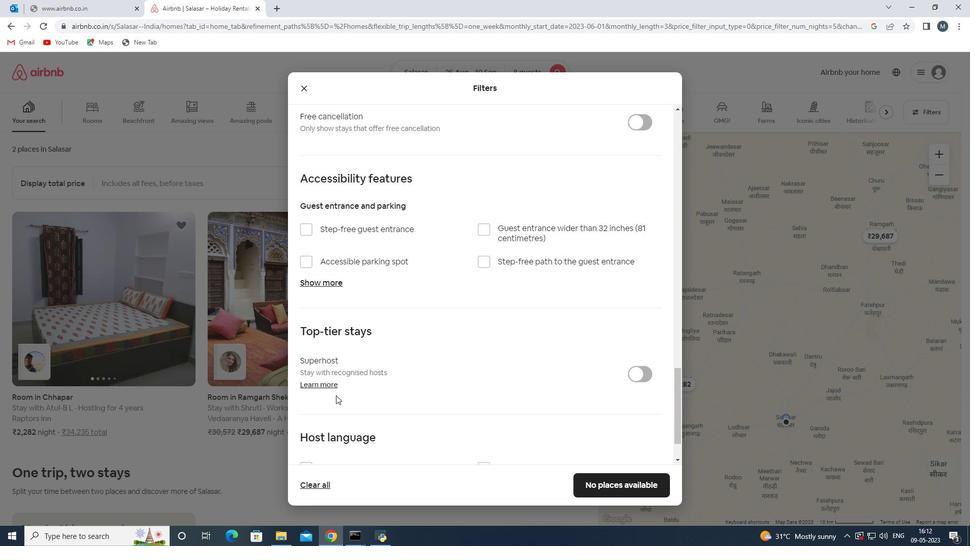 
Action: Mouse scrolled (336, 395) with delta (0, 0)
Screenshot: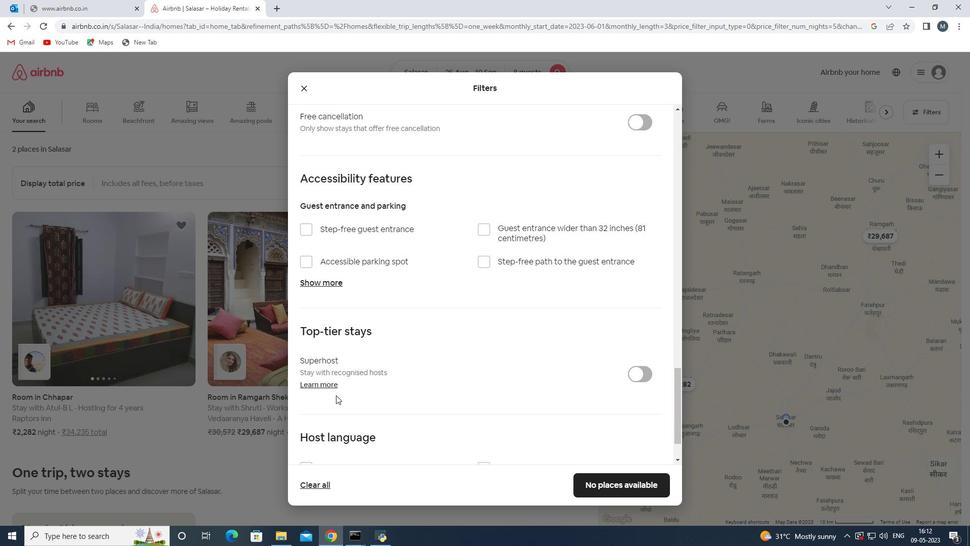 
Action: Mouse scrolled (336, 395) with delta (0, 0)
Screenshot: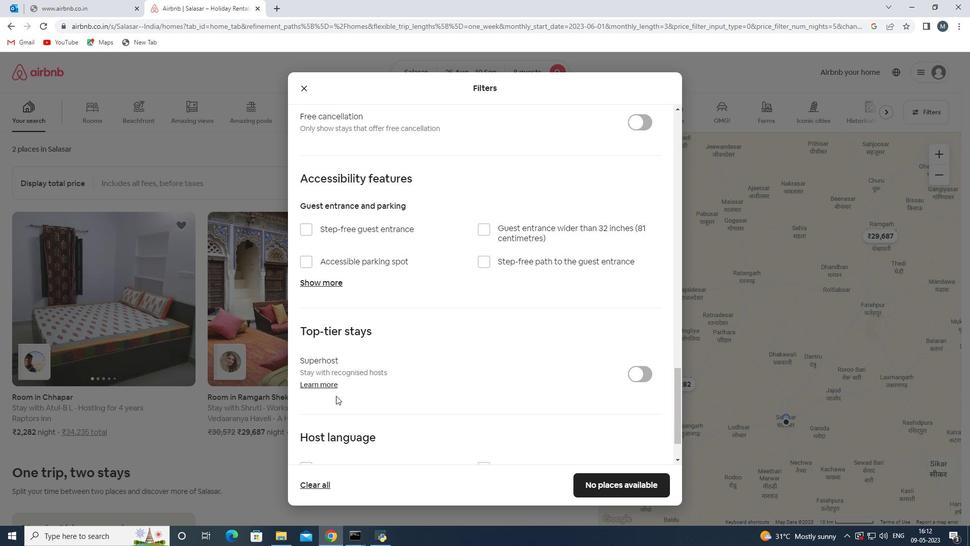 
Action: Mouse moved to (308, 412)
Screenshot: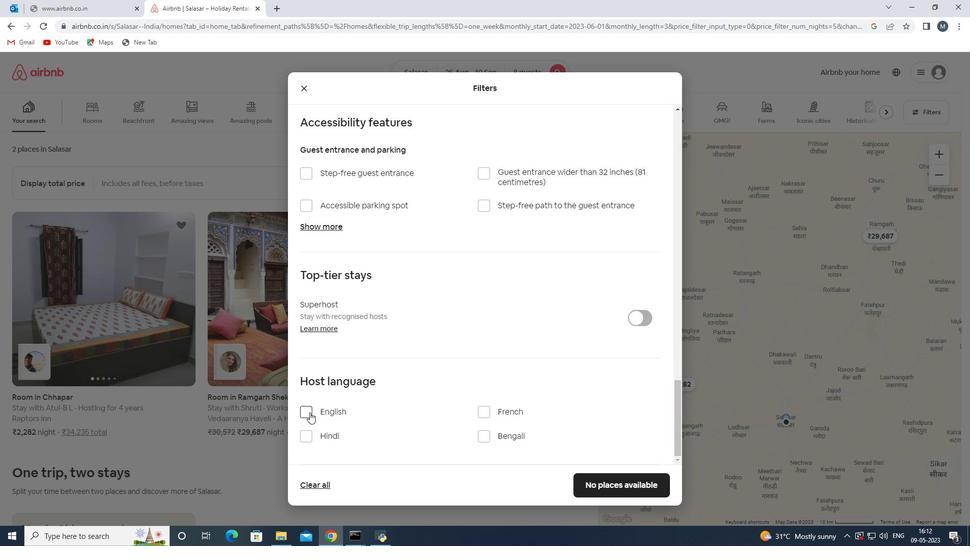 
Action: Mouse pressed left at (308, 412)
Screenshot: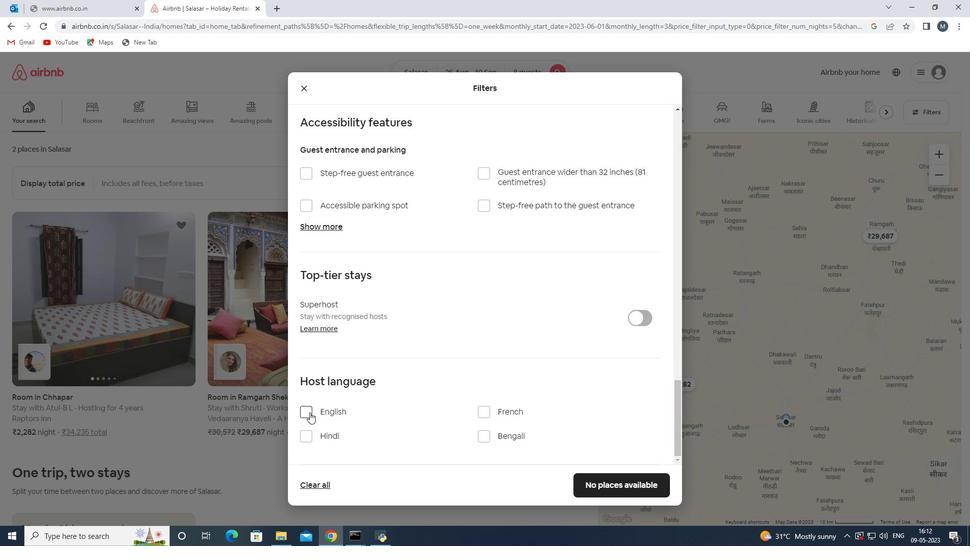 
Action: Mouse moved to (609, 480)
Screenshot: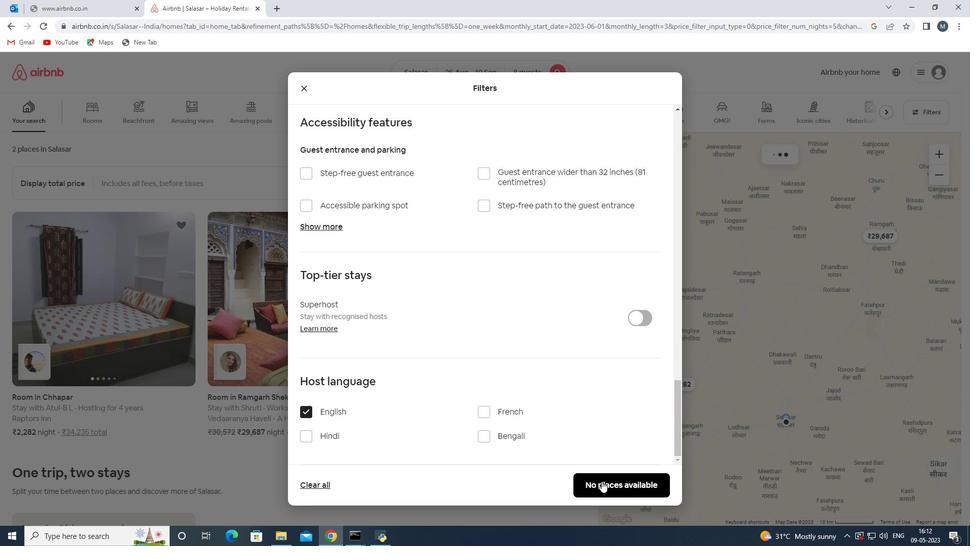 
Action: Mouse pressed left at (609, 480)
Screenshot: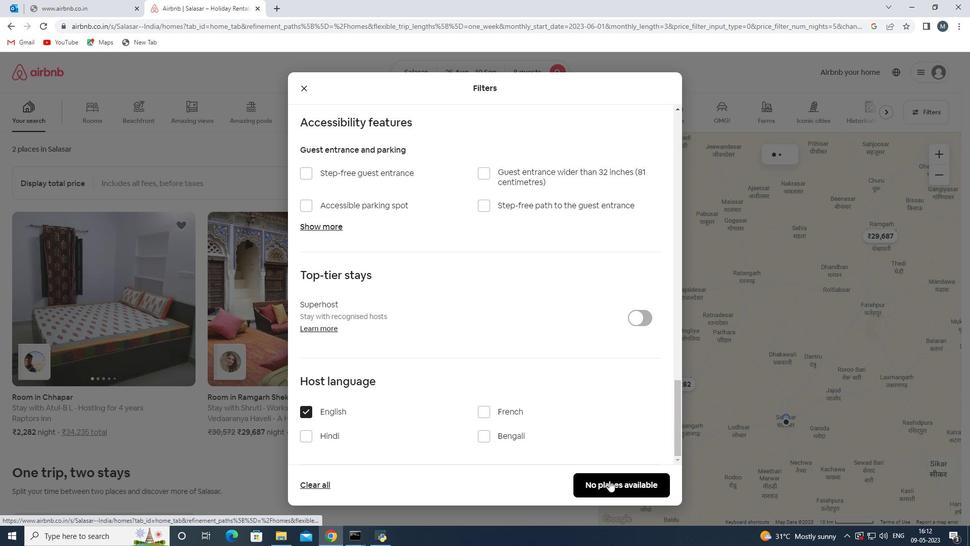 
Action: Mouse moved to (610, 480)
Screenshot: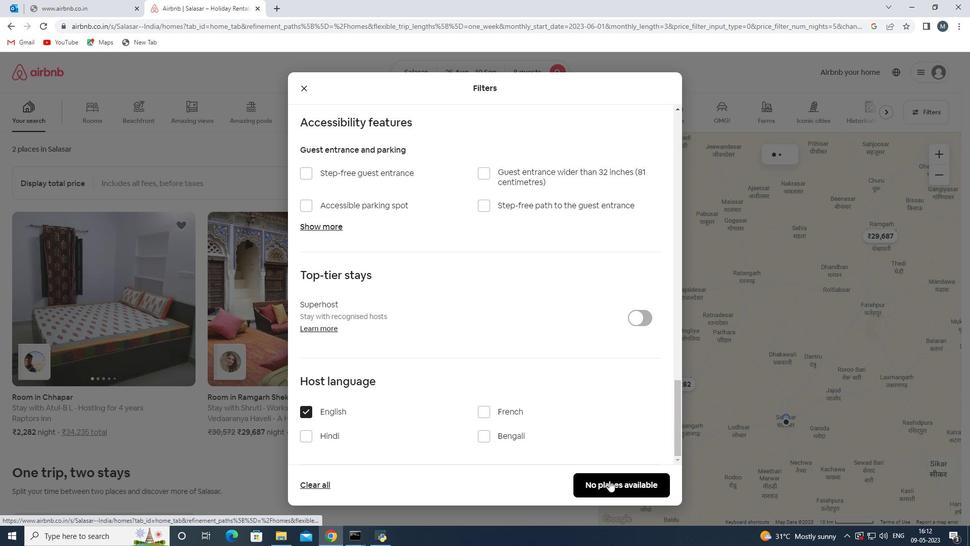 
